 Task: Look for space in Evansville, United States from 6th September, 2023 to 12th September, 2023 for 4 adults in price range Rs.10000 to Rs.14000. Place can be private room with 4 bedrooms having 4 beds and 4 bathrooms. Property type can be house, flat, guest house. Amenities needed are: wifi, TV, free parkinig on premises, gym, breakfast. Booking option can be shelf check-in. Required host language is English.
Action: Mouse moved to (461, 117)
Screenshot: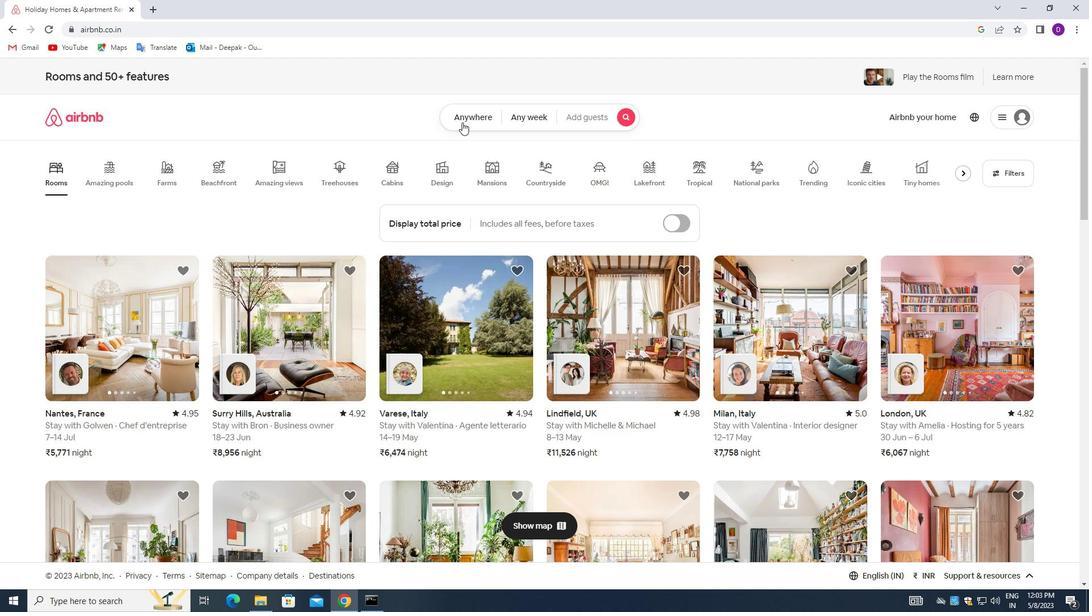 
Action: Mouse pressed left at (461, 117)
Screenshot: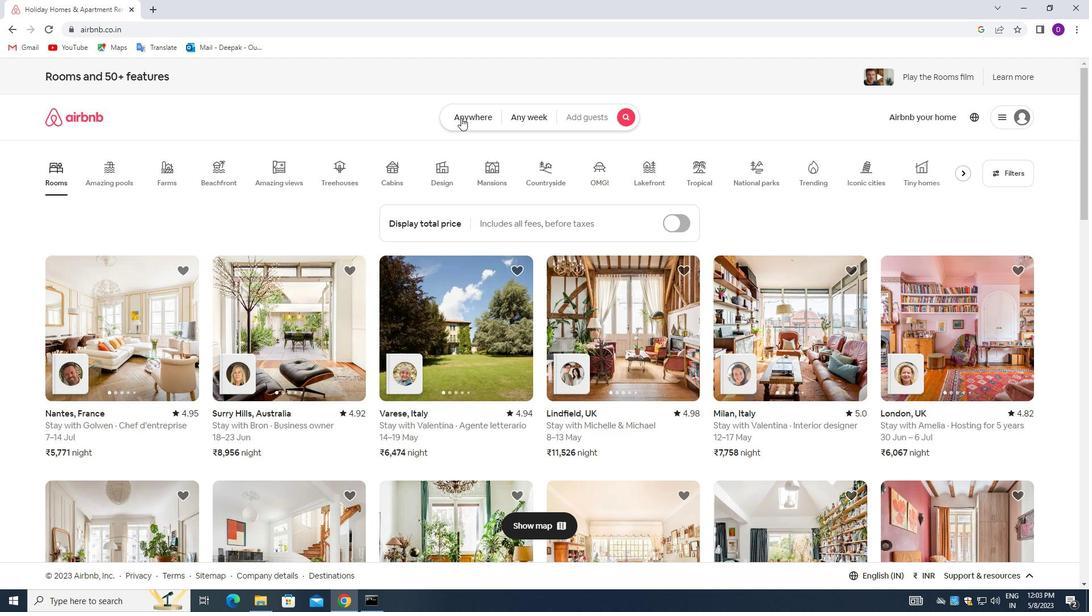 
Action: Mouse moved to (394, 165)
Screenshot: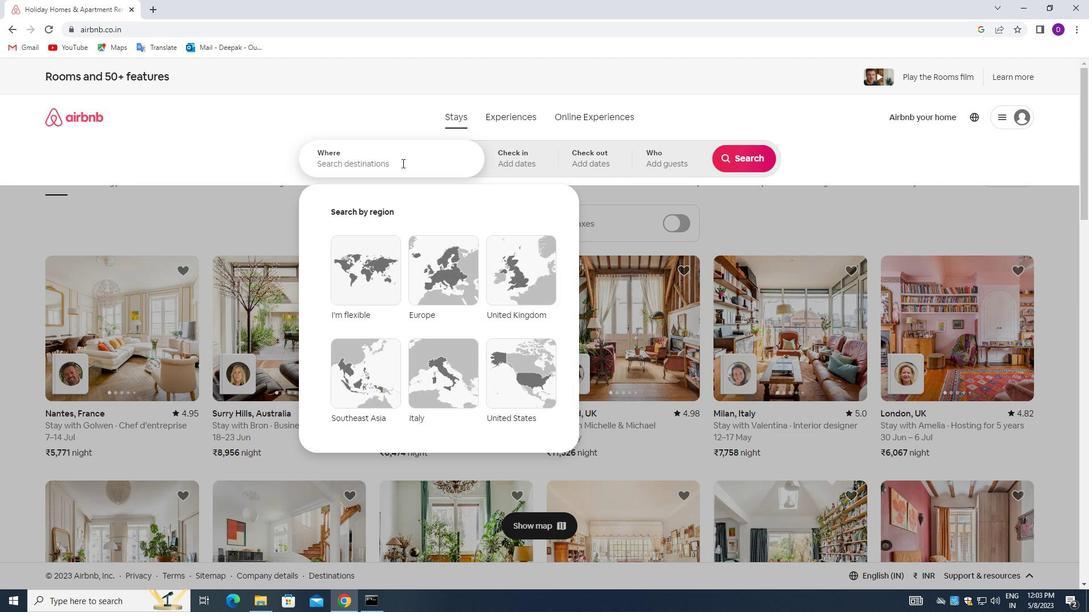
Action: Mouse pressed left at (394, 165)
Screenshot: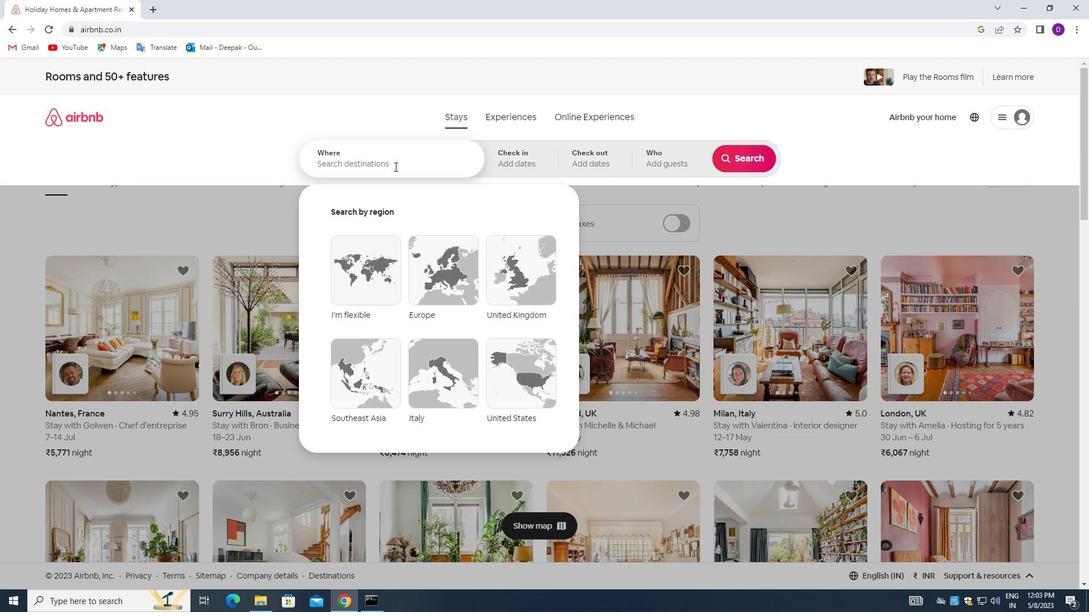 
Action: Mouse moved to (205, 252)
Screenshot: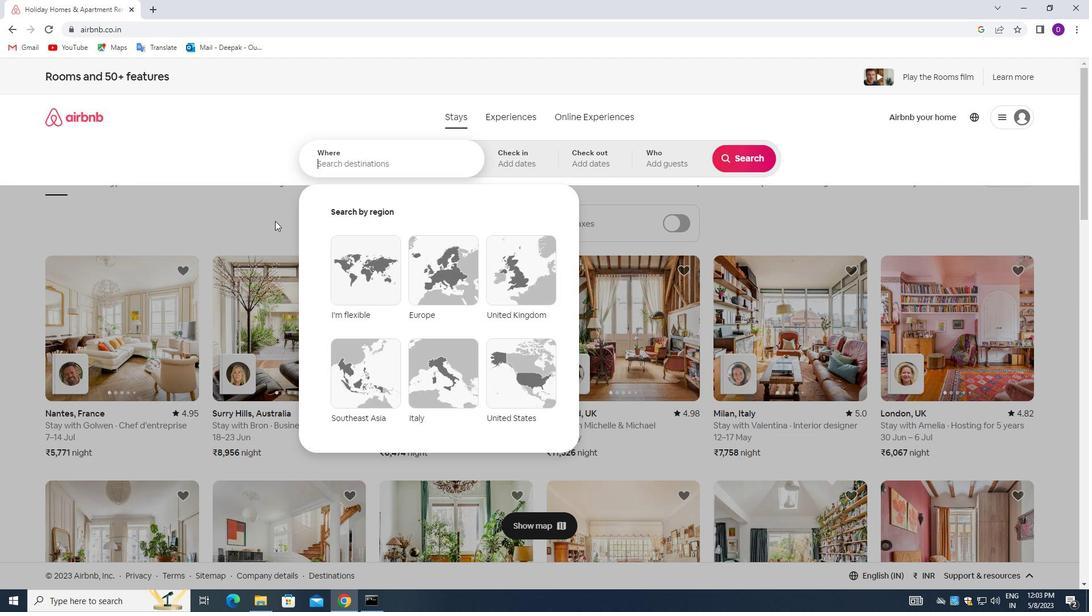 
Action: Key pressed <Key.shift_r>Evansville,<Key.space><Key.shift>UNITED<Key.space><Key.shift_r>STATES<Key.enter>
Screenshot: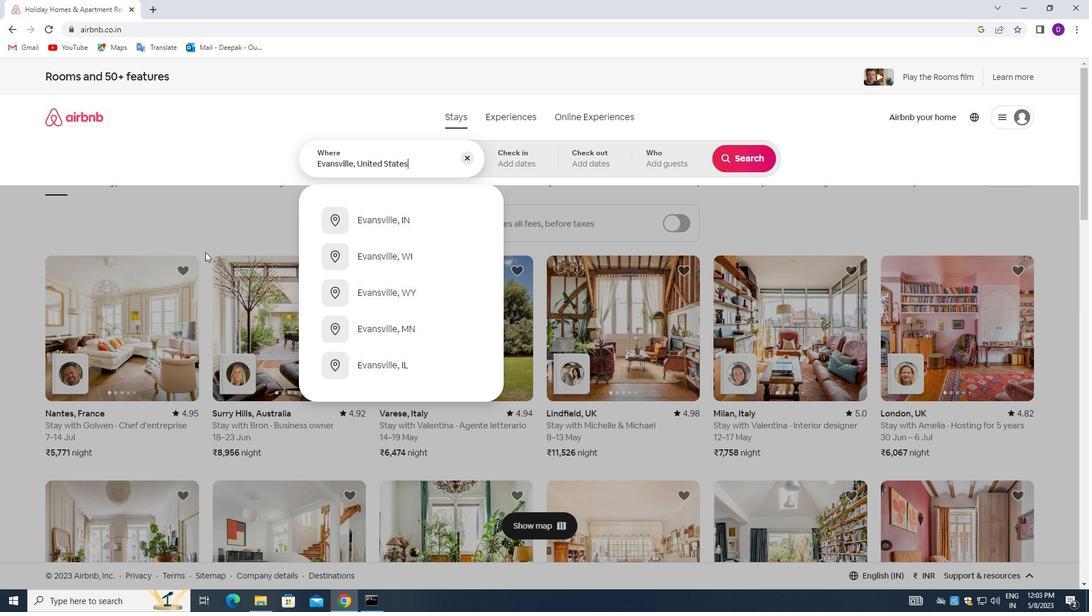 
Action: Mouse moved to (740, 250)
Screenshot: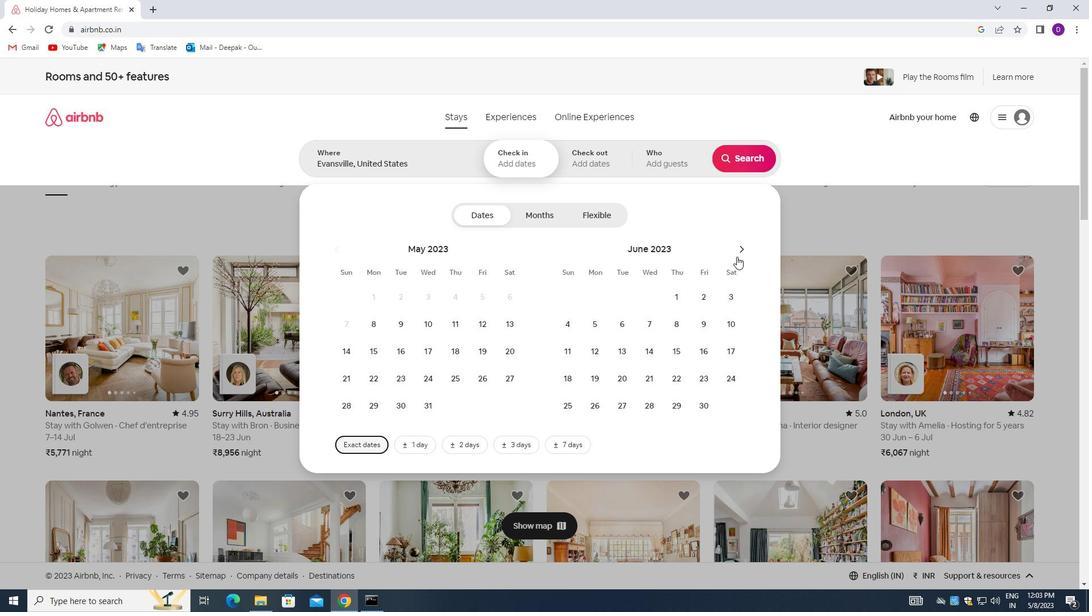 
Action: Mouse pressed left at (740, 250)
Screenshot: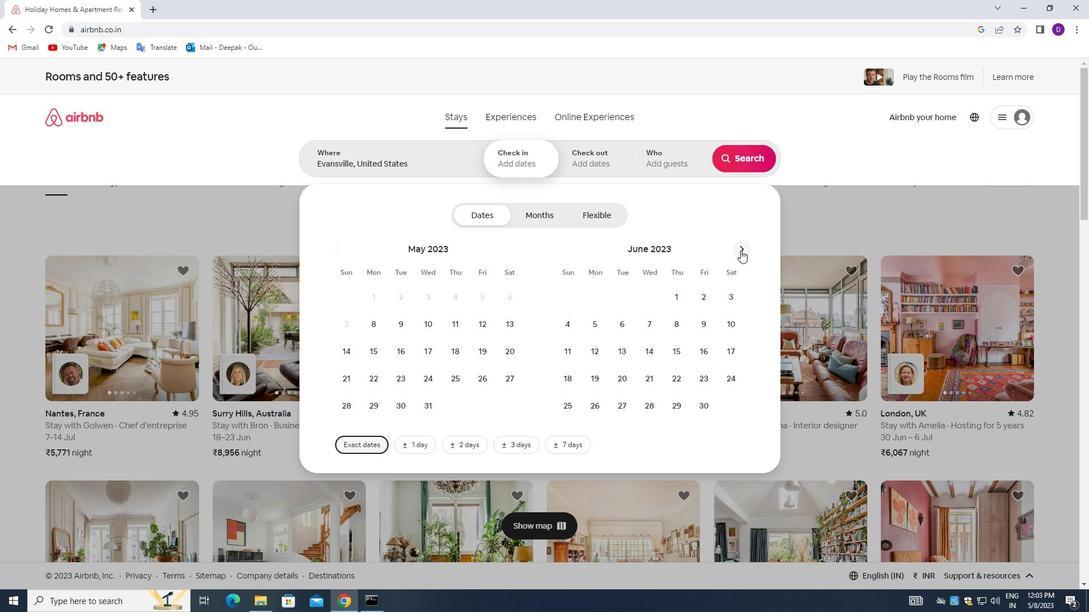 
Action: Mouse moved to (741, 250)
Screenshot: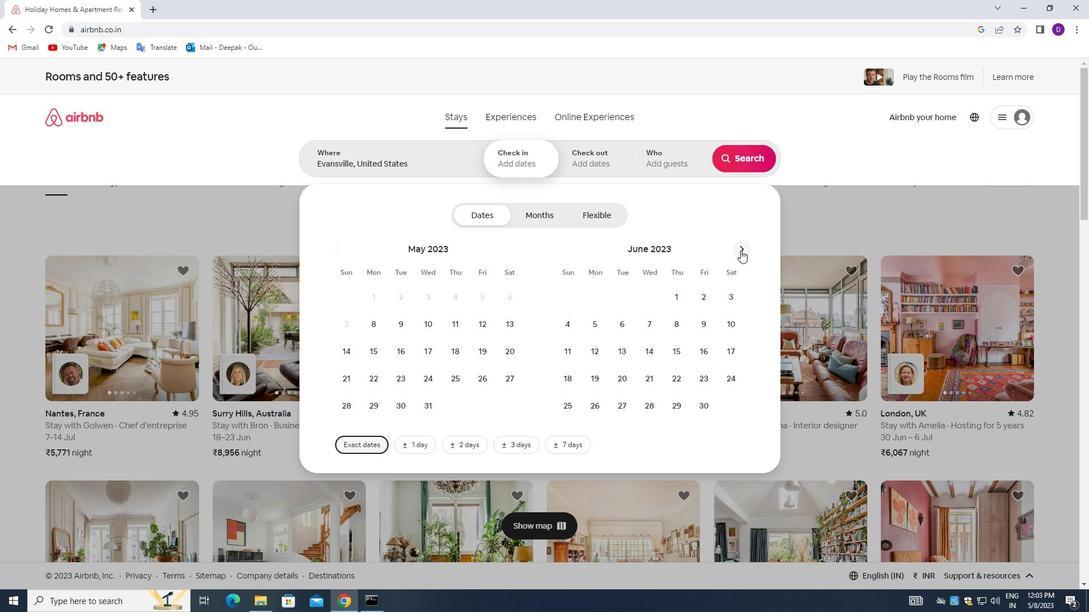 
Action: Mouse pressed left at (741, 250)
Screenshot: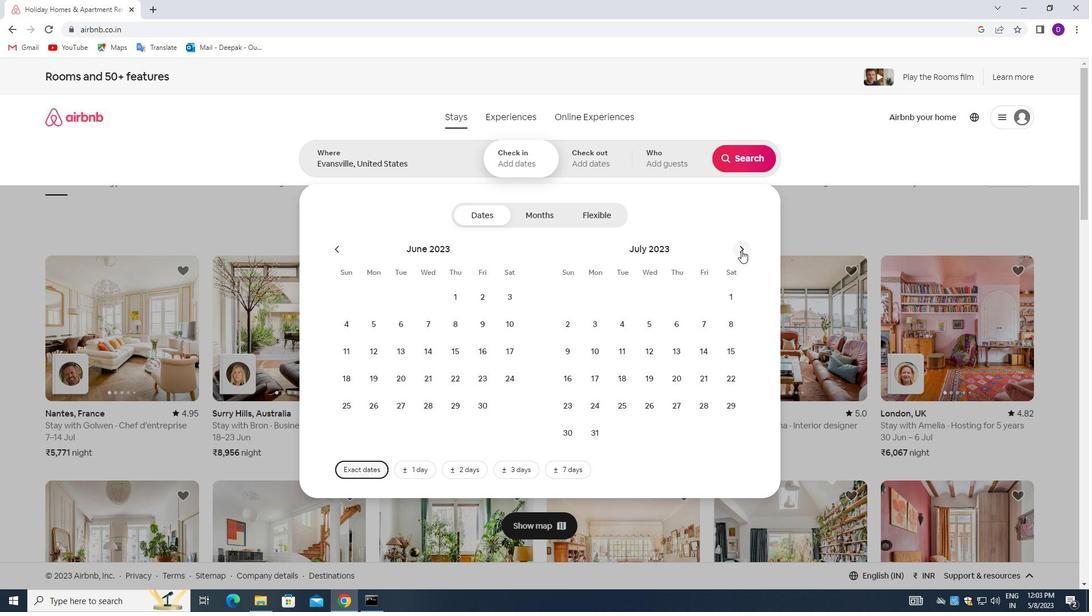 
Action: Mouse pressed left at (741, 250)
Screenshot: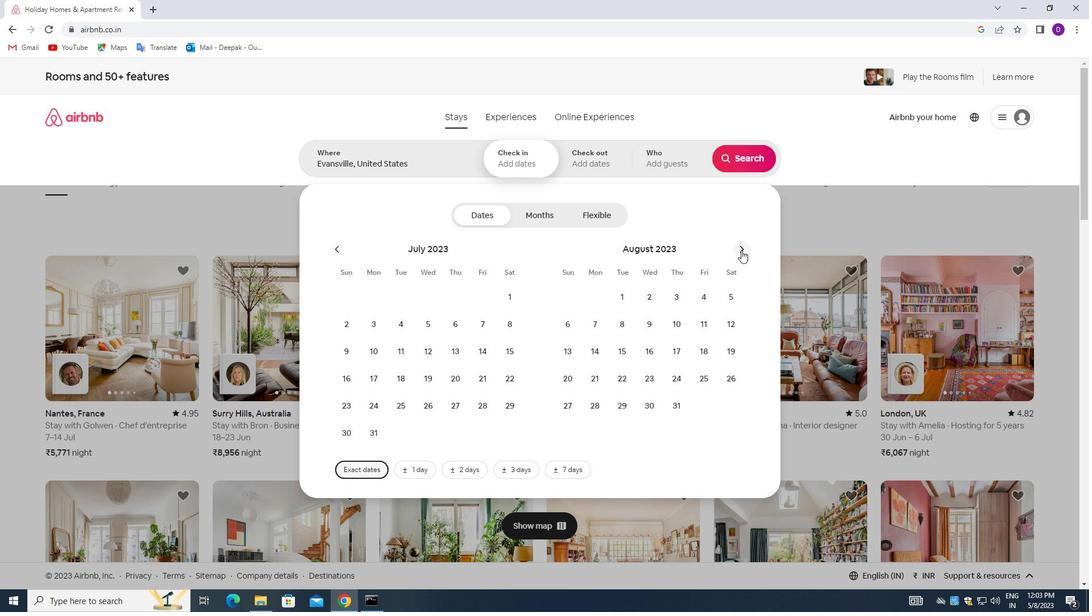 
Action: Mouse moved to (641, 327)
Screenshot: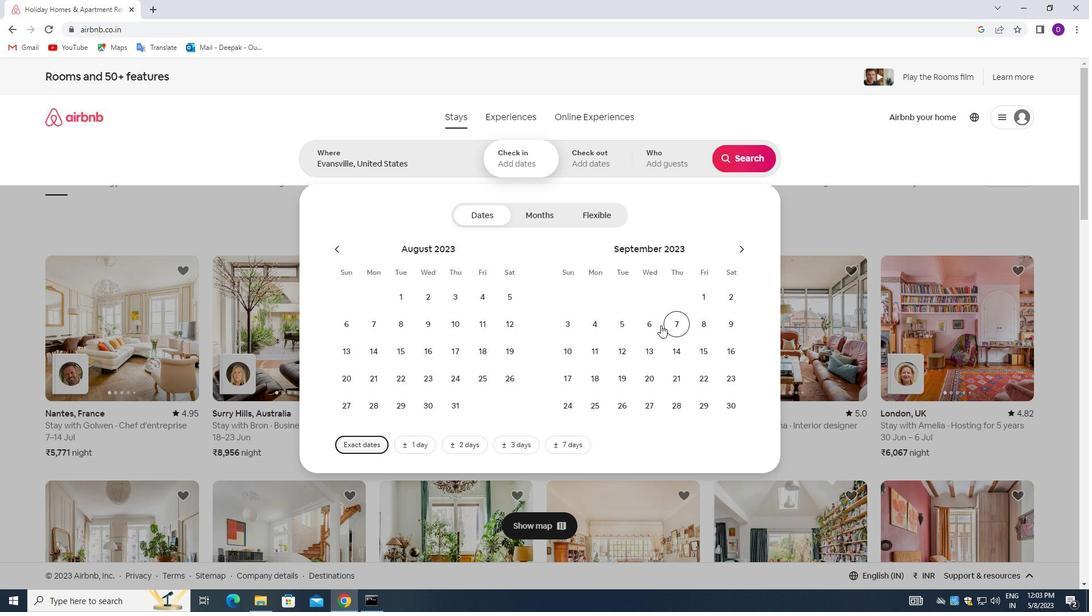 
Action: Mouse pressed left at (641, 327)
Screenshot: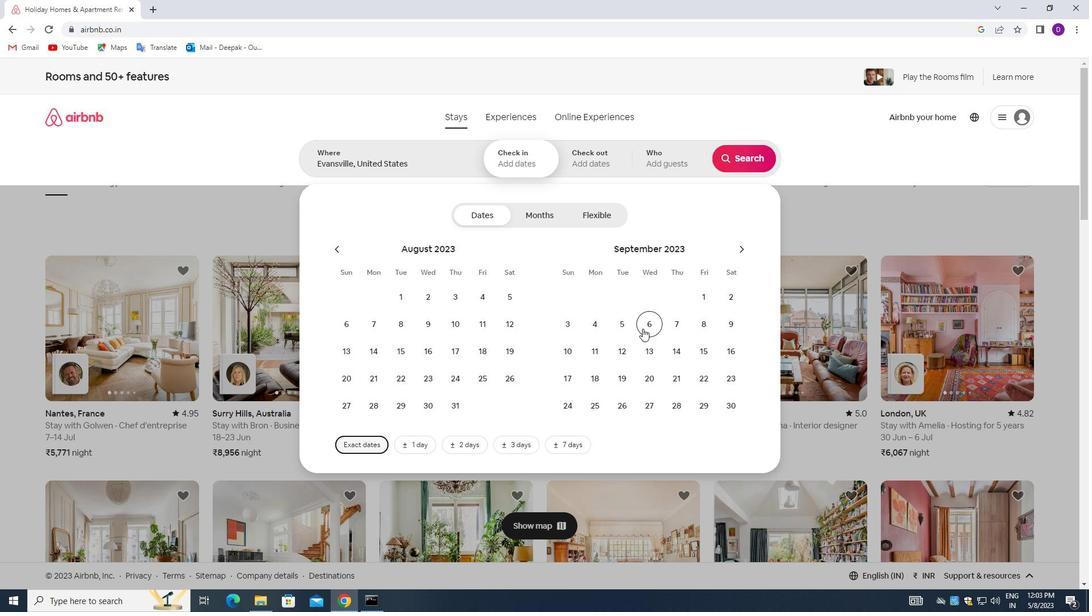 
Action: Mouse moved to (622, 346)
Screenshot: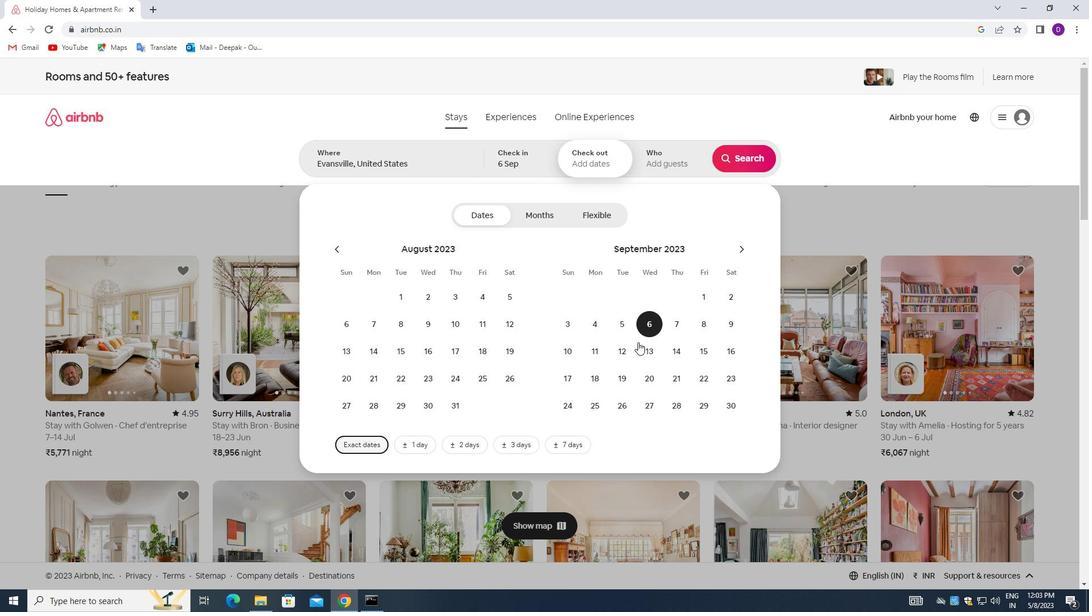 
Action: Mouse pressed left at (622, 346)
Screenshot: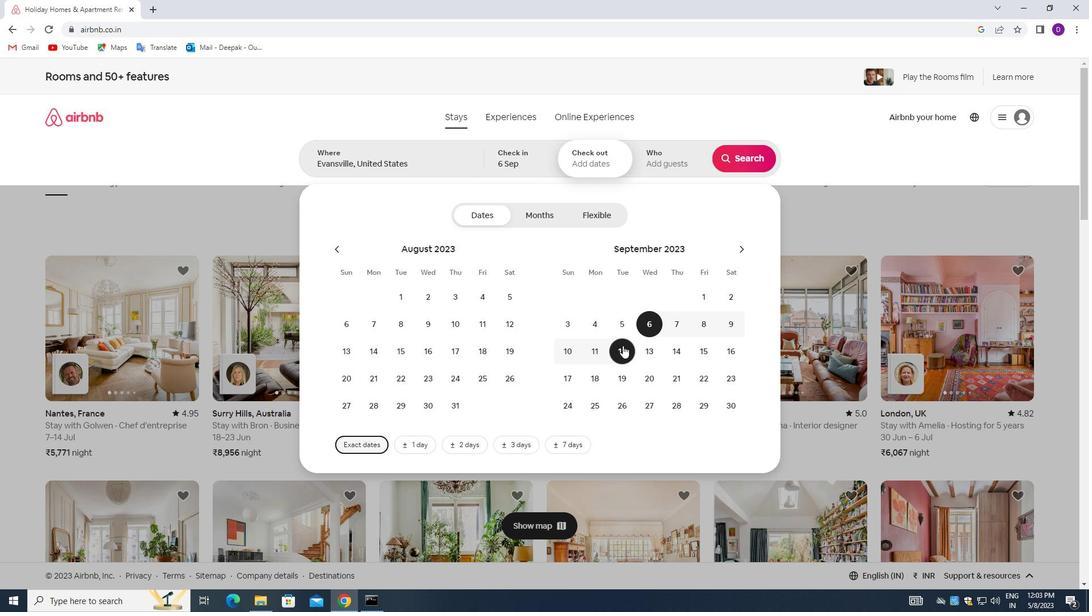 
Action: Mouse moved to (673, 150)
Screenshot: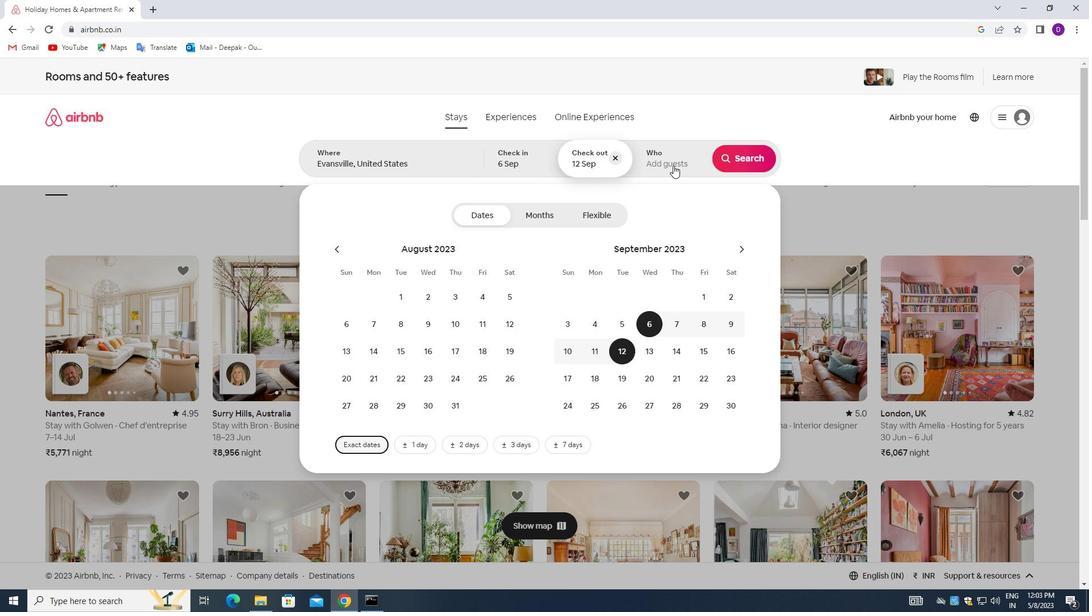 
Action: Mouse pressed left at (673, 150)
Screenshot: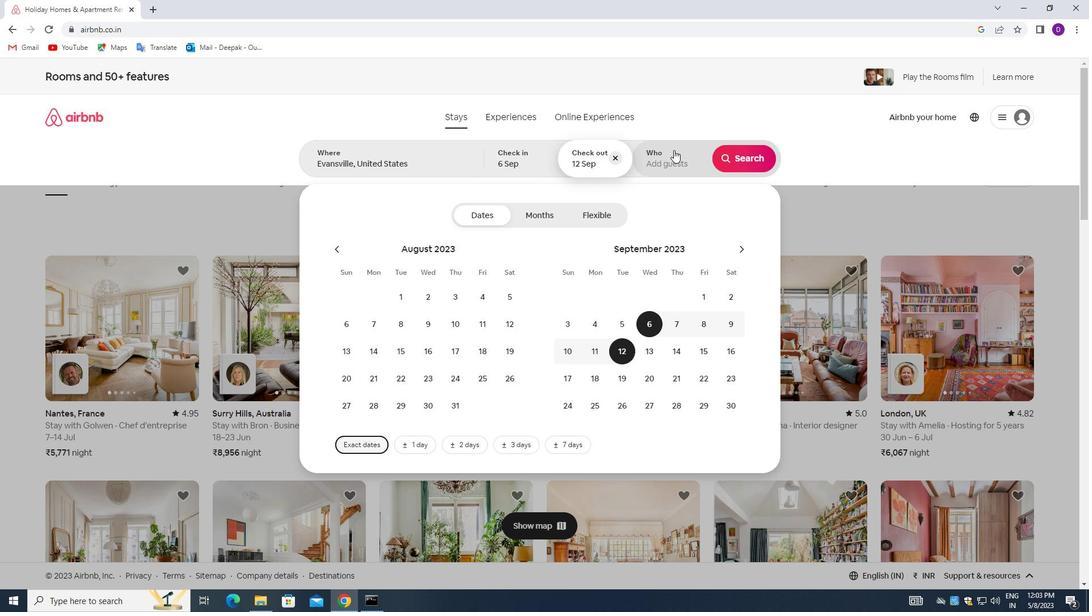 
Action: Mouse moved to (744, 221)
Screenshot: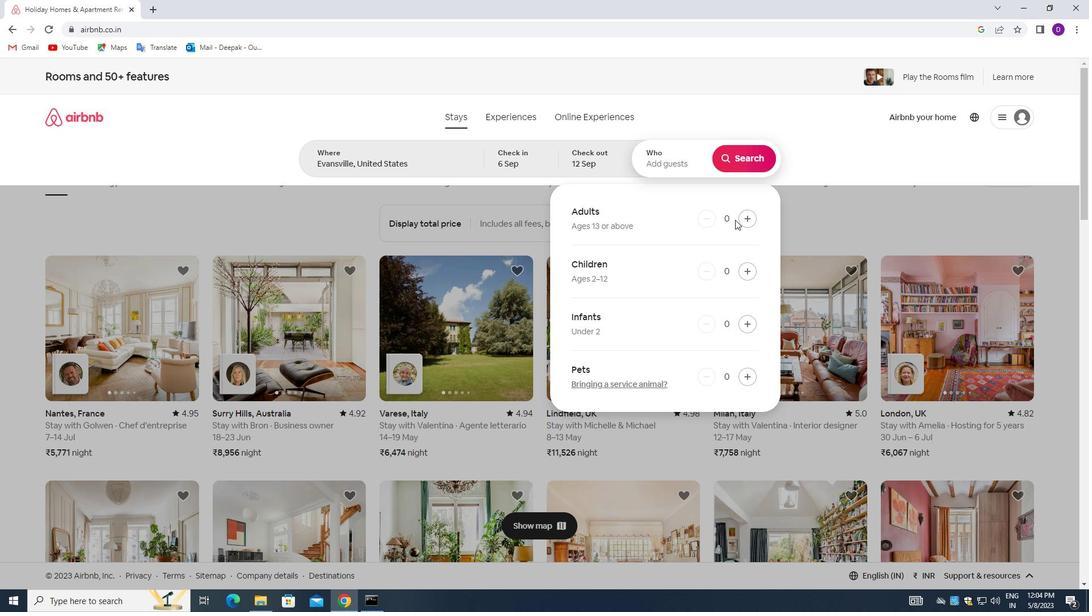 
Action: Mouse pressed left at (744, 221)
Screenshot: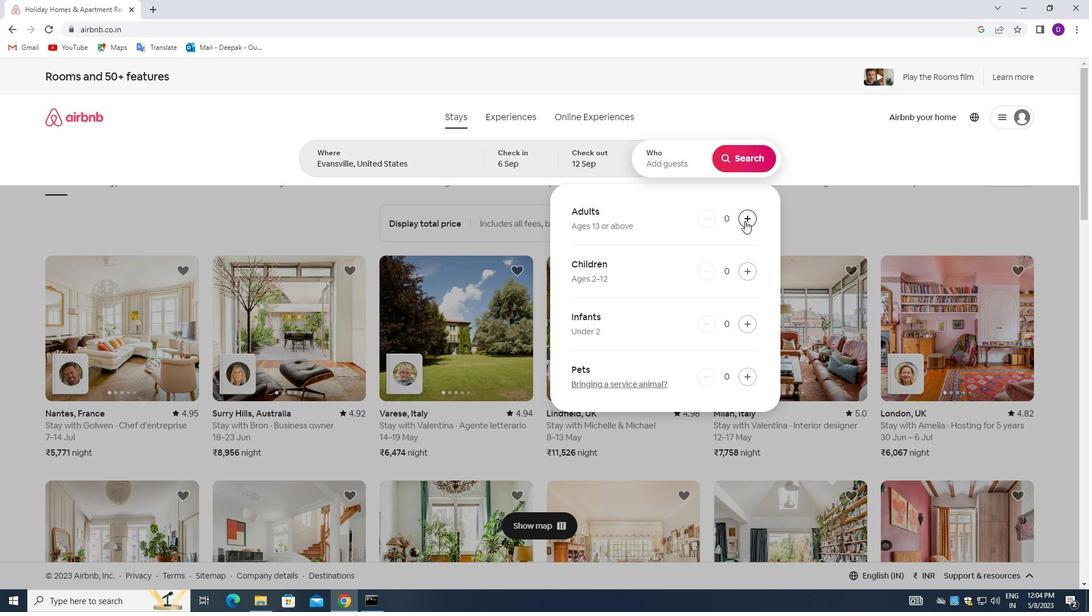 
Action: Mouse pressed left at (744, 221)
Screenshot: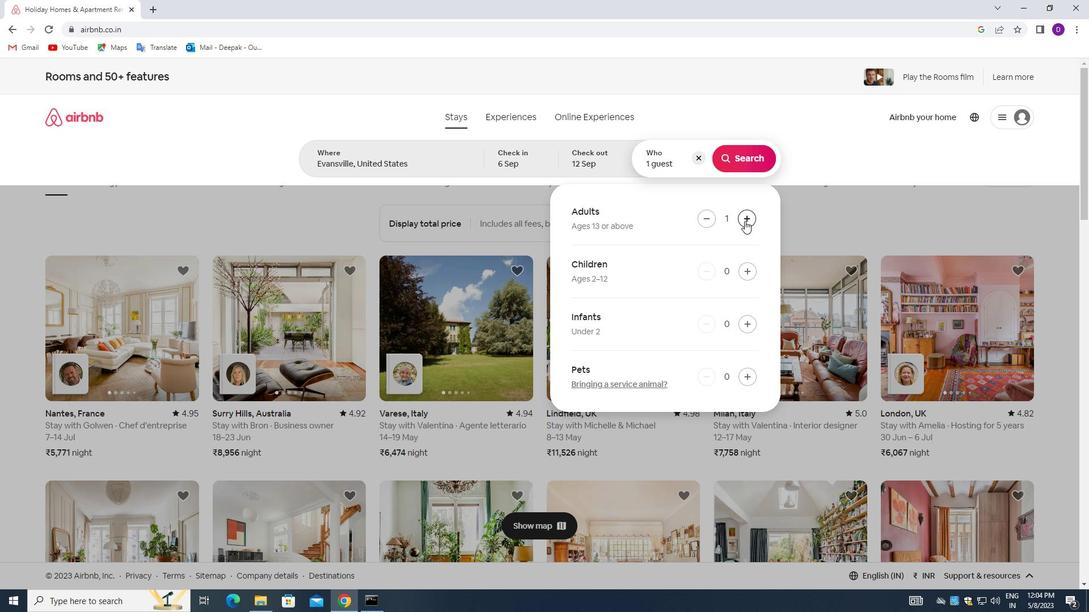 
Action: Mouse pressed left at (744, 221)
Screenshot: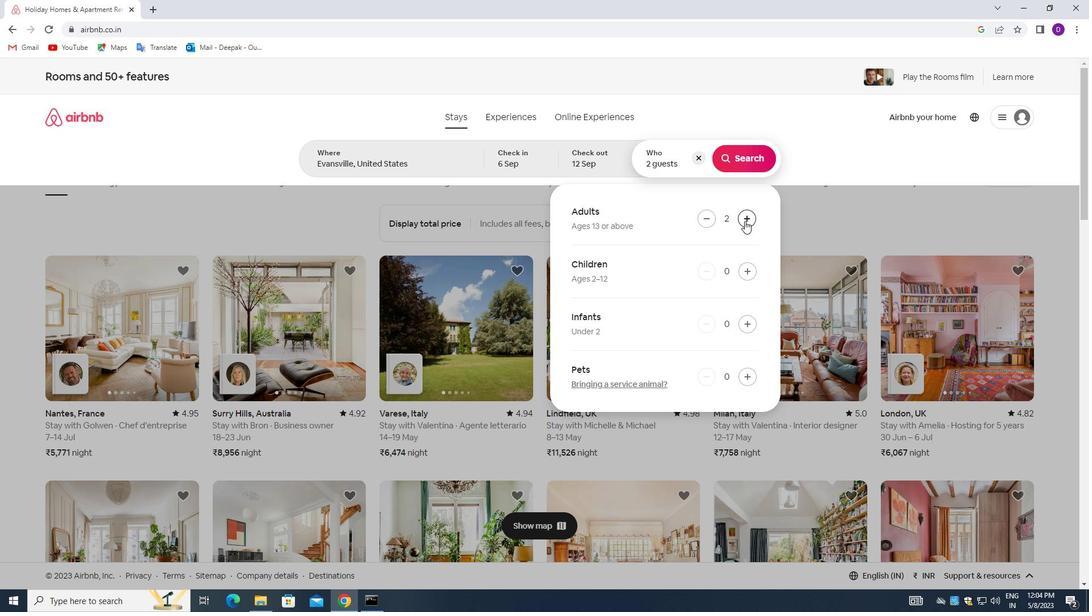 
Action: Mouse pressed left at (744, 221)
Screenshot: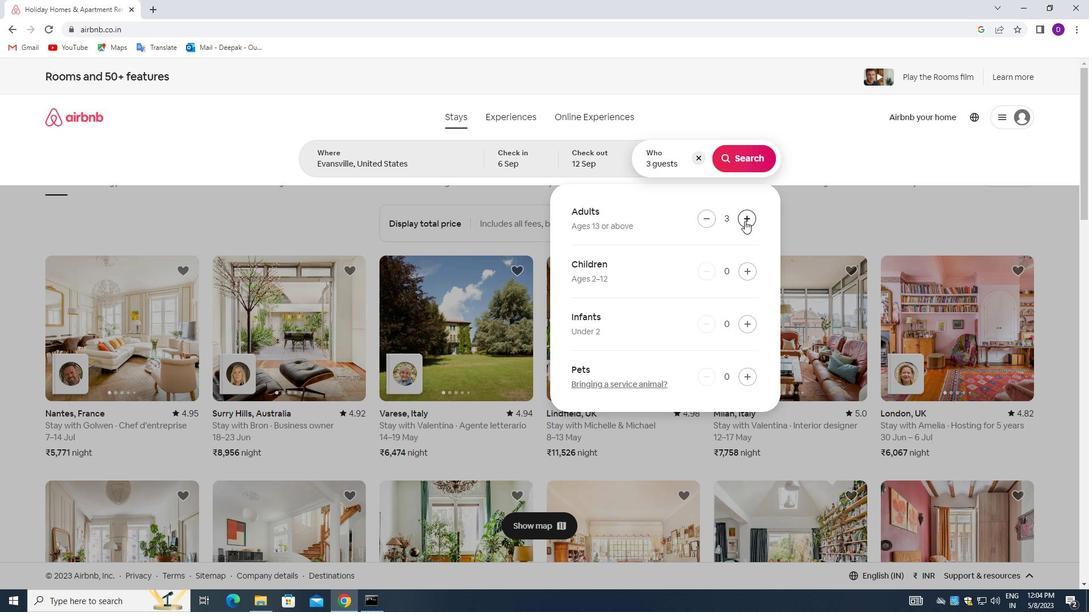 
Action: Mouse moved to (743, 159)
Screenshot: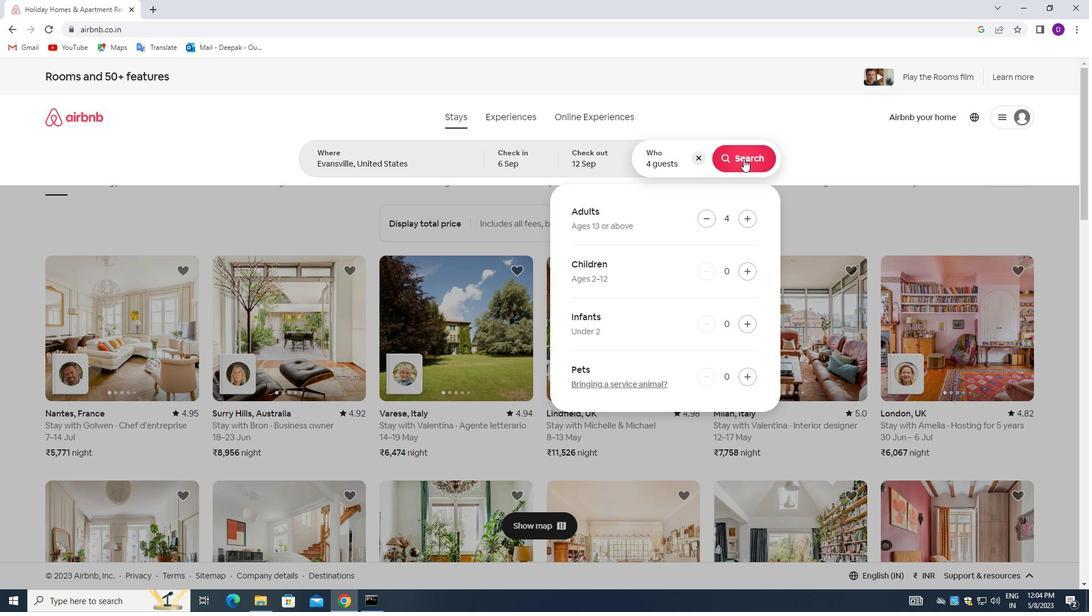 
Action: Mouse pressed left at (743, 159)
Screenshot: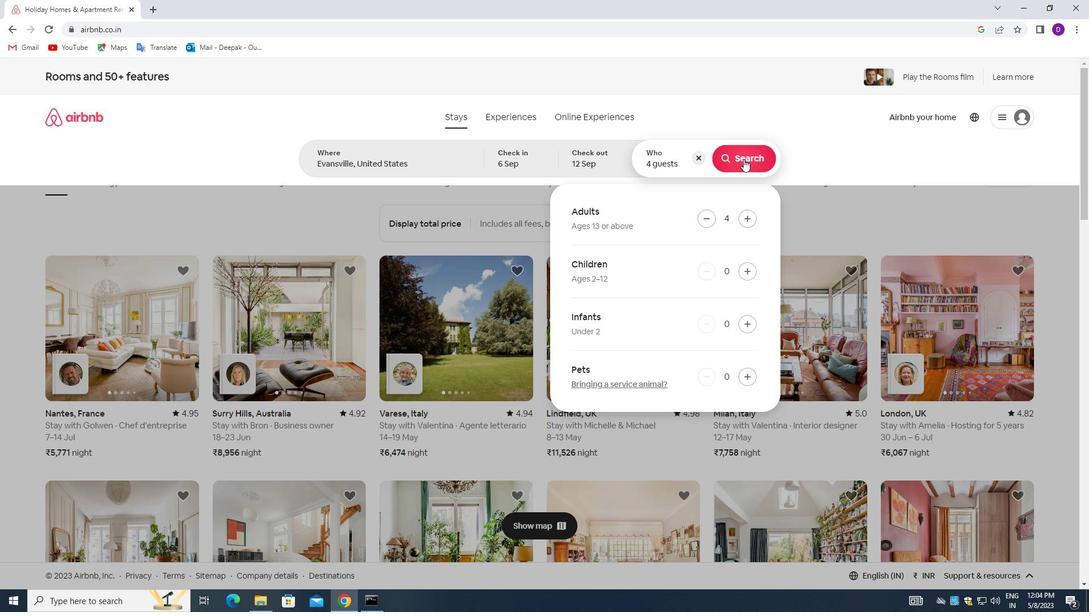 
Action: Mouse moved to (1030, 125)
Screenshot: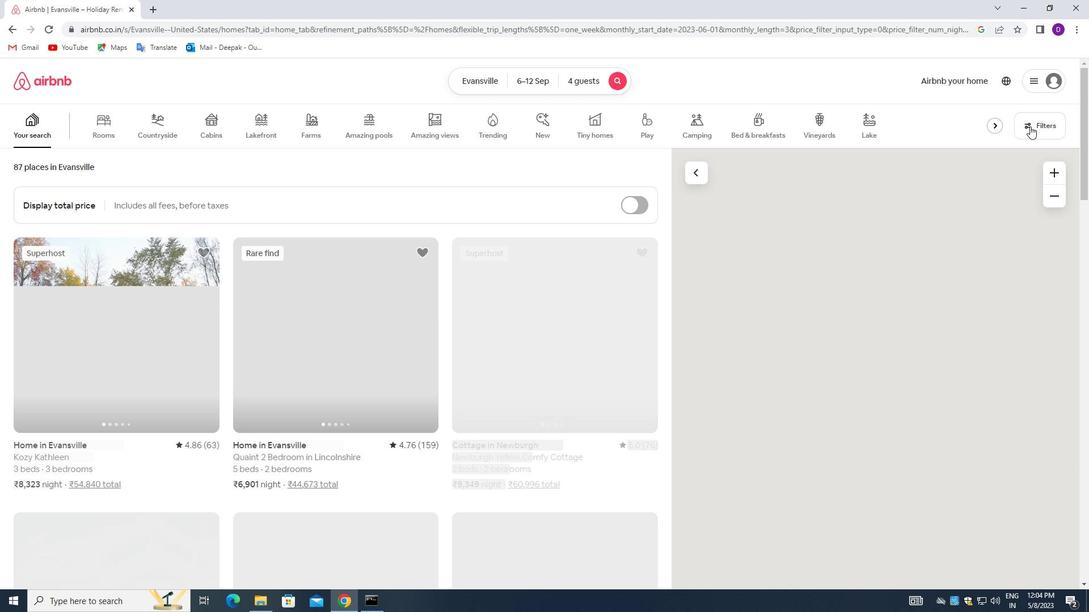 
Action: Mouse pressed left at (1030, 125)
Screenshot: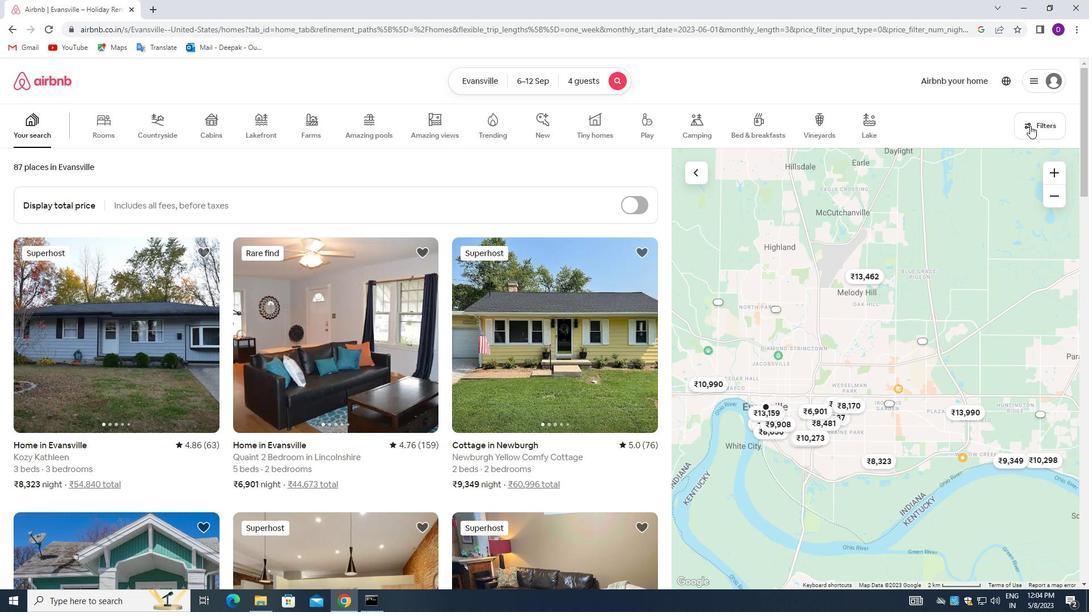 
Action: Mouse moved to (394, 406)
Screenshot: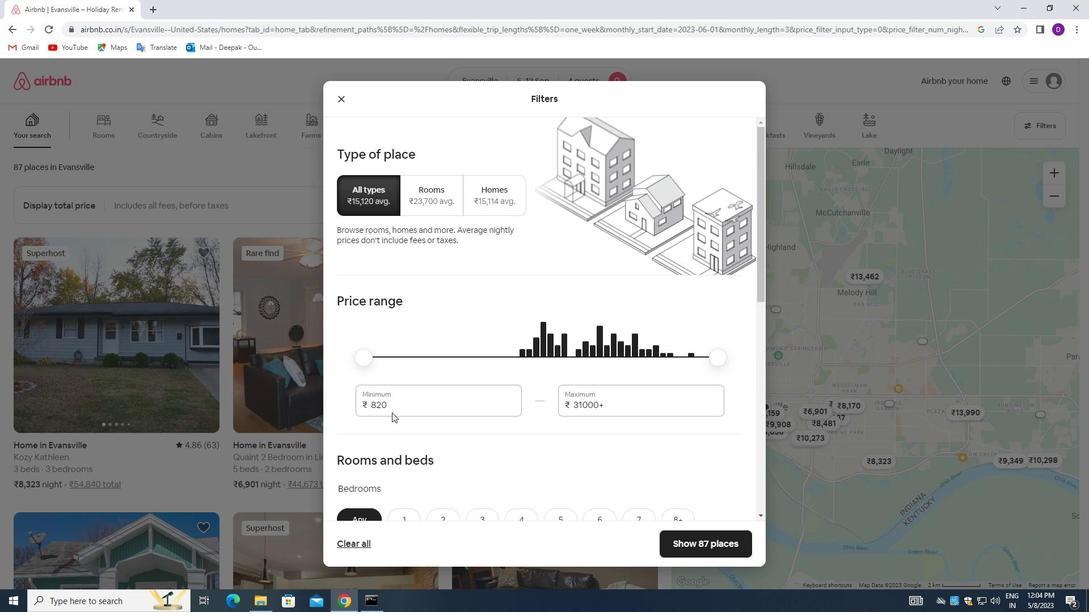 
Action: Mouse pressed left at (394, 406)
Screenshot: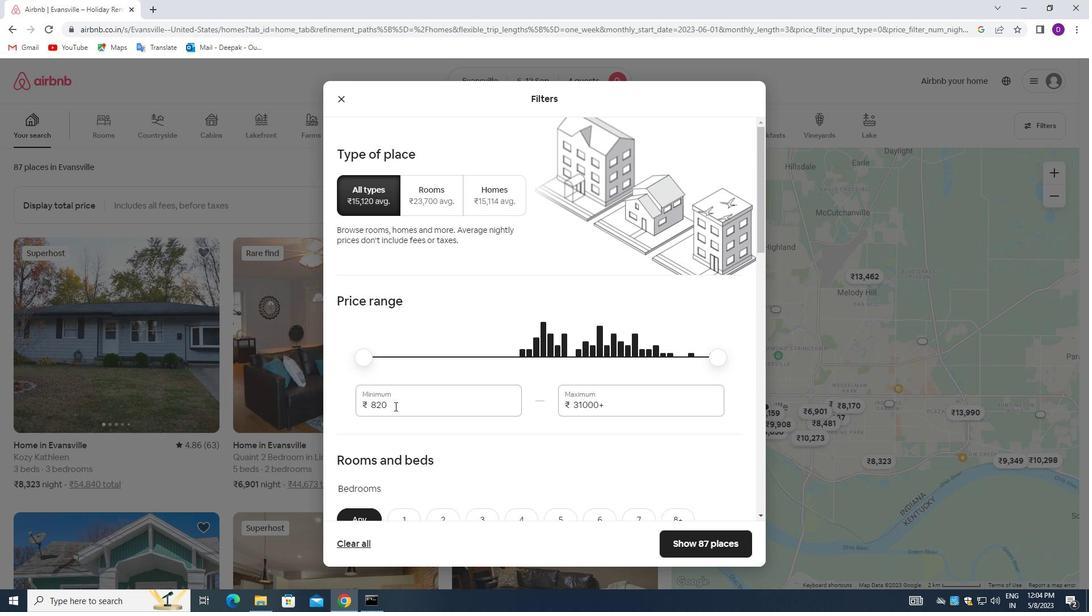 
Action: Mouse pressed left at (394, 406)
Screenshot: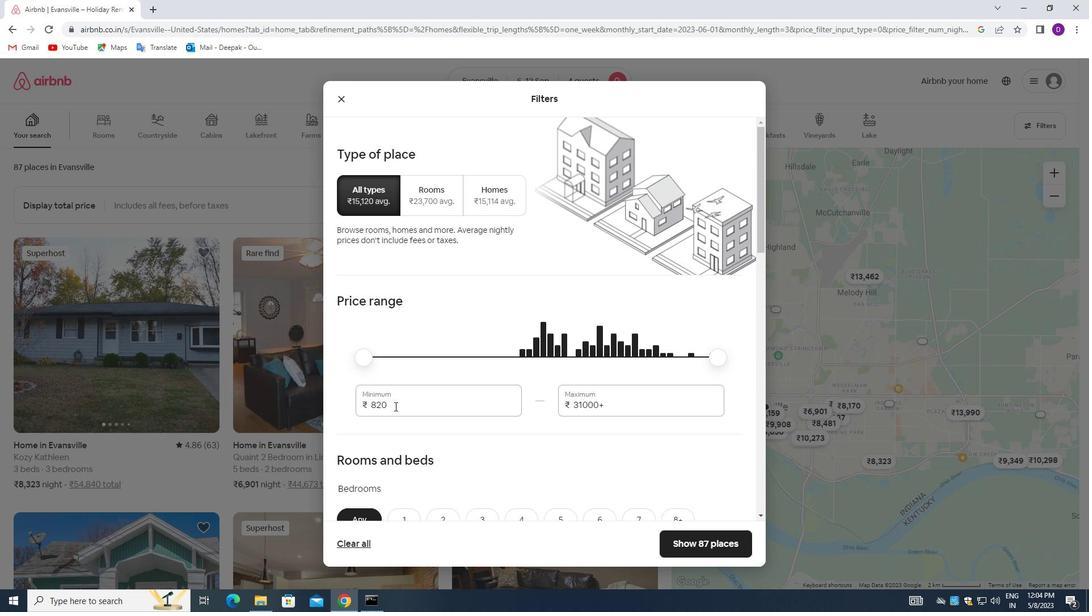 
Action: Key pressed 10000<Key.tab>14000
Screenshot: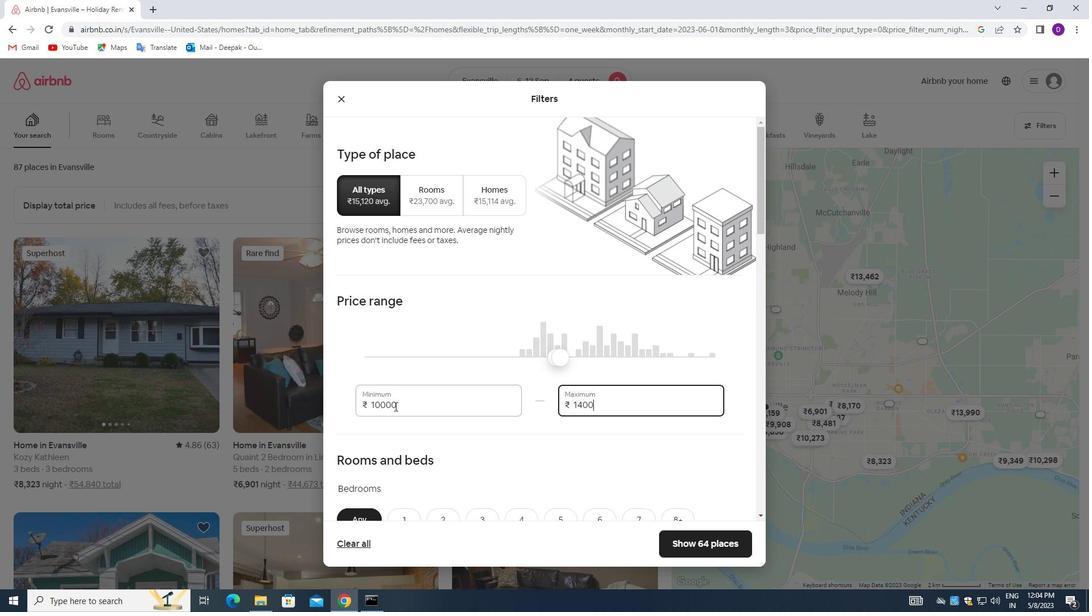 
Action: Mouse moved to (444, 394)
Screenshot: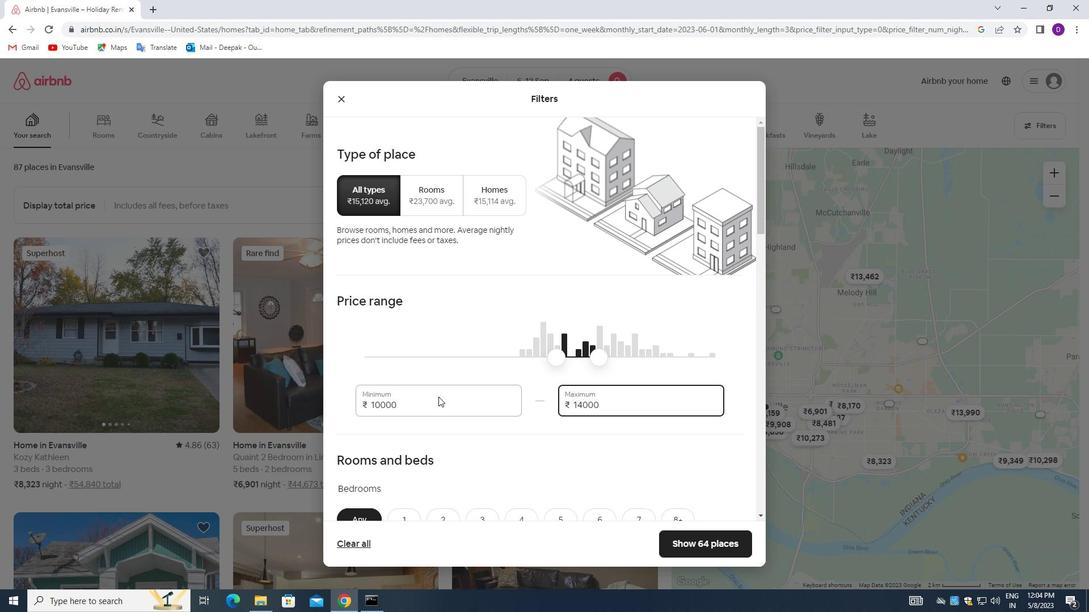 
Action: Mouse scrolled (444, 394) with delta (0, 0)
Screenshot: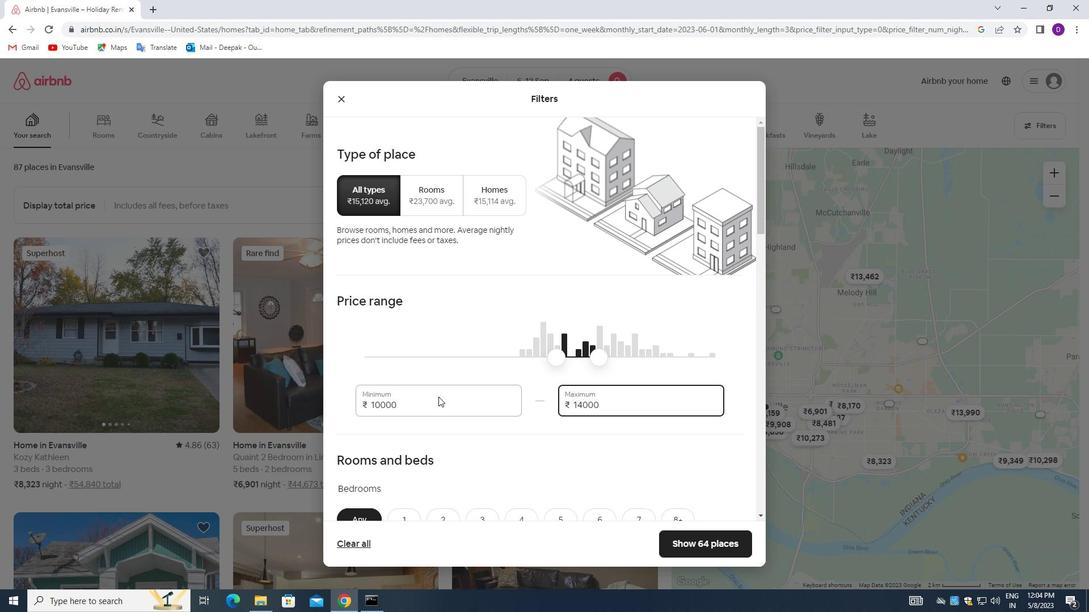 
Action: Mouse moved to (447, 393)
Screenshot: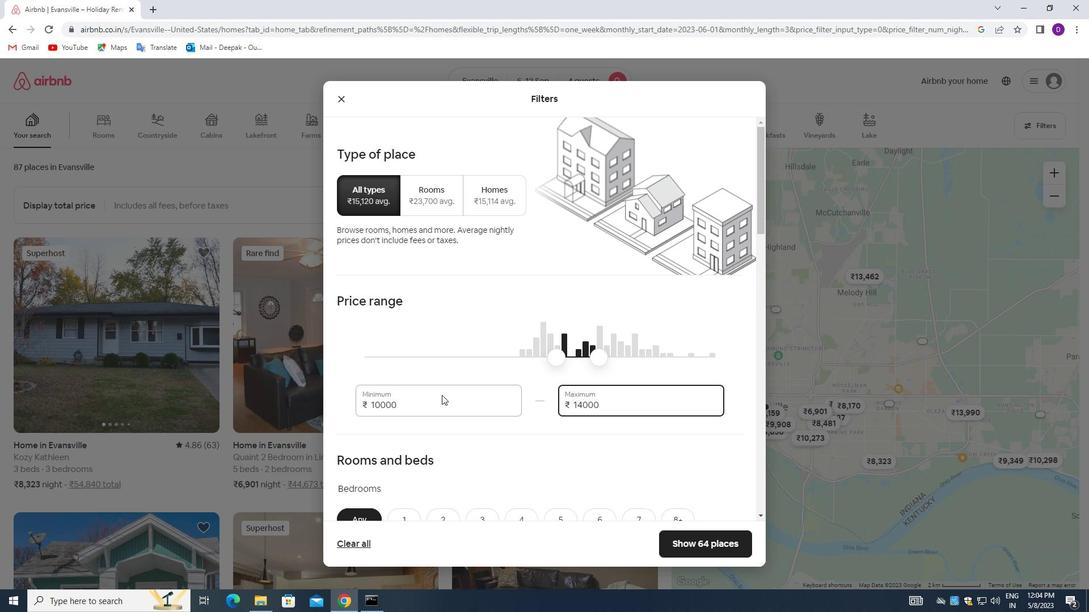 
Action: Mouse scrolled (447, 392) with delta (0, 0)
Screenshot: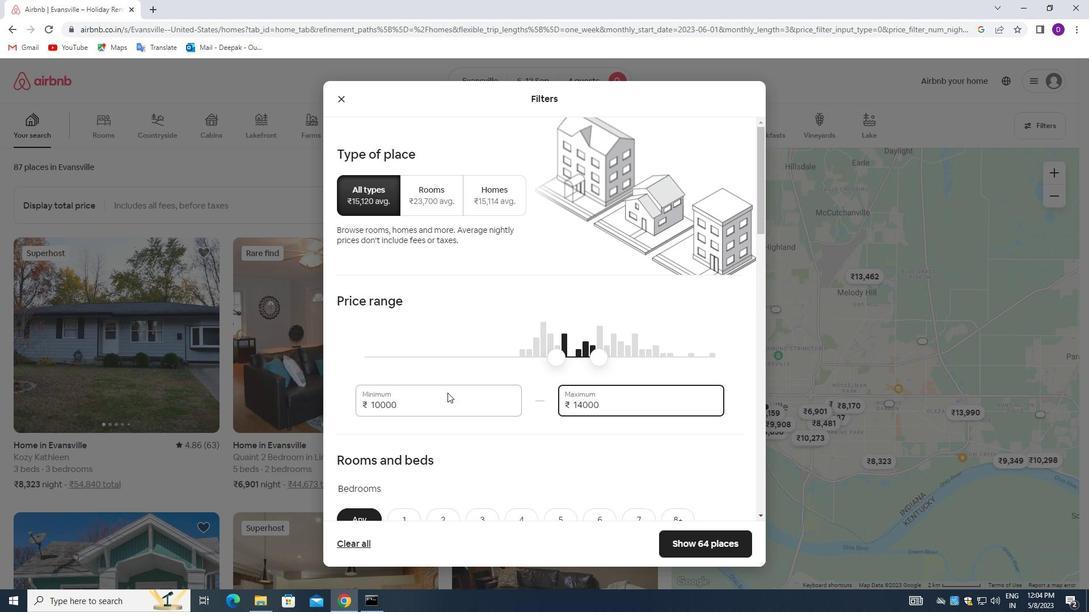 
Action: Mouse moved to (471, 385)
Screenshot: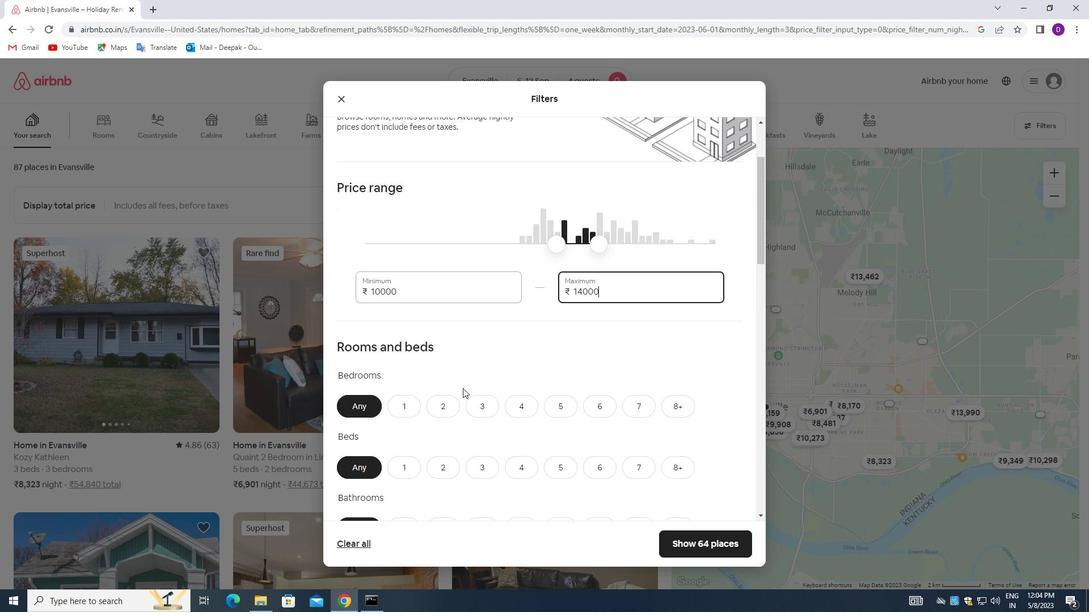 
Action: Mouse scrolled (471, 385) with delta (0, 0)
Screenshot: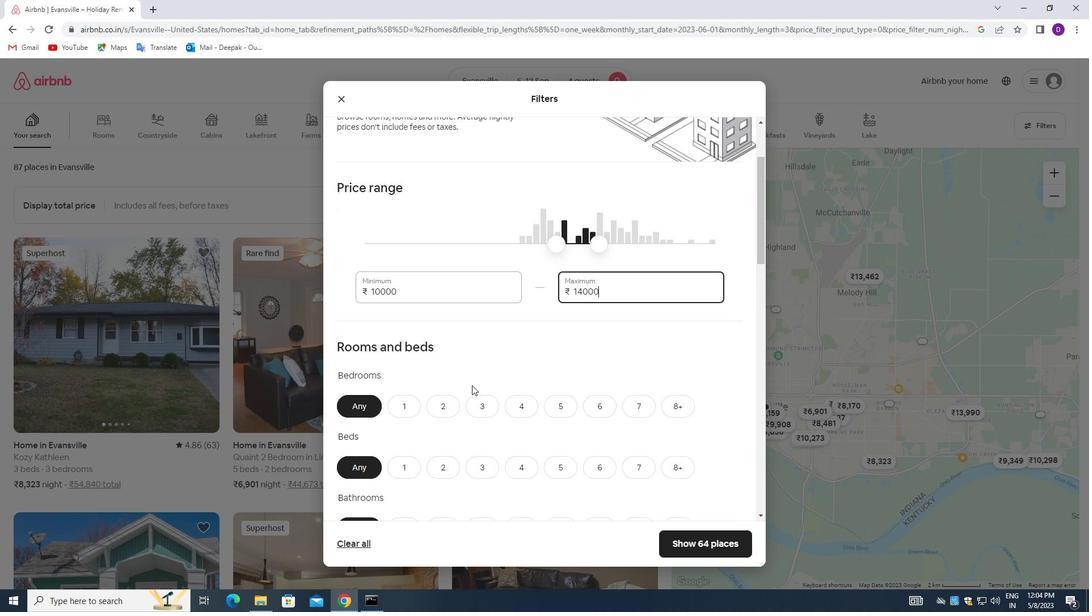 
Action: Mouse moved to (472, 385)
Screenshot: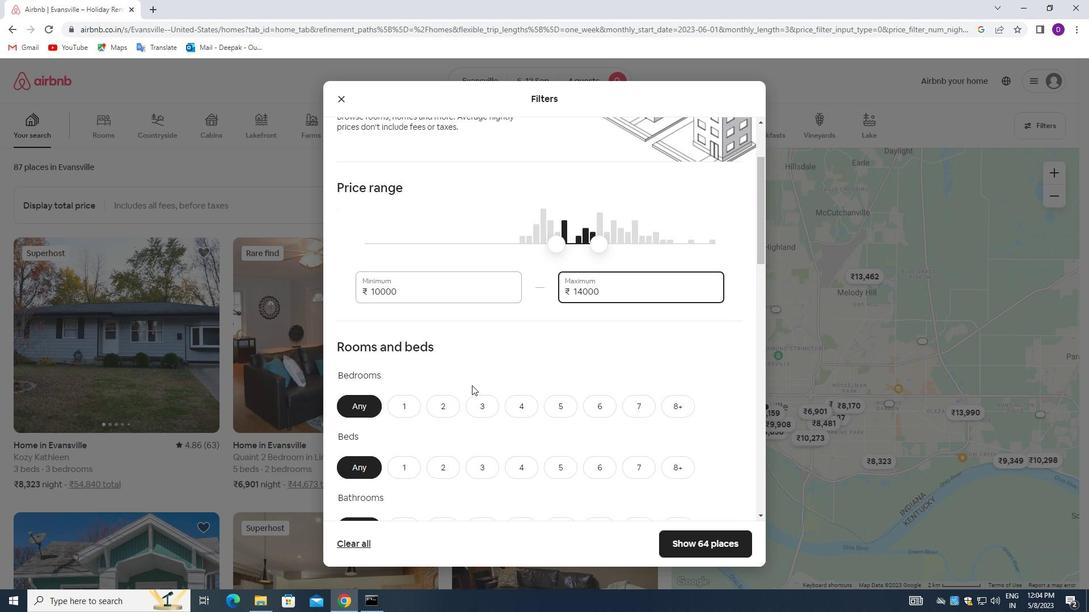 
Action: Mouse scrolled (472, 385) with delta (0, 0)
Screenshot: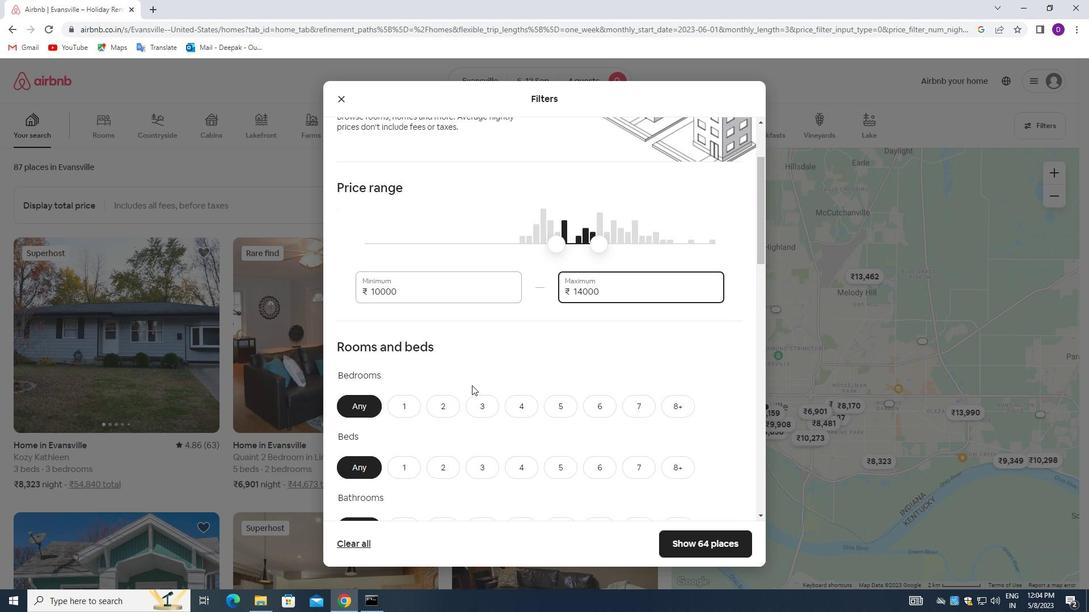 
Action: Mouse moved to (513, 296)
Screenshot: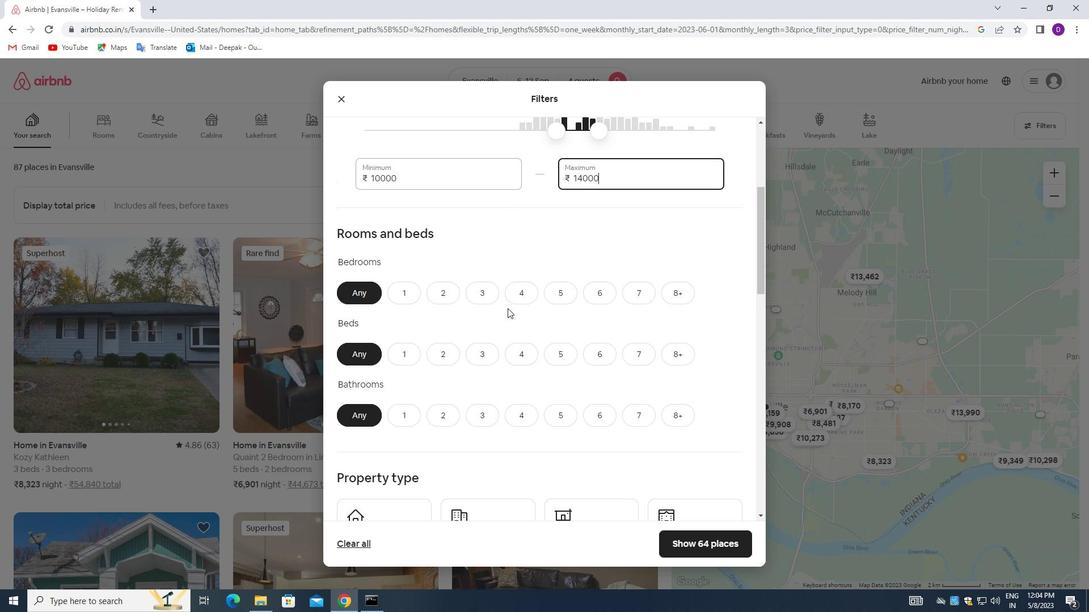 
Action: Mouse pressed left at (513, 296)
Screenshot: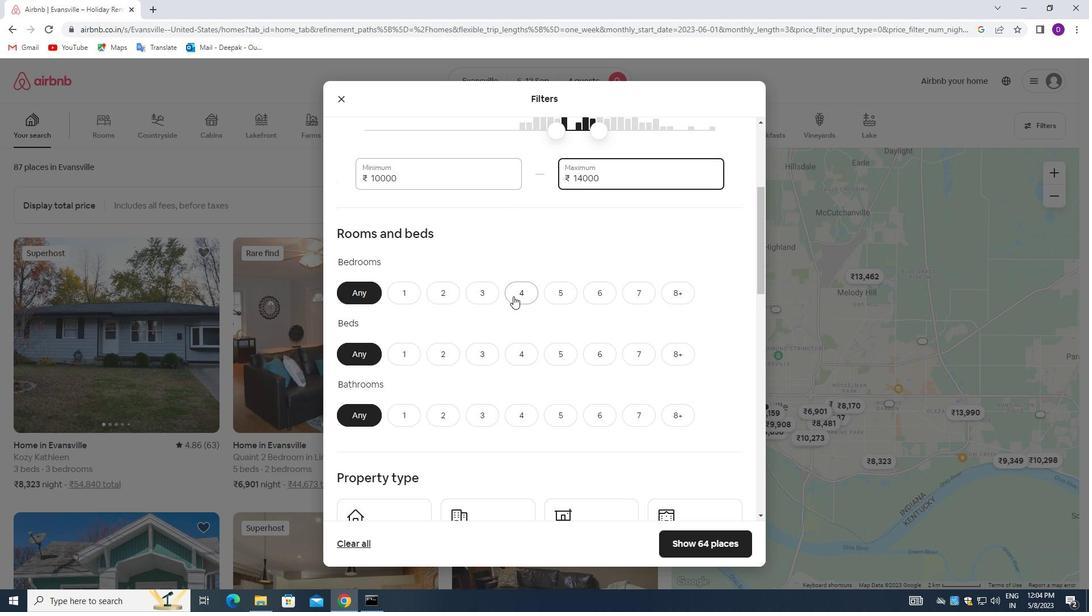 
Action: Mouse moved to (516, 353)
Screenshot: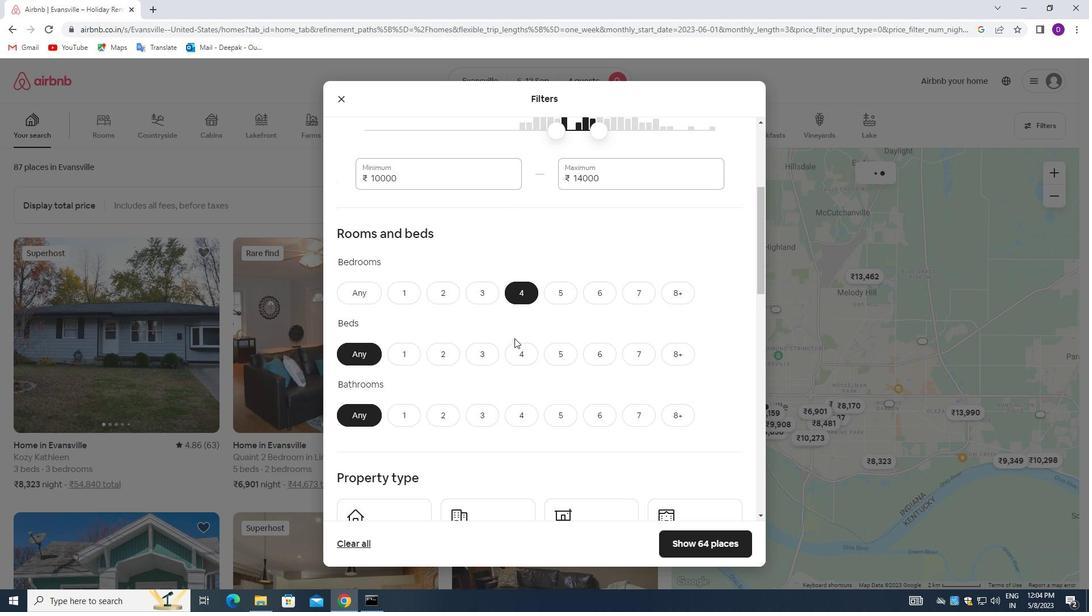 
Action: Mouse pressed left at (516, 353)
Screenshot: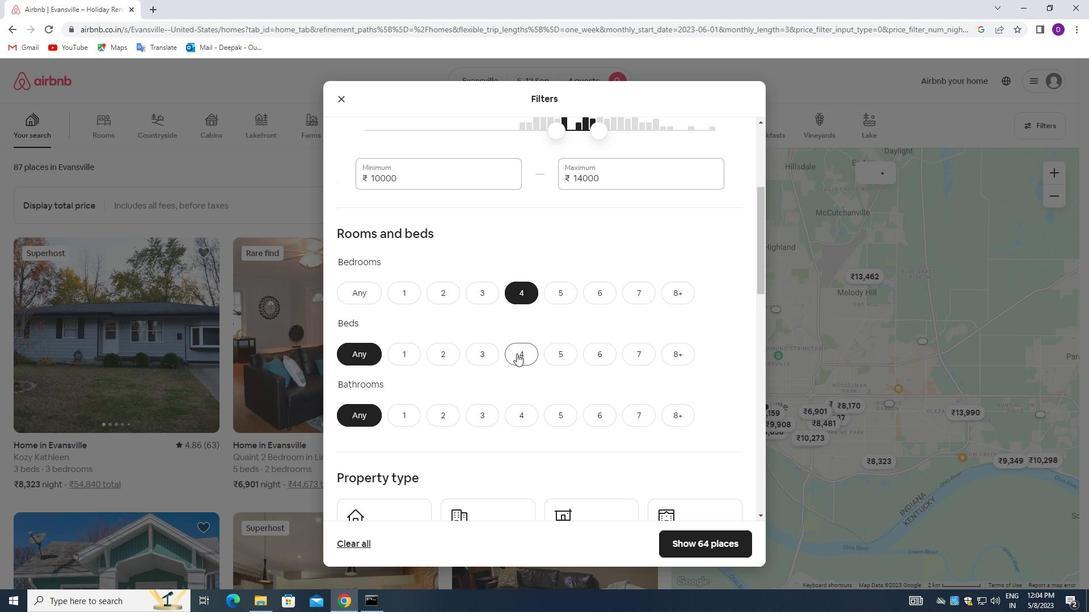 
Action: Mouse moved to (523, 414)
Screenshot: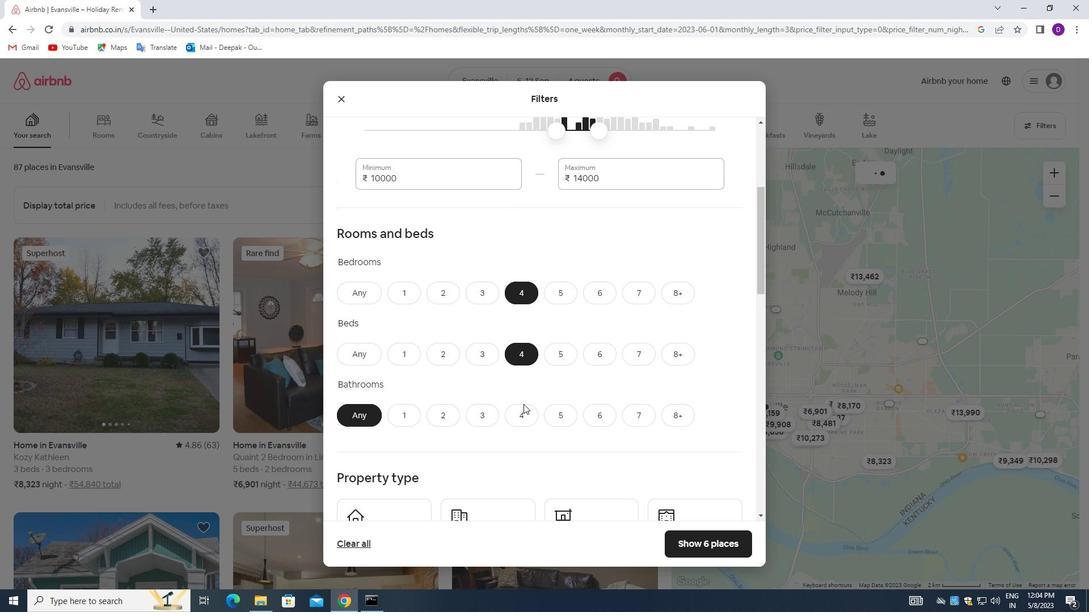 
Action: Mouse pressed left at (523, 414)
Screenshot: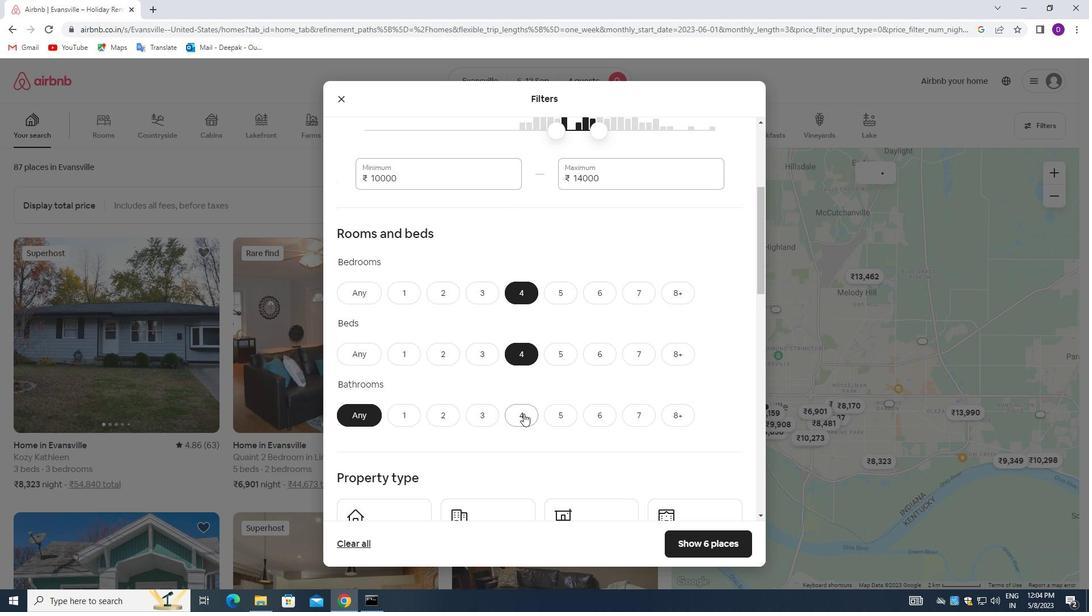 
Action: Mouse moved to (518, 382)
Screenshot: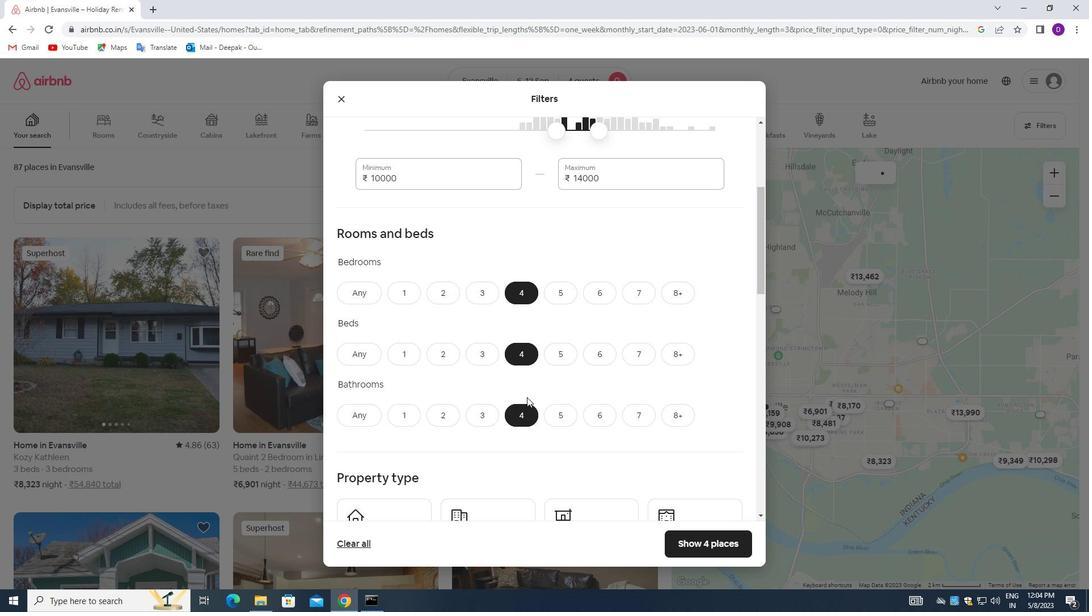 
Action: Mouse scrolled (518, 382) with delta (0, 0)
Screenshot: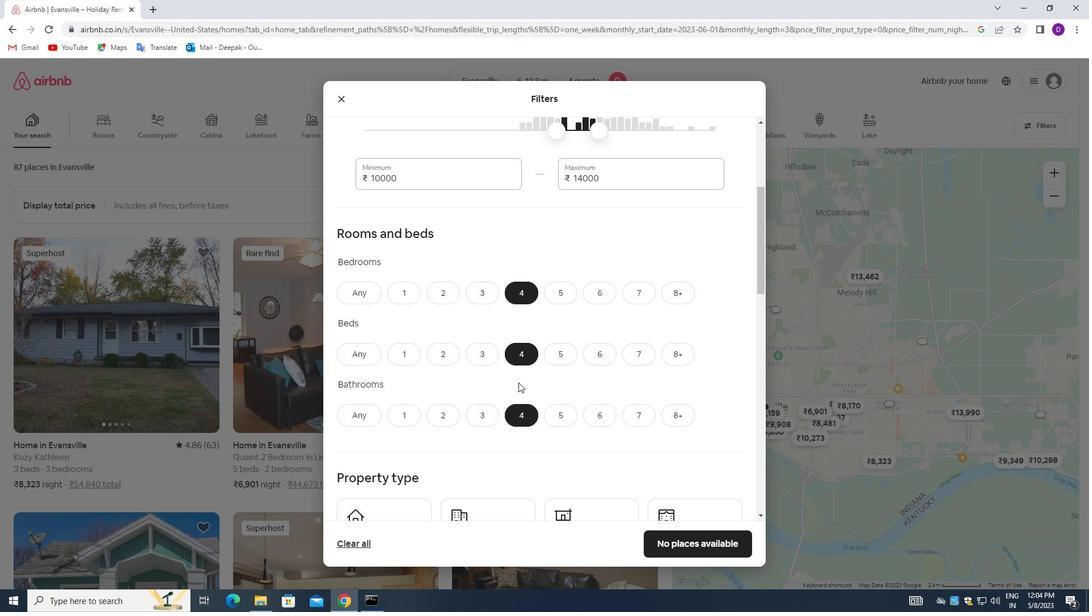 
Action: Mouse scrolled (518, 382) with delta (0, 0)
Screenshot: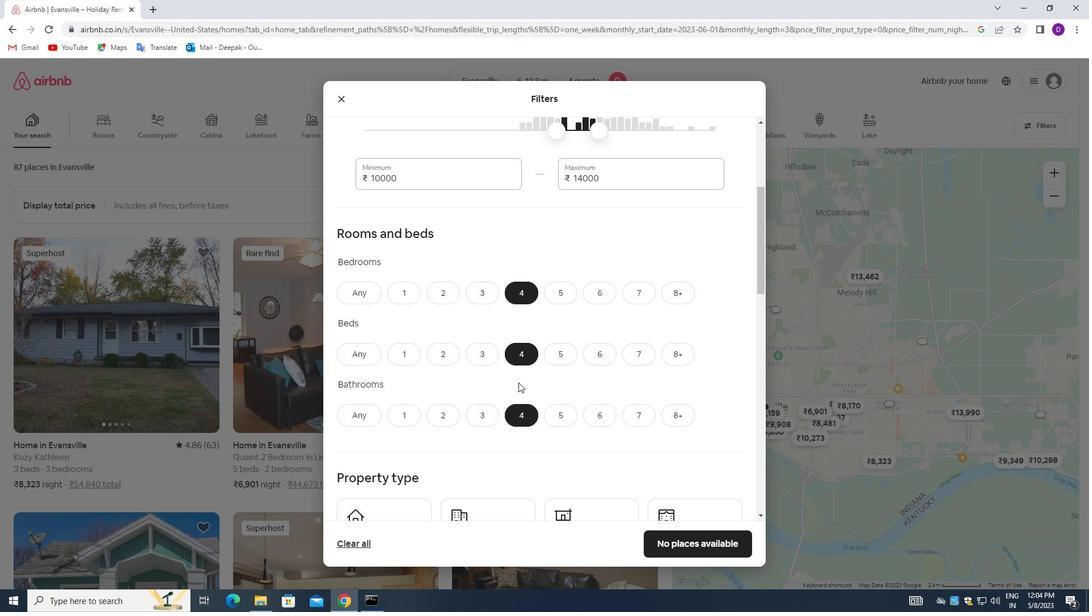 
Action: Mouse scrolled (518, 382) with delta (0, 0)
Screenshot: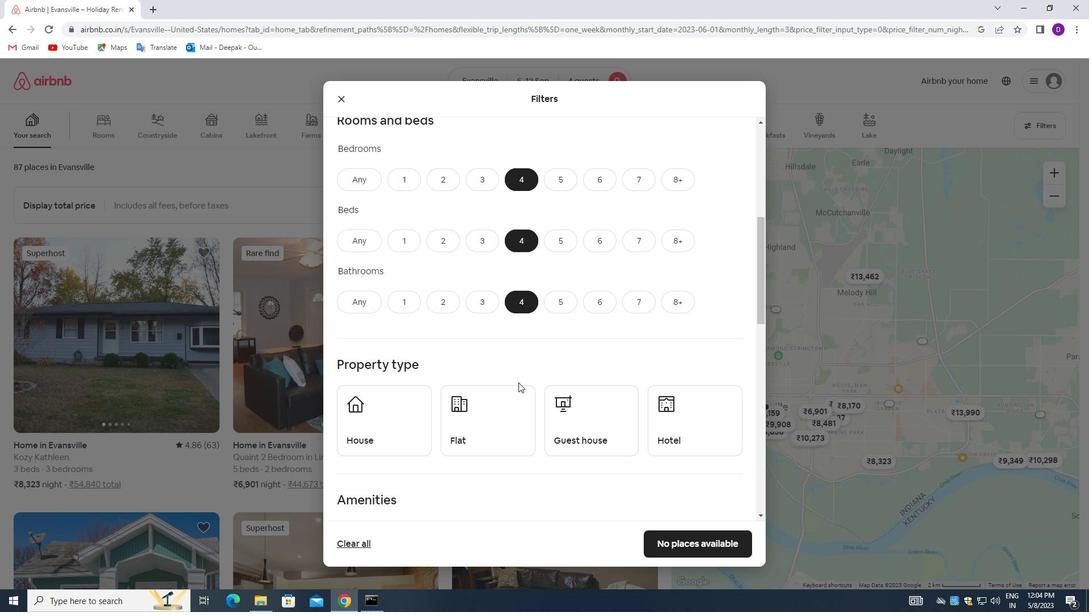 
Action: Mouse scrolled (518, 382) with delta (0, 0)
Screenshot: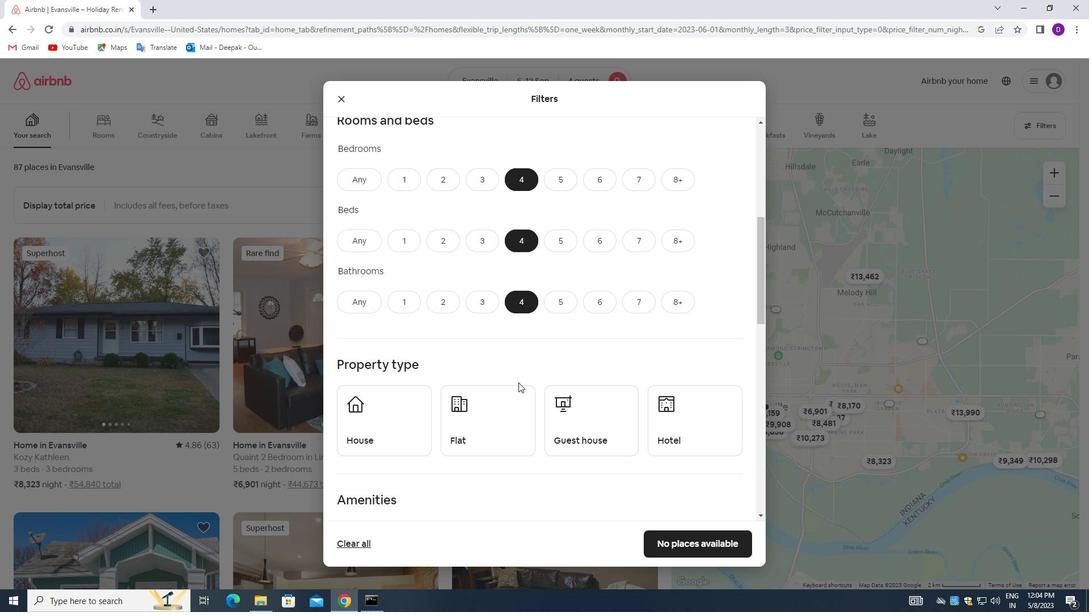 
Action: Mouse moved to (529, 371)
Screenshot: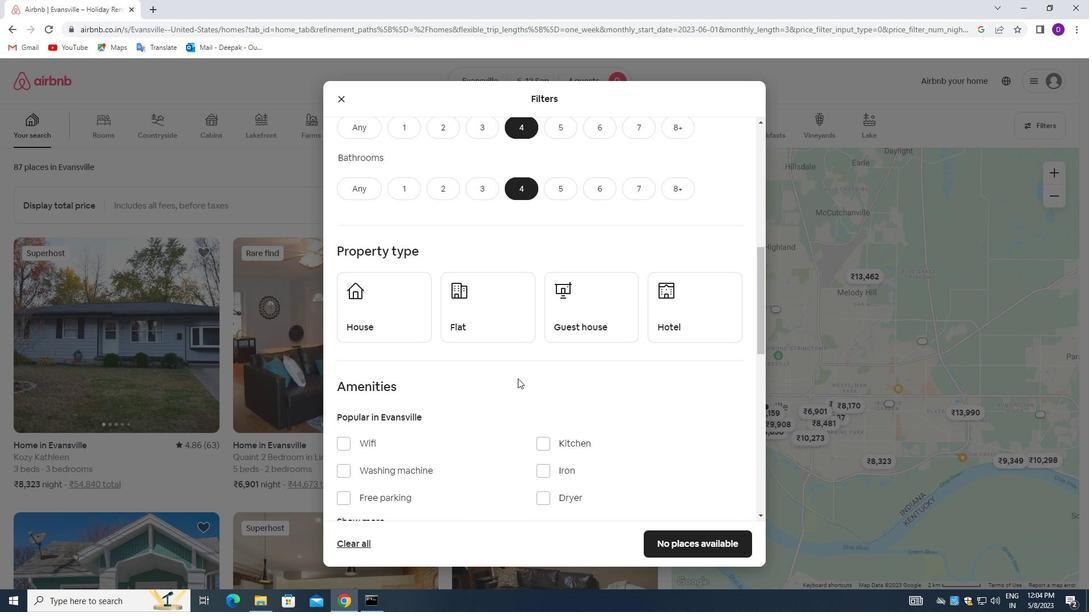 
Action: Mouse scrolled (529, 370) with delta (0, 0)
Screenshot: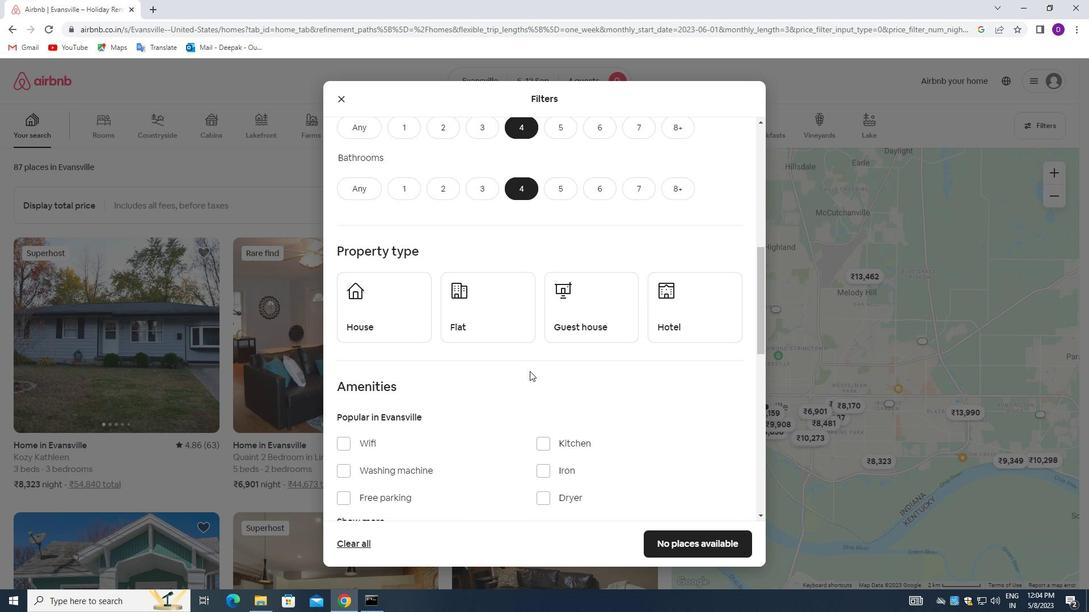 
Action: Mouse scrolled (529, 370) with delta (0, 0)
Screenshot: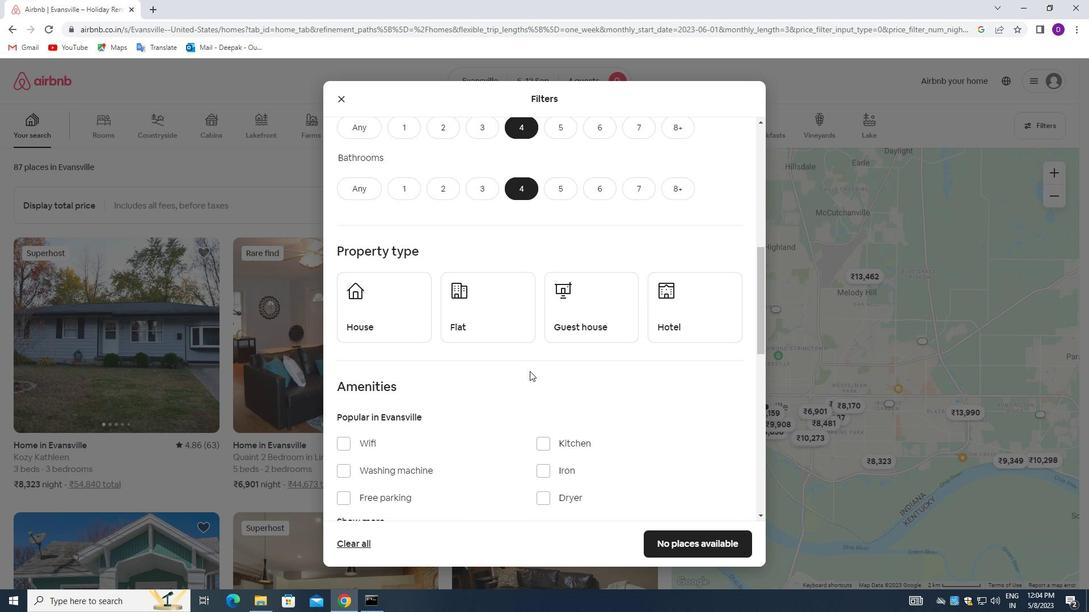 
Action: Mouse moved to (359, 407)
Screenshot: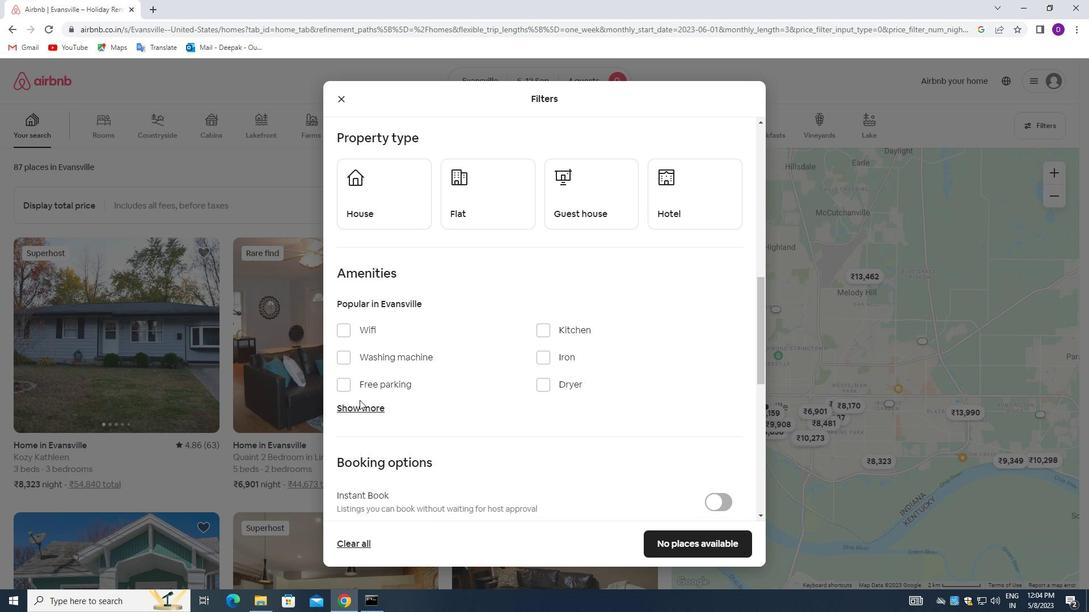 
Action: Mouse pressed left at (359, 407)
Screenshot: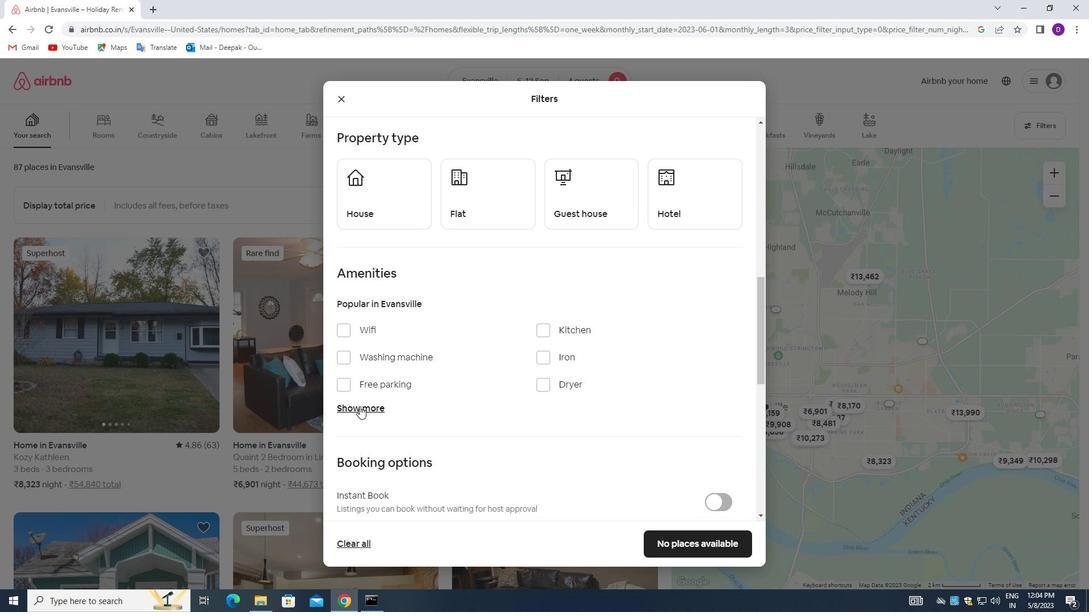 
Action: Mouse moved to (345, 334)
Screenshot: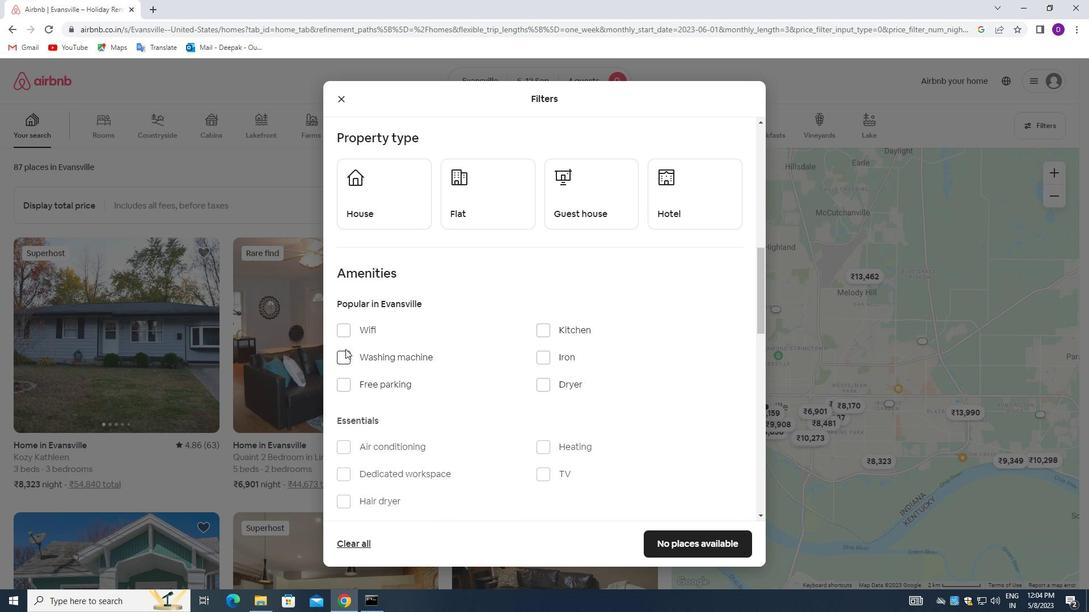 
Action: Mouse pressed left at (345, 334)
Screenshot: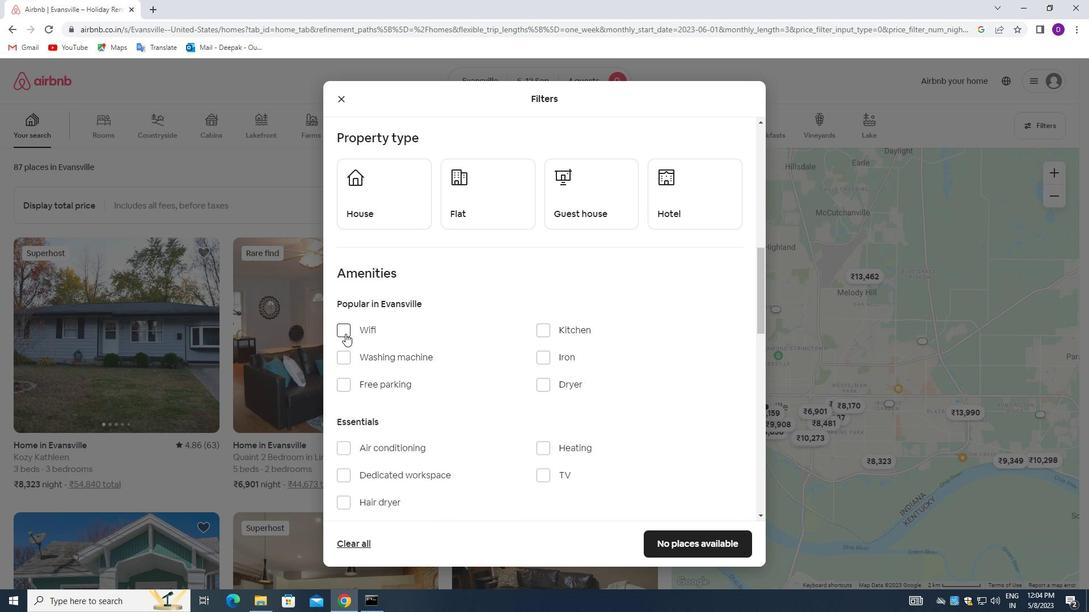
Action: Mouse moved to (342, 385)
Screenshot: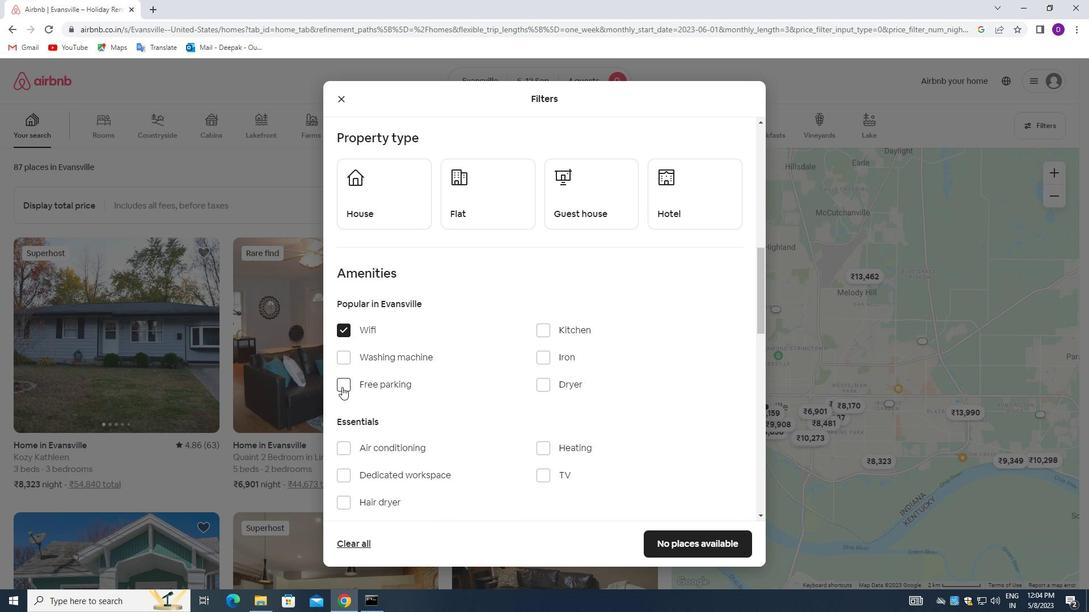 
Action: Mouse pressed left at (342, 385)
Screenshot: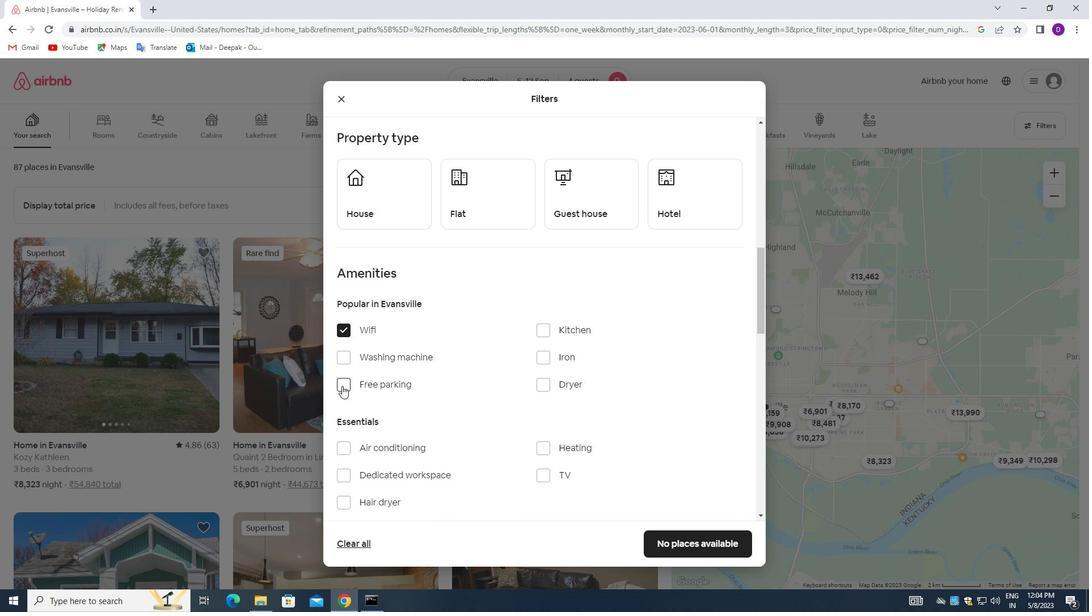 
Action: Mouse moved to (458, 394)
Screenshot: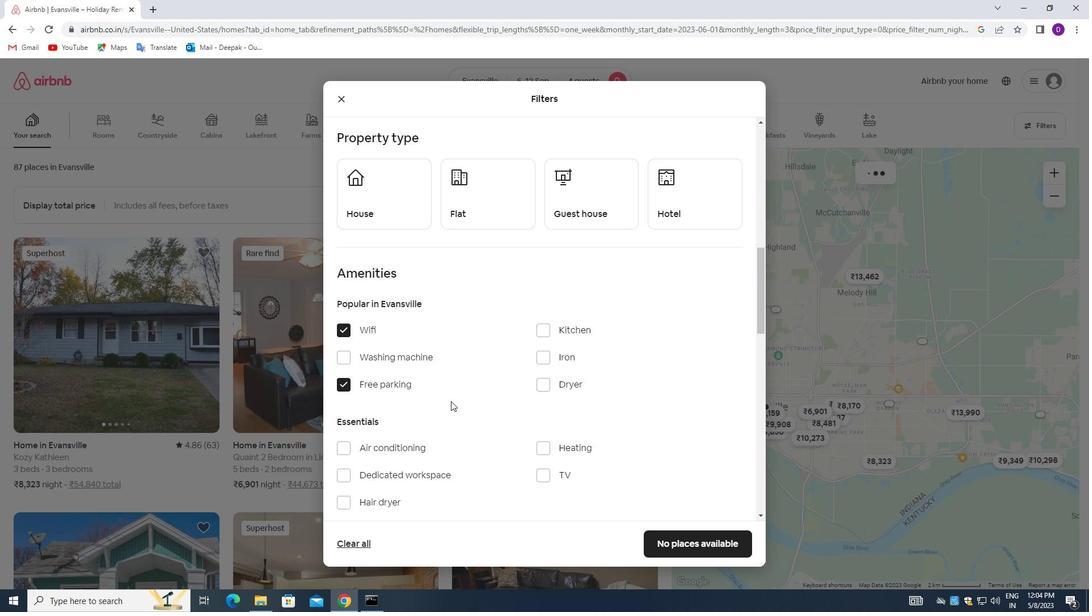 
Action: Mouse scrolled (458, 394) with delta (0, 0)
Screenshot: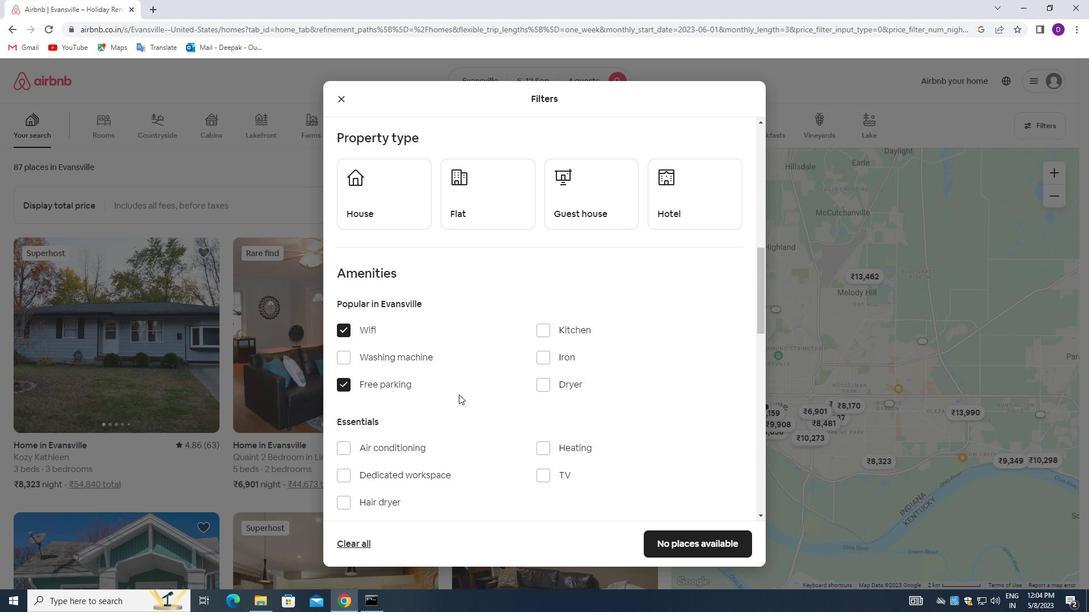 
Action: Mouse scrolled (458, 394) with delta (0, 0)
Screenshot: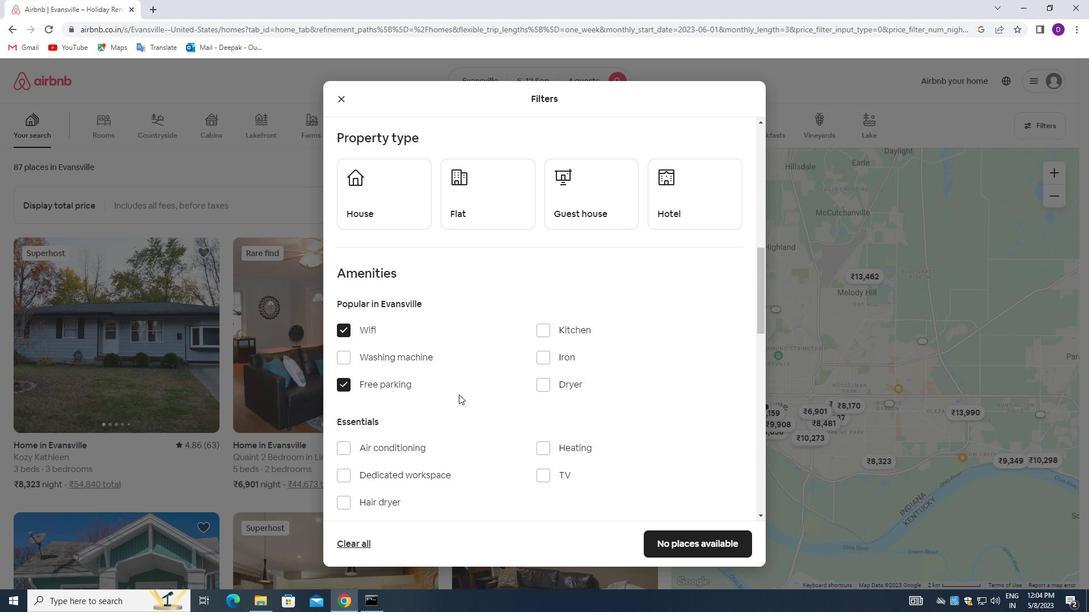 
Action: Mouse moved to (545, 365)
Screenshot: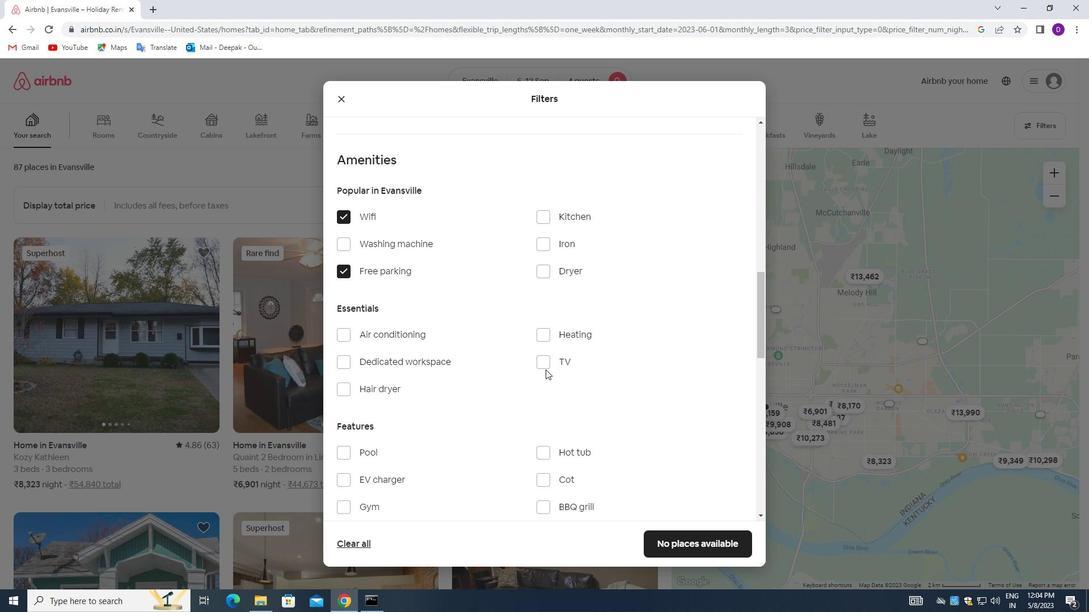 
Action: Mouse pressed left at (545, 365)
Screenshot: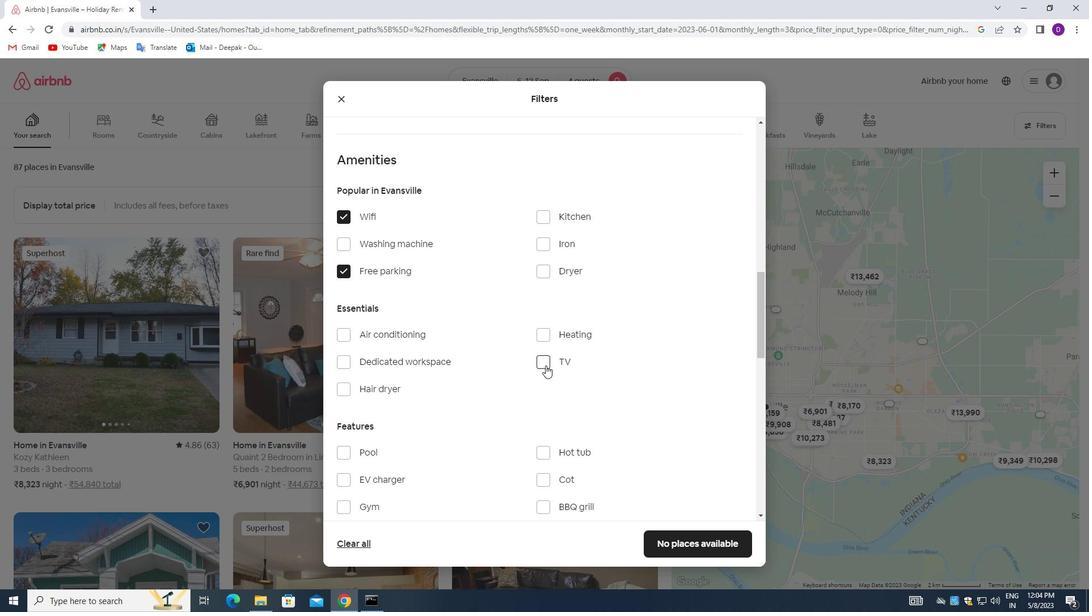 
Action: Mouse moved to (425, 397)
Screenshot: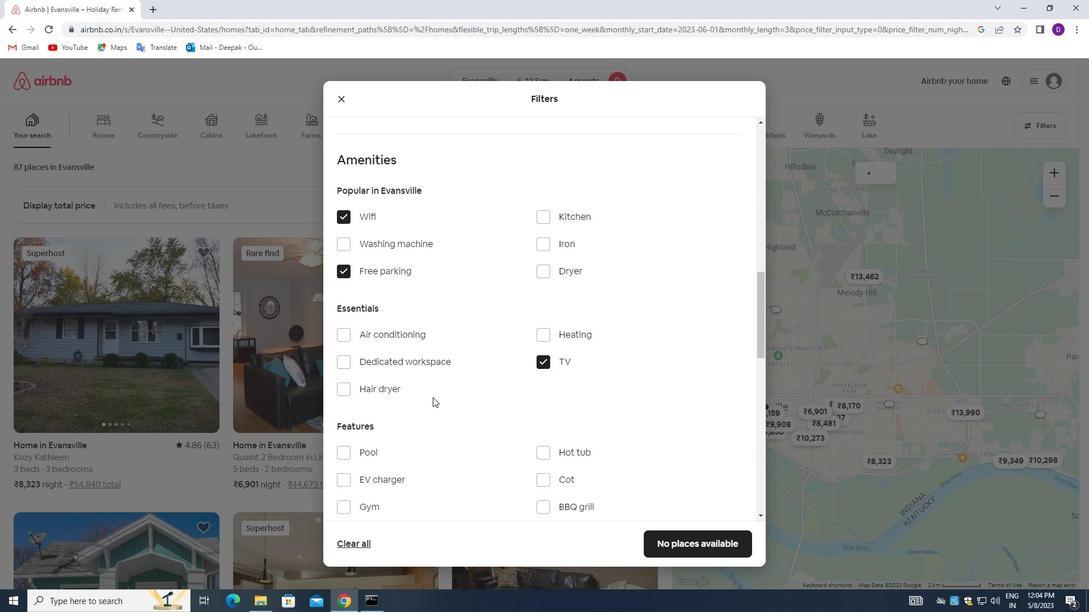 
Action: Mouse scrolled (425, 397) with delta (0, 0)
Screenshot: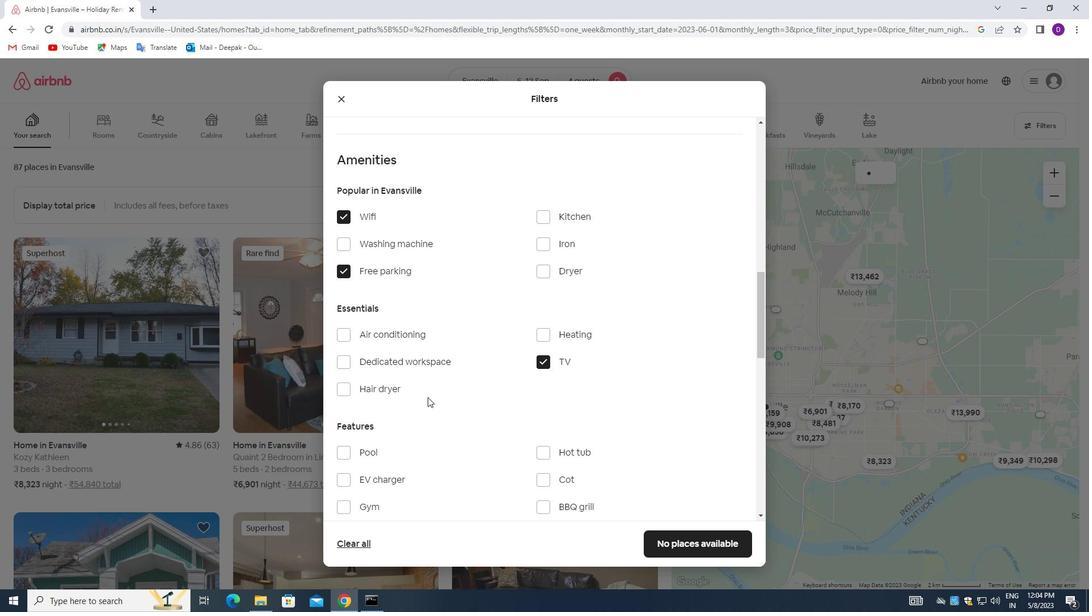 
Action: Mouse scrolled (425, 397) with delta (0, 0)
Screenshot: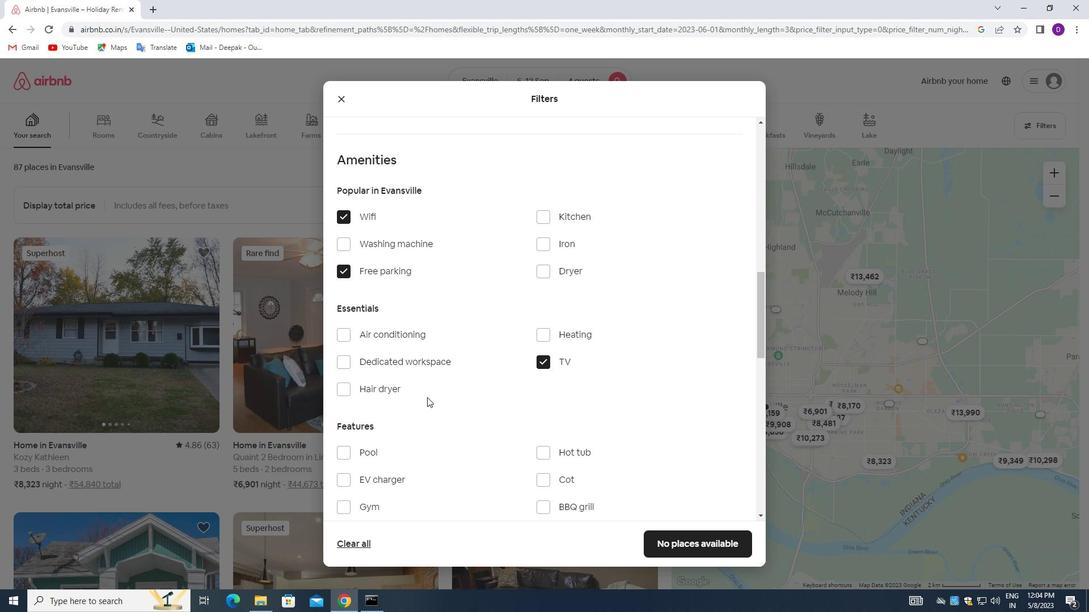 
Action: Mouse moved to (340, 400)
Screenshot: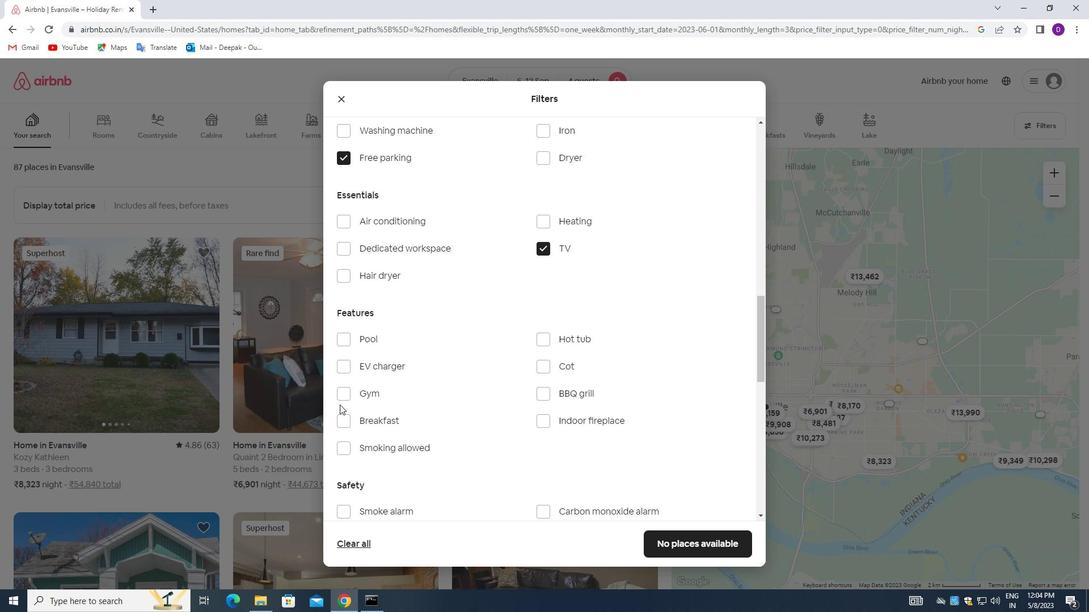 
Action: Mouse pressed left at (340, 400)
Screenshot: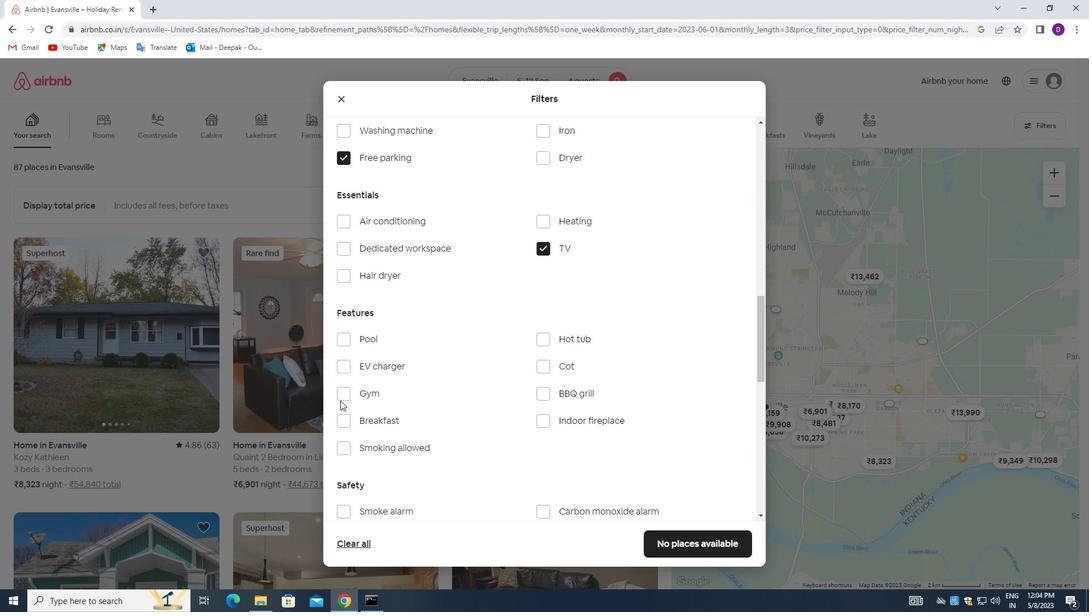 
Action: Mouse moved to (343, 419)
Screenshot: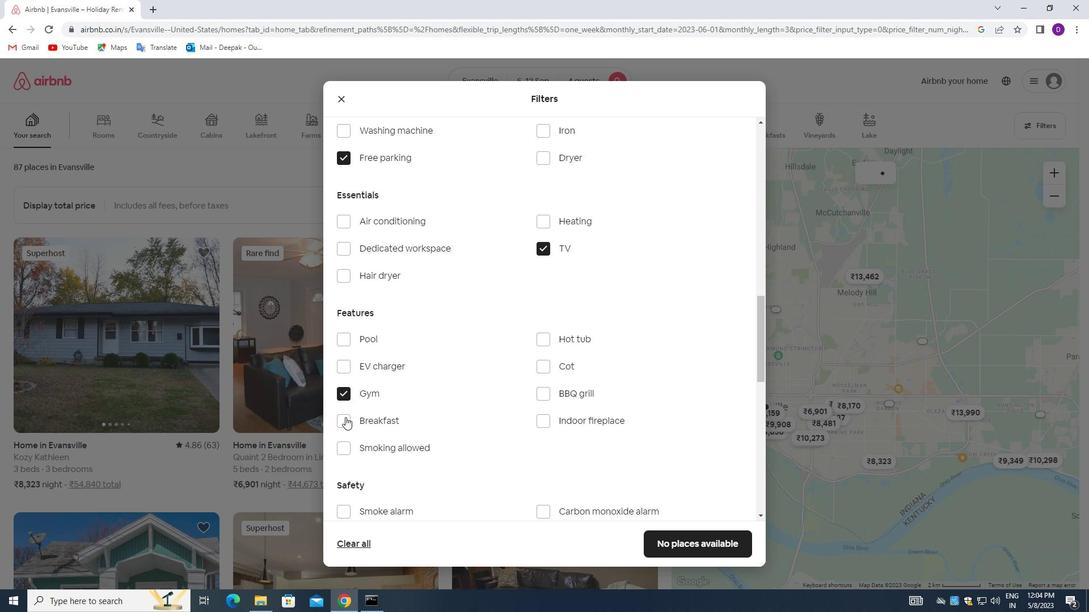
Action: Mouse pressed left at (343, 419)
Screenshot: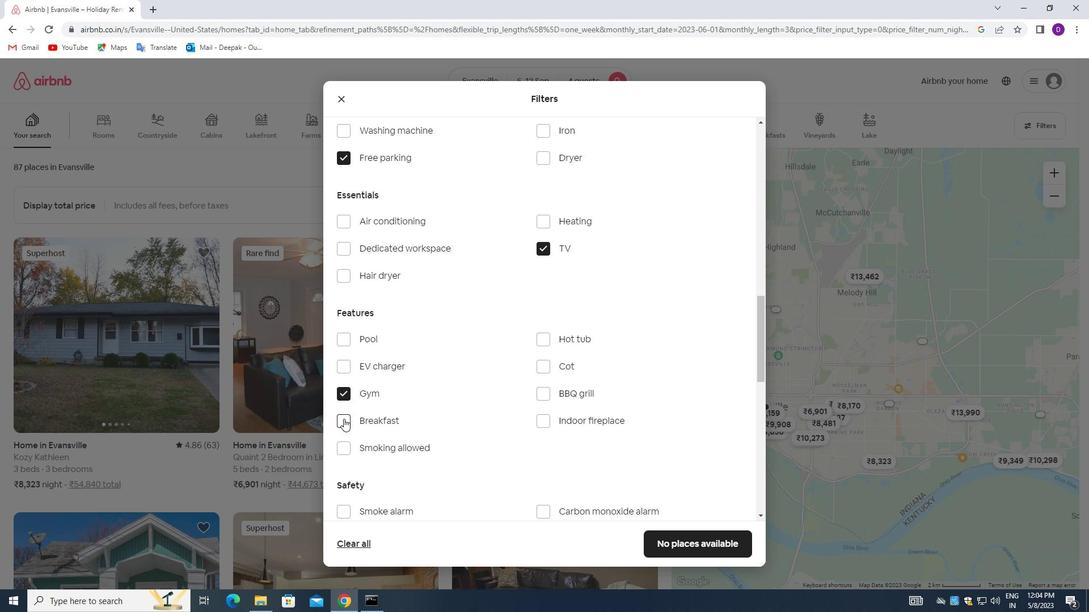 
Action: Mouse moved to (433, 399)
Screenshot: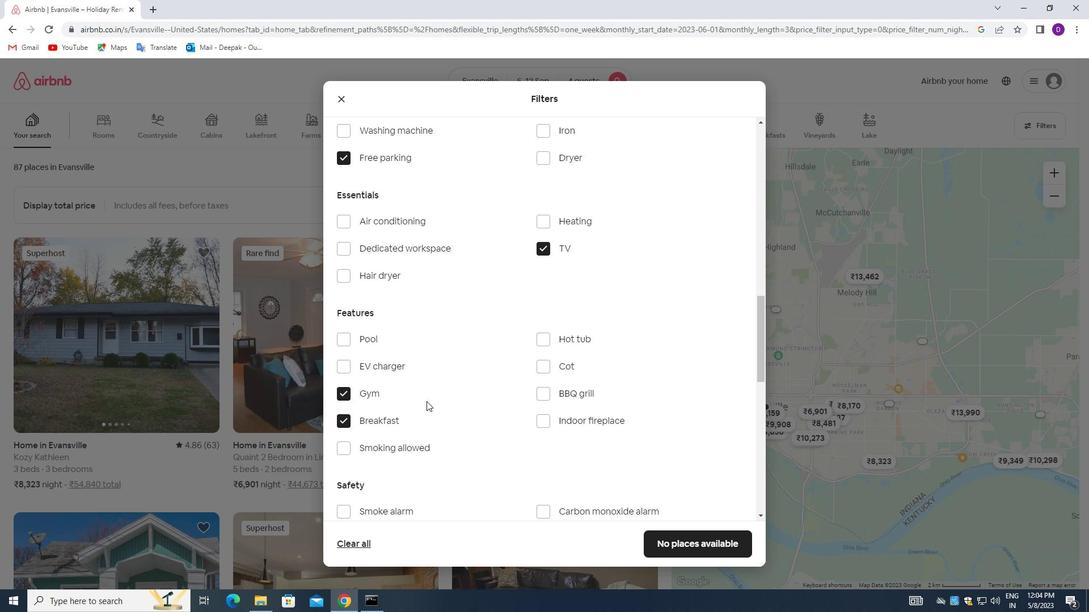 
Action: Mouse scrolled (433, 399) with delta (0, 0)
Screenshot: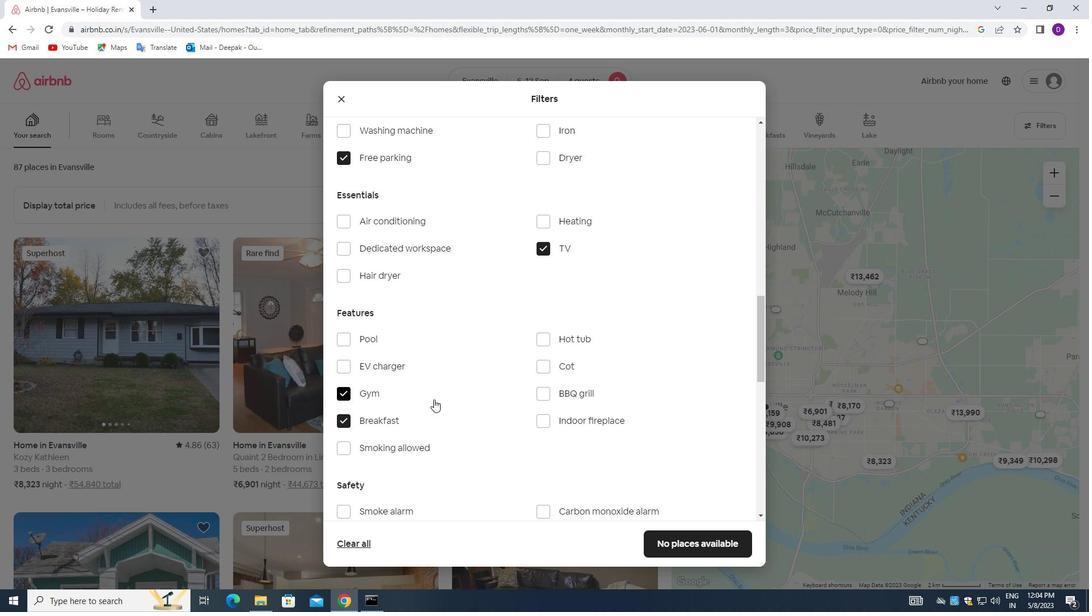 
Action: Mouse scrolled (433, 399) with delta (0, 0)
Screenshot: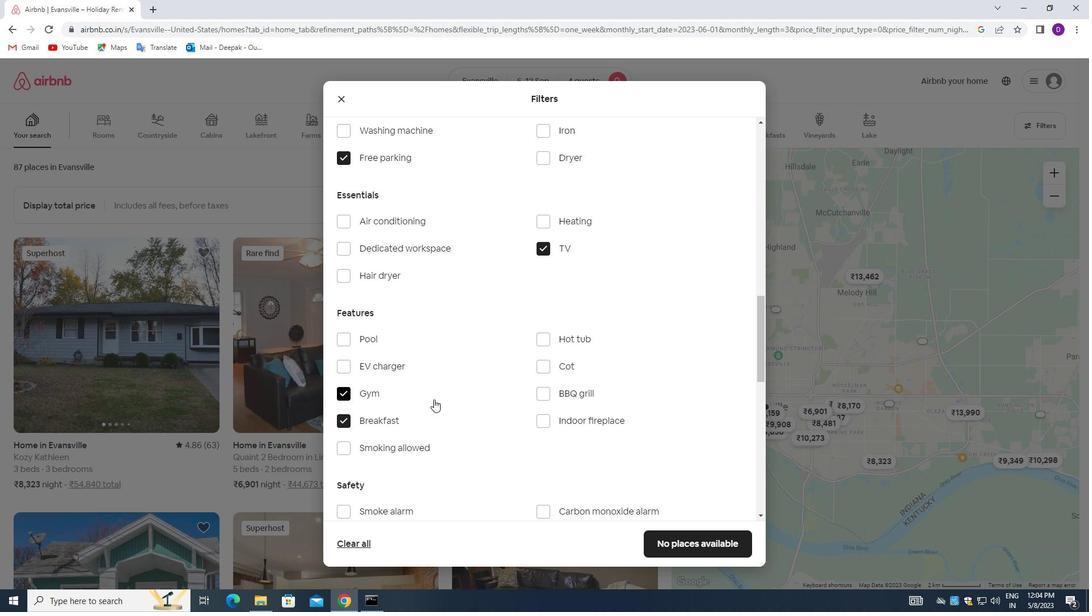 
Action: Mouse moved to (436, 399)
Screenshot: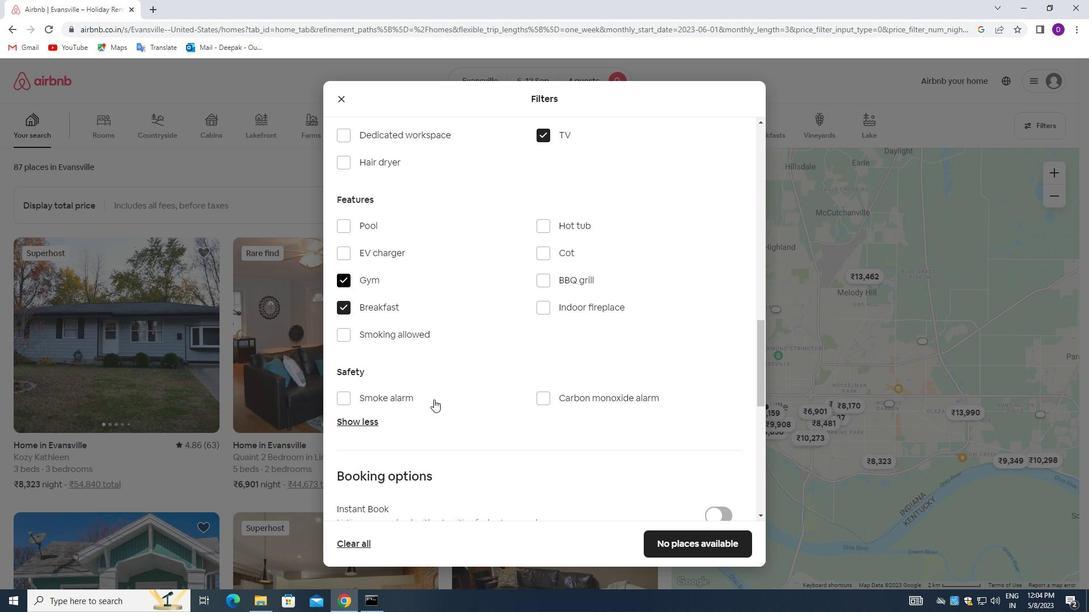 
Action: Mouse scrolled (436, 399) with delta (0, 0)
Screenshot: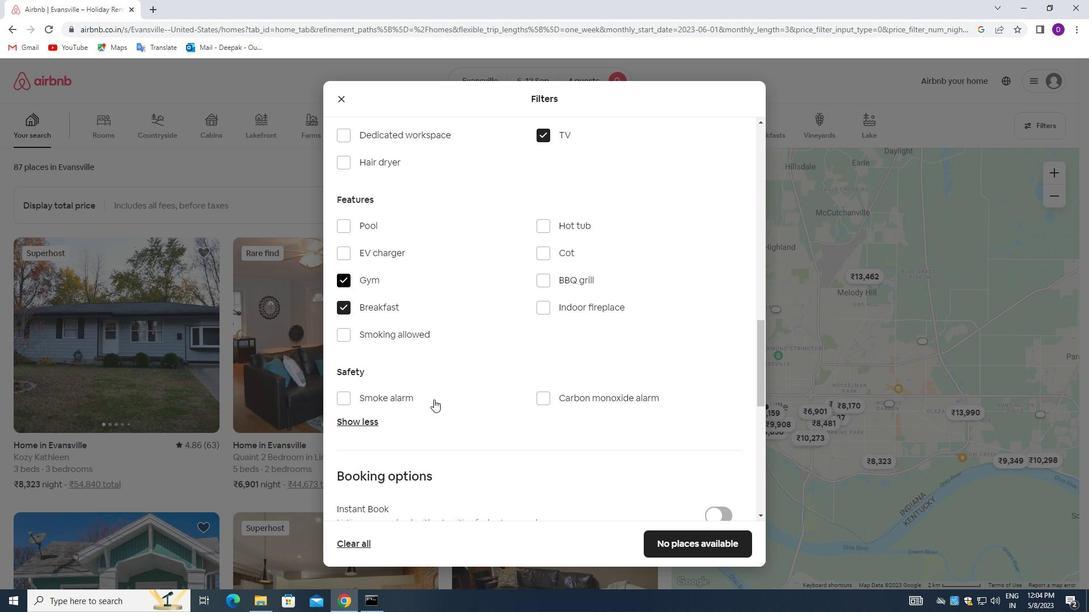 
Action: Mouse moved to (437, 401)
Screenshot: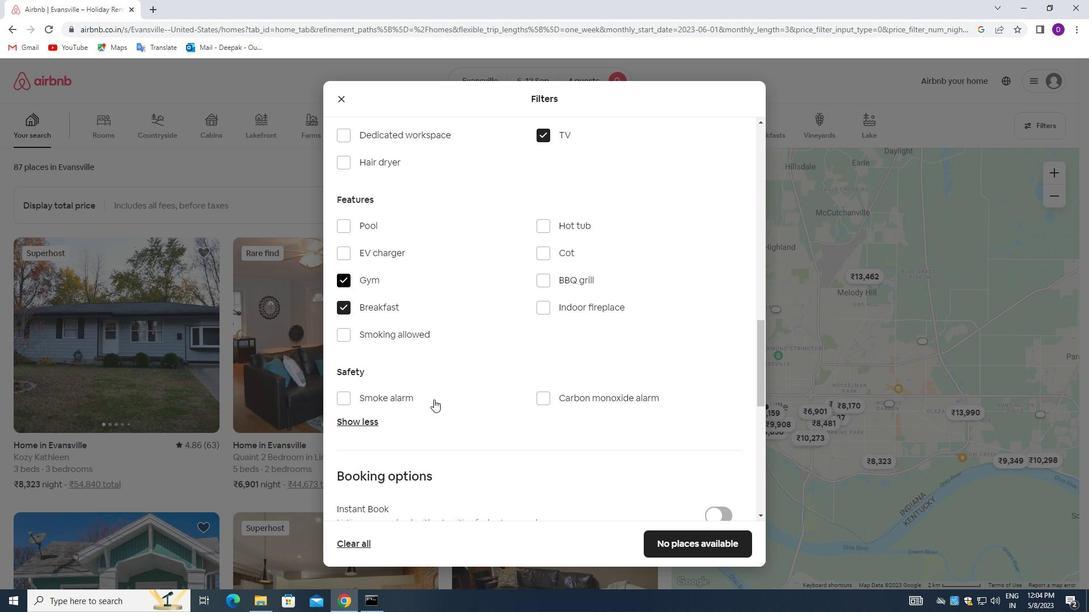 
Action: Mouse scrolled (437, 400) with delta (0, 0)
Screenshot: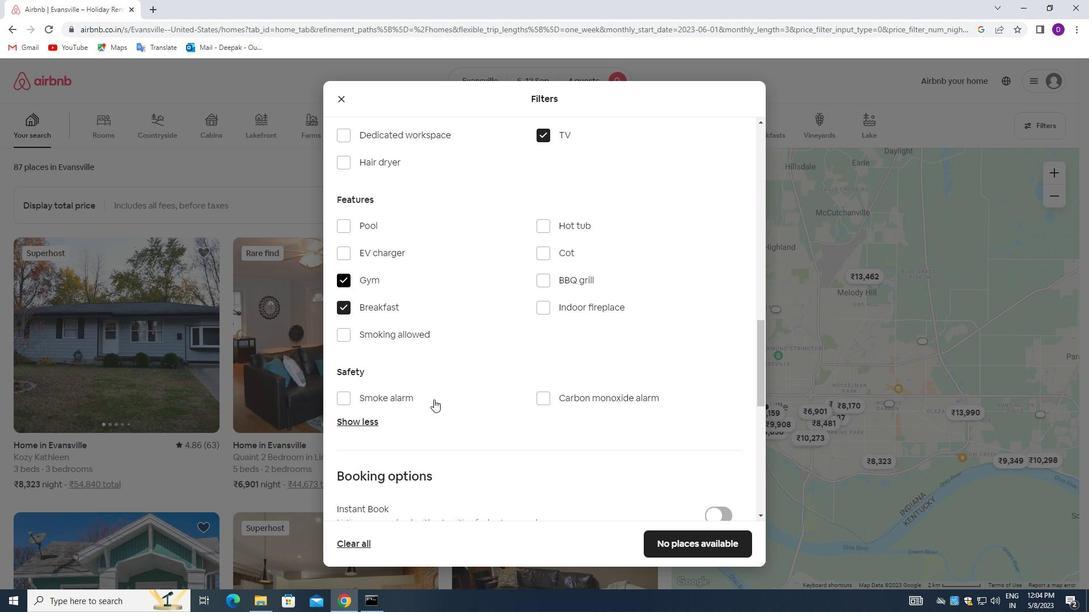 
Action: Mouse moved to (542, 402)
Screenshot: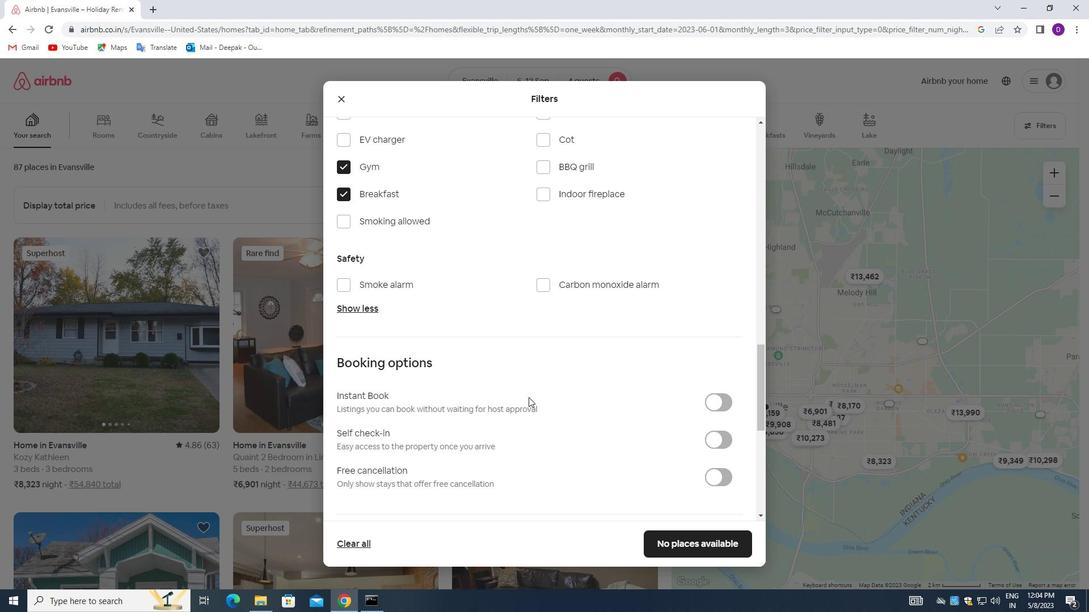 
Action: Mouse scrolled (542, 402) with delta (0, 0)
Screenshot: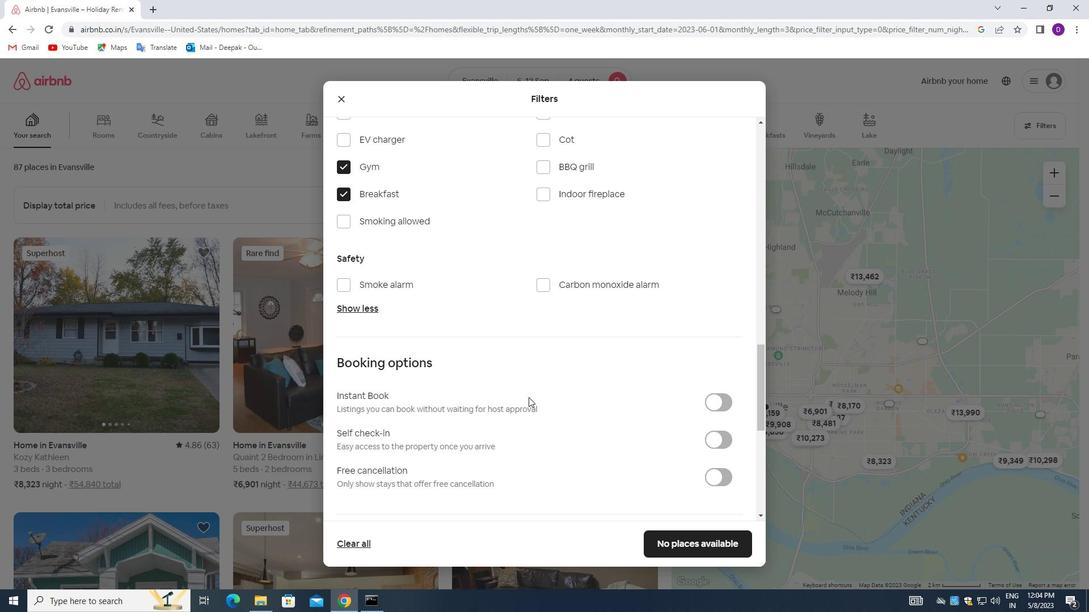 
Action: Mouse moved to (714, 386)
Screenshot: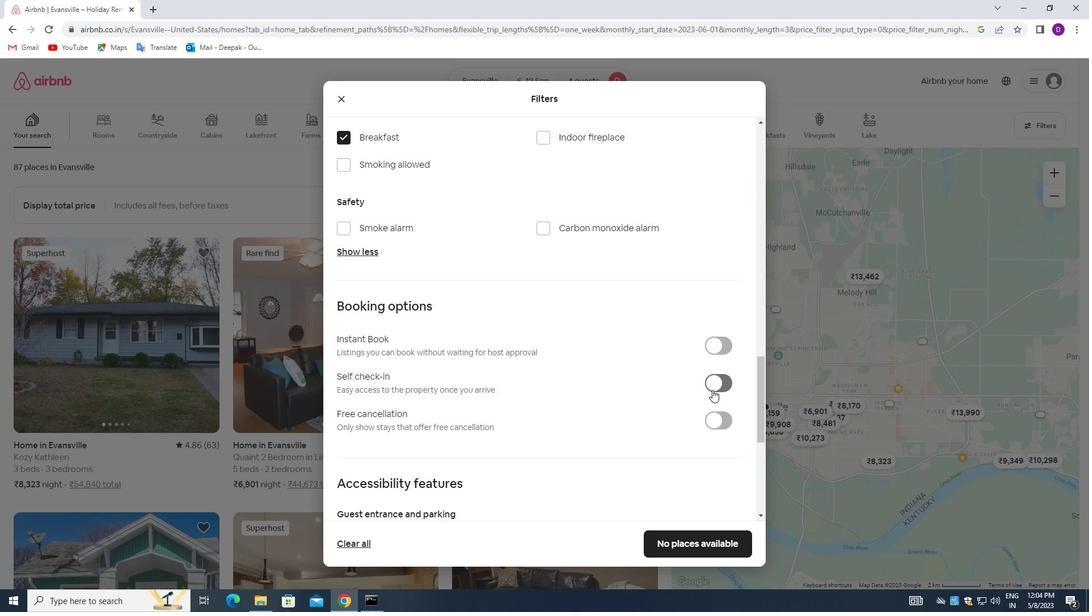 
Action: Mouse pressed left at (714, 386)
Screenshot: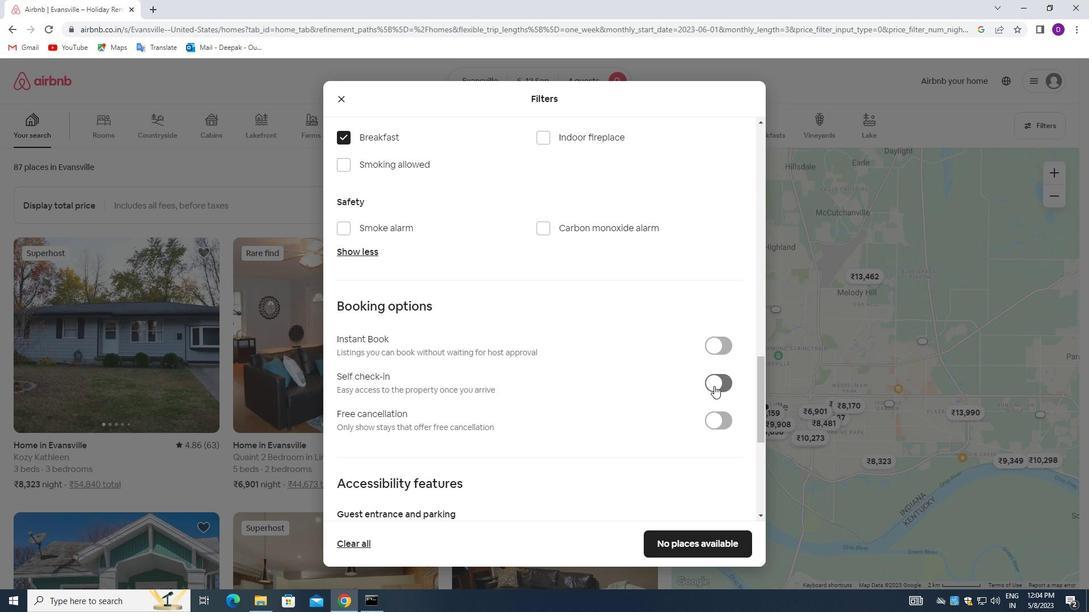 
Action: Mouse moved to (545, 412)
Screenshot: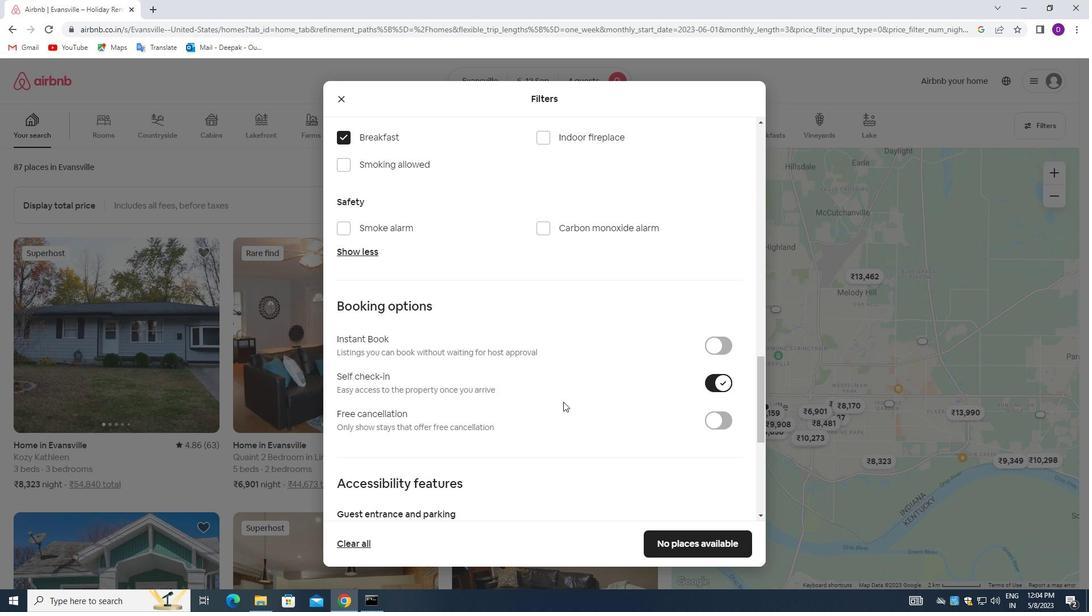 
Action: Mouse scrolled (545, 411) with delta (0, 0)
Screenshot: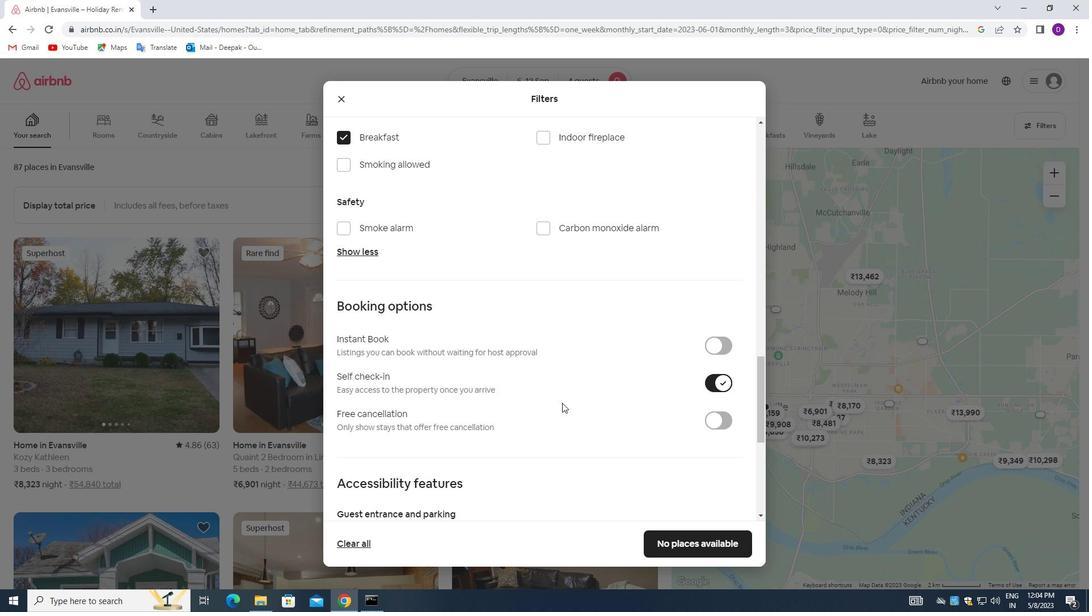 
Action: Mouse moved to (542, 413)
Screenshot: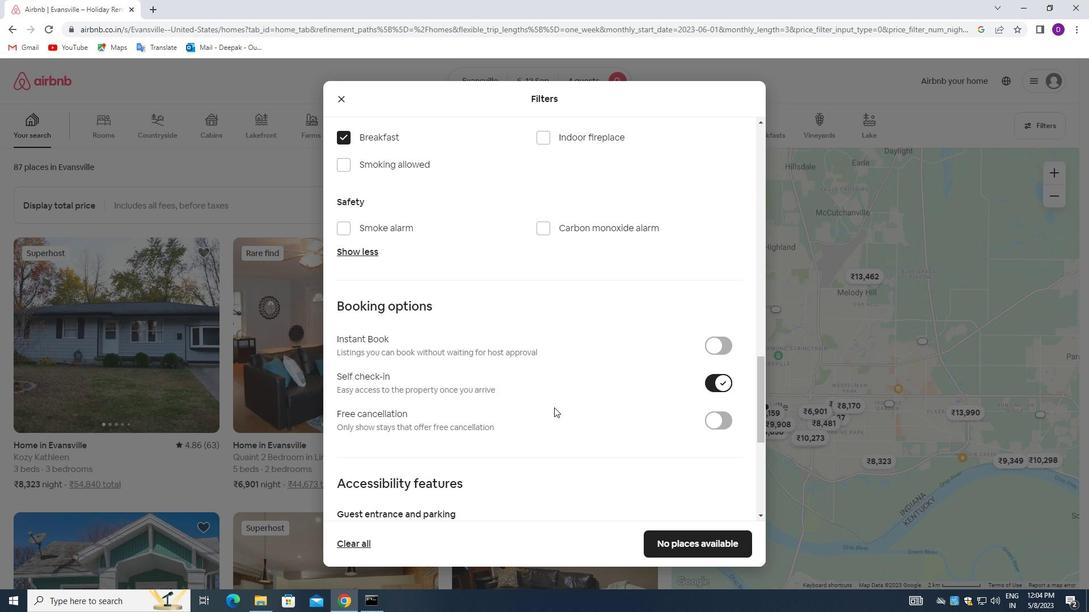 
Action: Mouse scrolled (542, 412) with delta (0, 0)
Screenshot: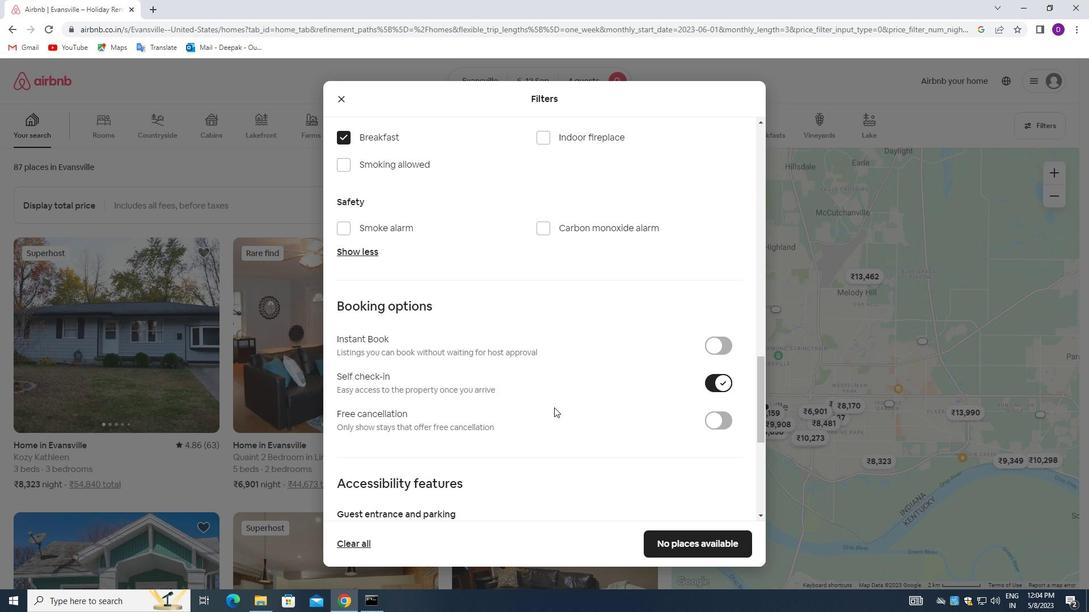 
Action: Mouse moved to (512, 420)
Screenshot: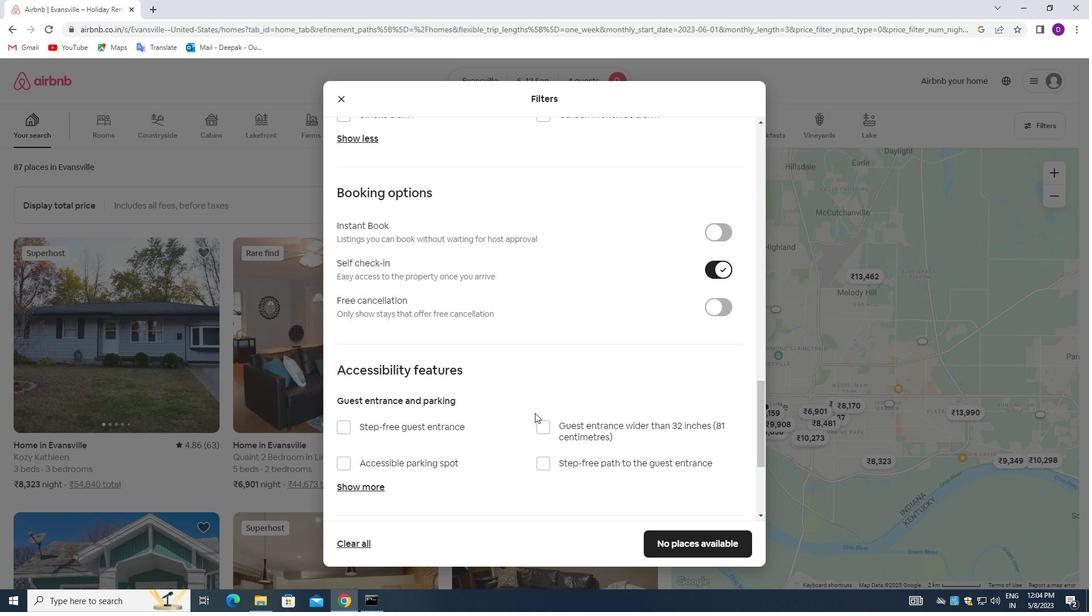
Action: Mouse scrolled (512, 420) with delta (0, 0)
Screenshot: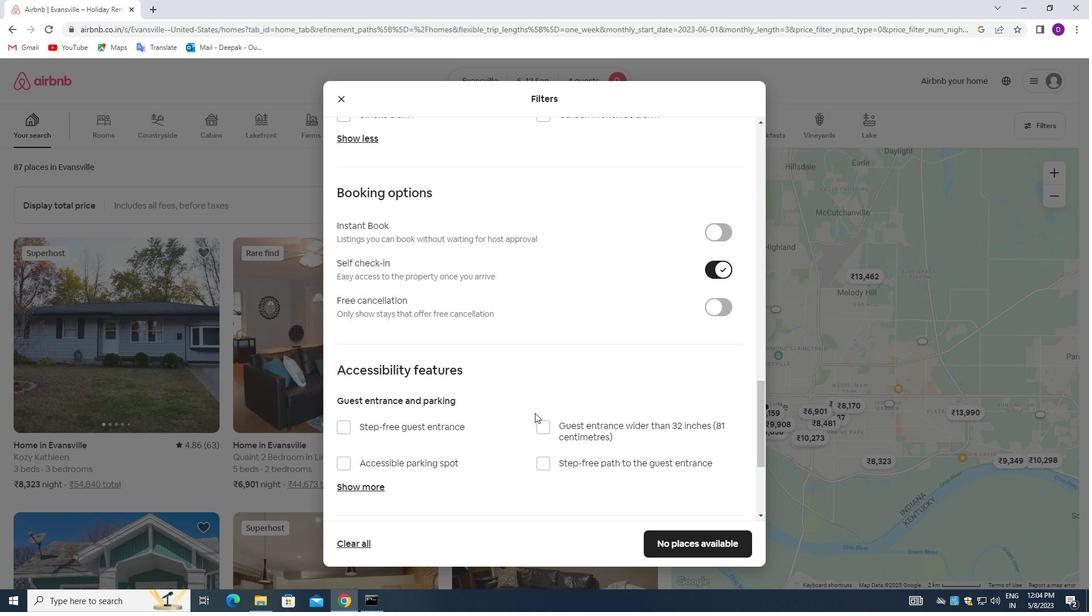 
Action: Mouse moved to (509, 420)
Screenshot: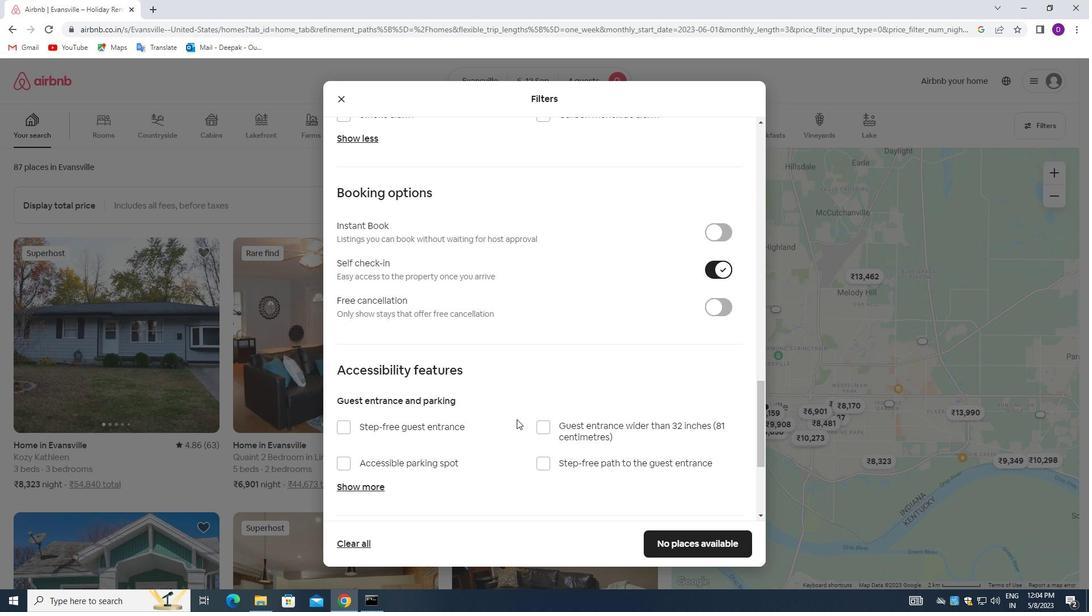 
Action: Mouse scrolled (509, 420) with delta (0, 0)
Screenshot: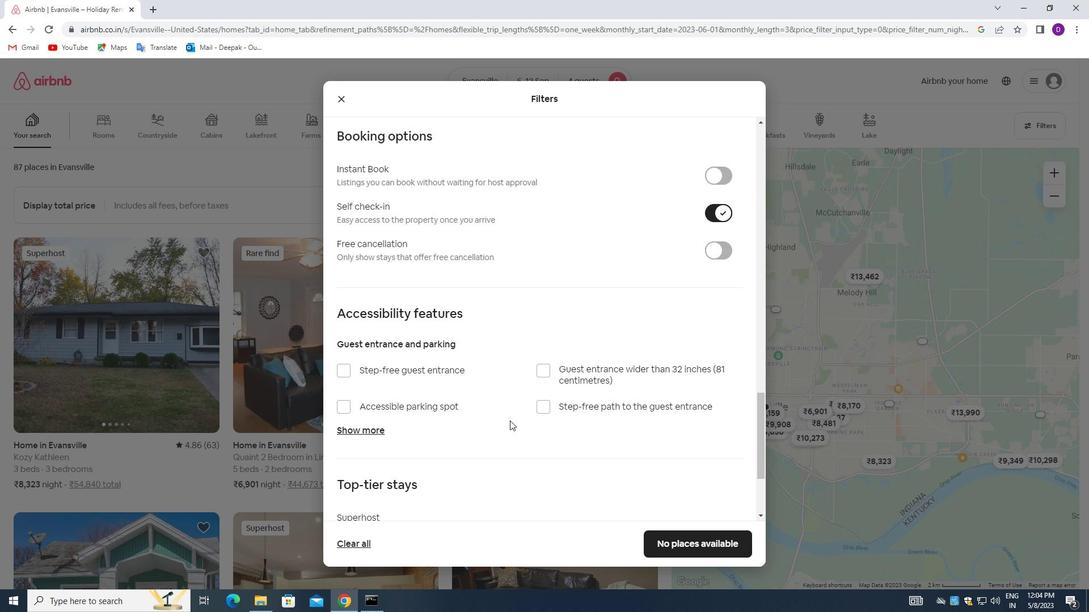 
Action: Mouse moved to (509, 420)
Screenshot: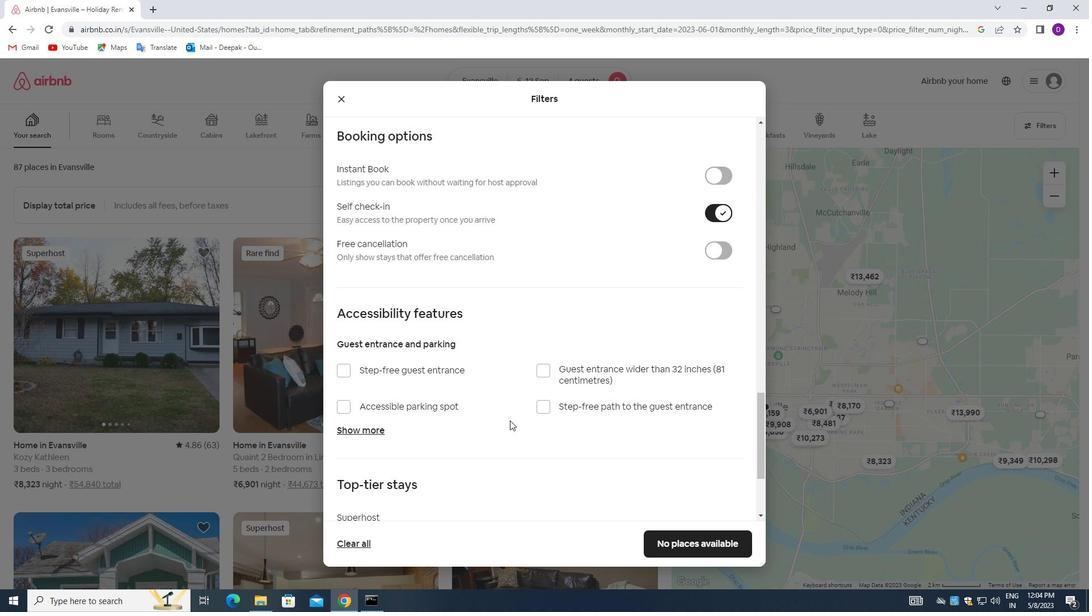 
Action: Mouse scrolled (509, 420) with delta (0, 0)
Screenshot: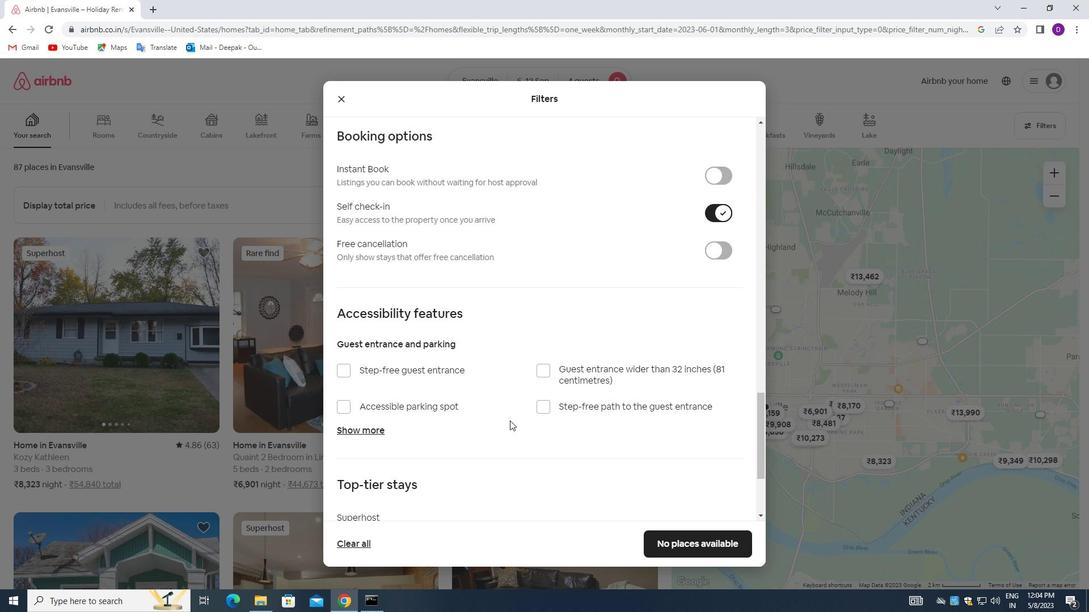 
Action: Mouse moved to (508, 420)
Screenshot: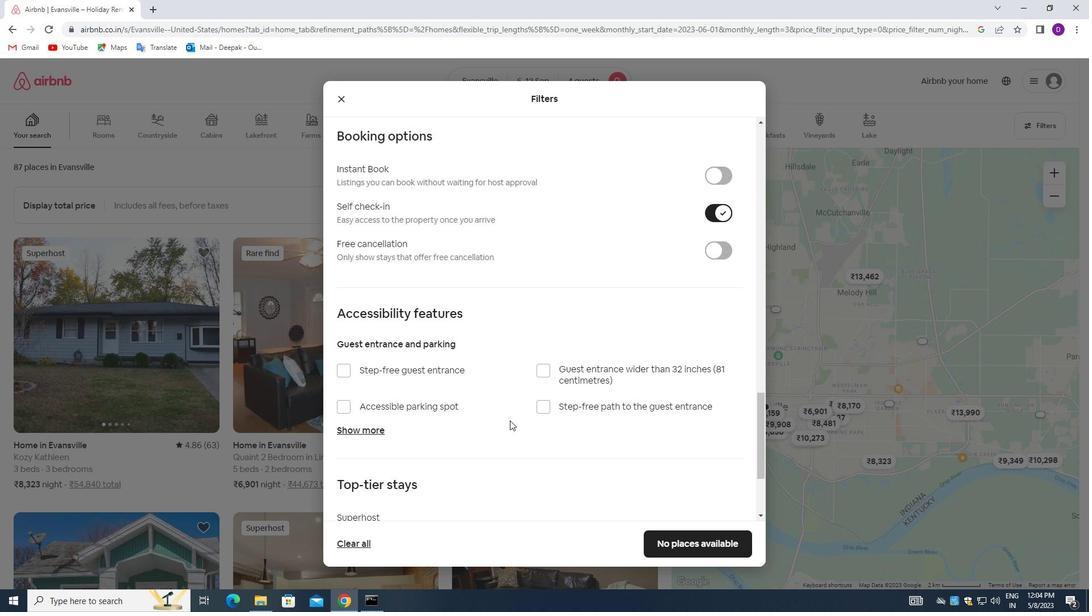 
Action: Mouse scrolled (508, 420) with delta (0, 0)
Screenshot: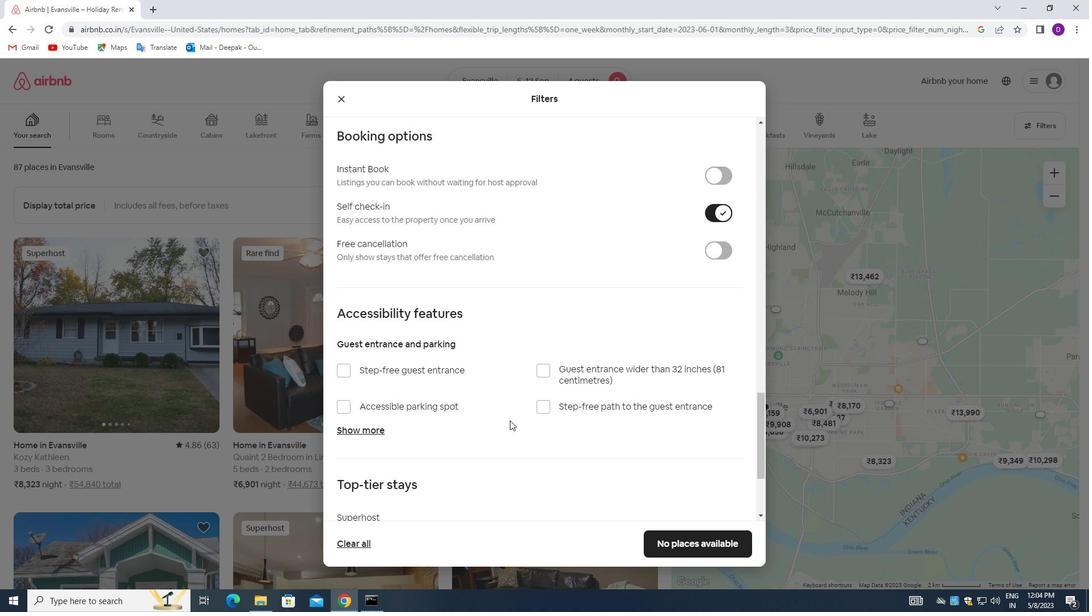 
Action: Mouse moved to (505, 421)
Screenshot: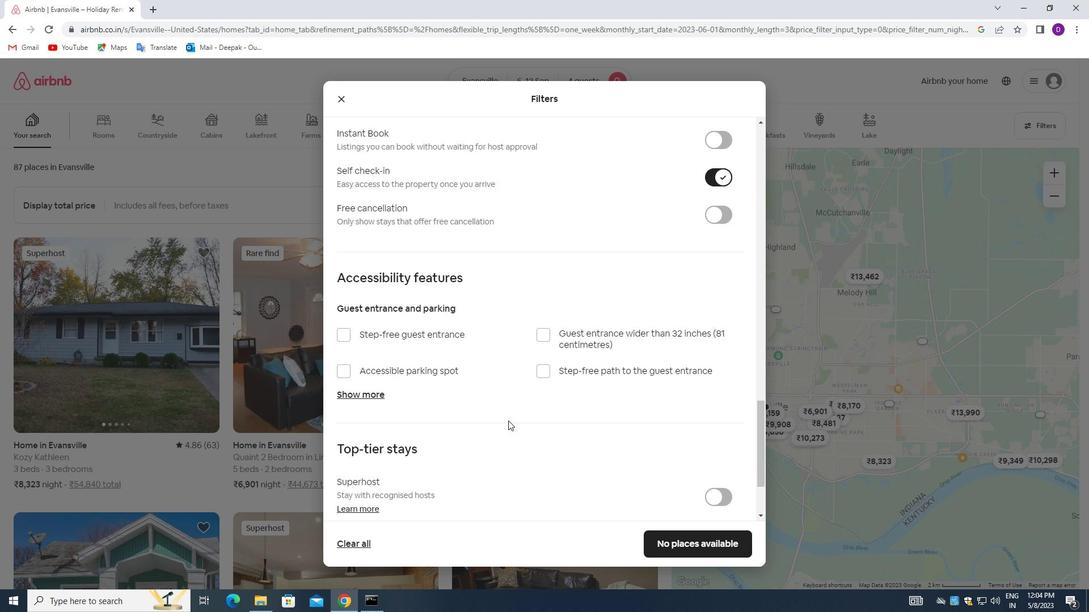 
Action: Mouse scrolled (505, 420) with delta (0, 0)
Screenshot: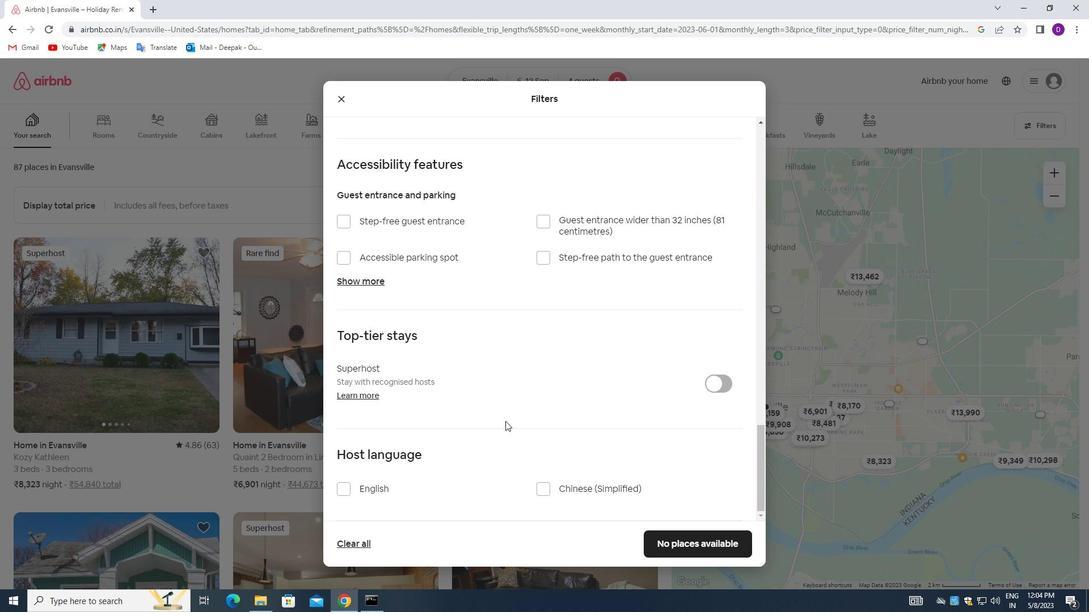 
Action: Mouse scrolled (505, 420) with delta (0, 0)
Screenshot: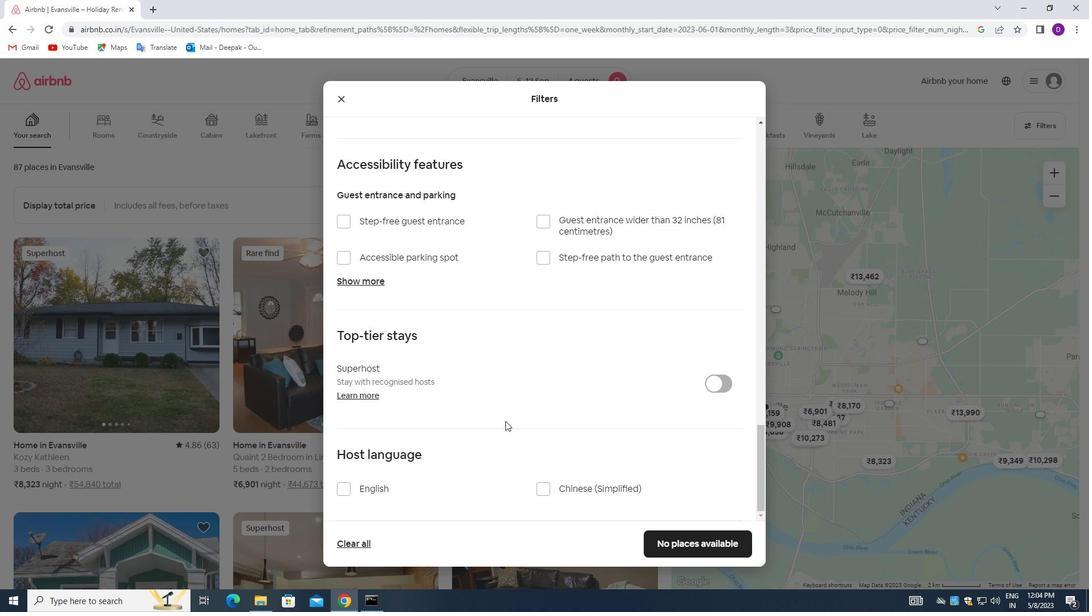 
Action: Mouse moved to (347, 486)
Screenshot: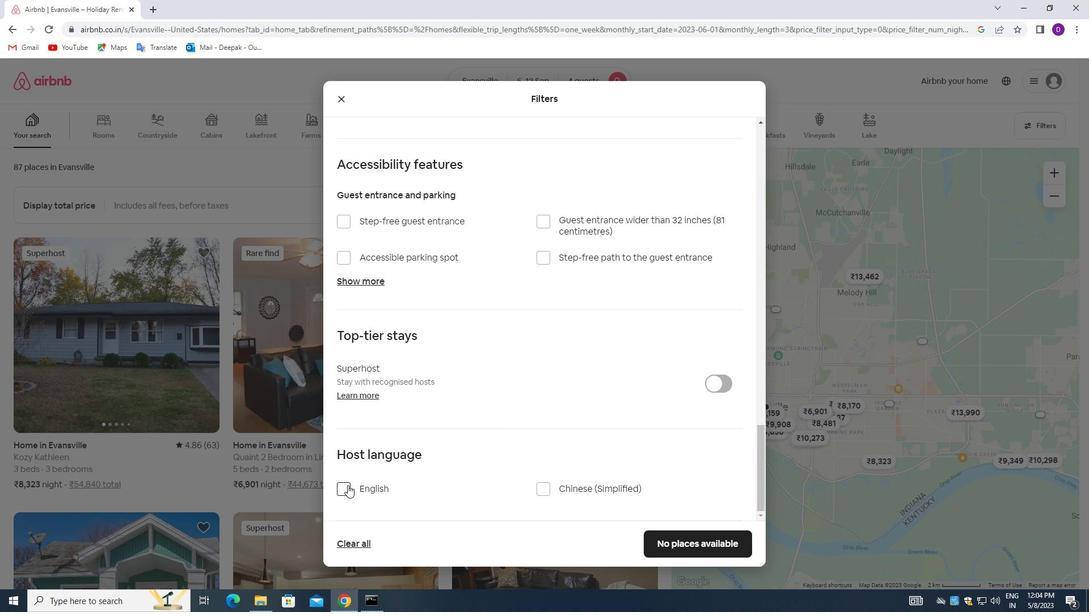 
Action: Mouse pressed left at (347, 486)
Screenshot: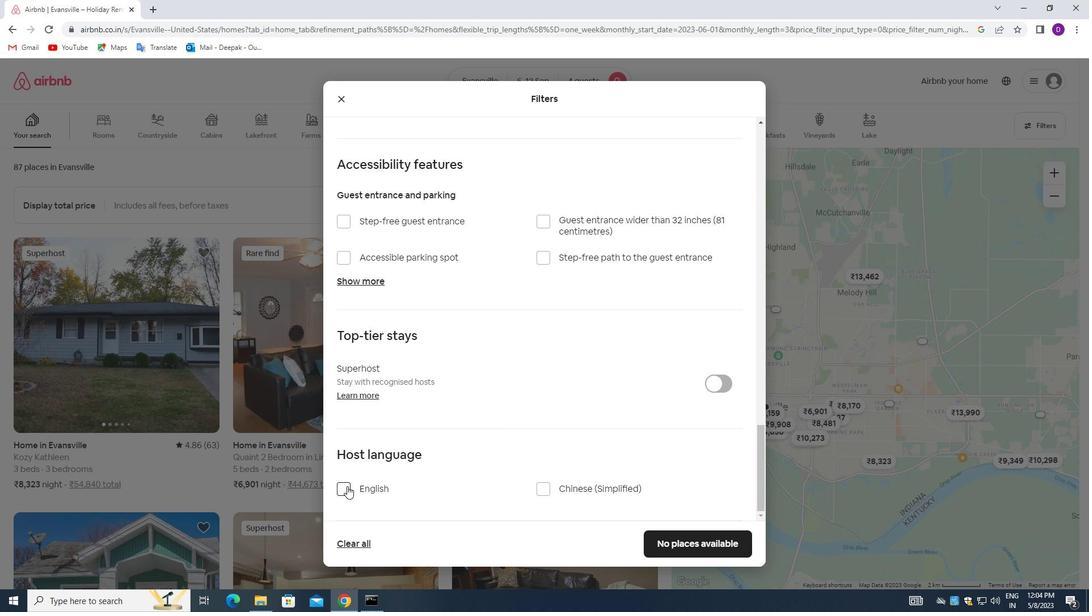 
Action: Mouse moved to (702, 477)
Screenshot: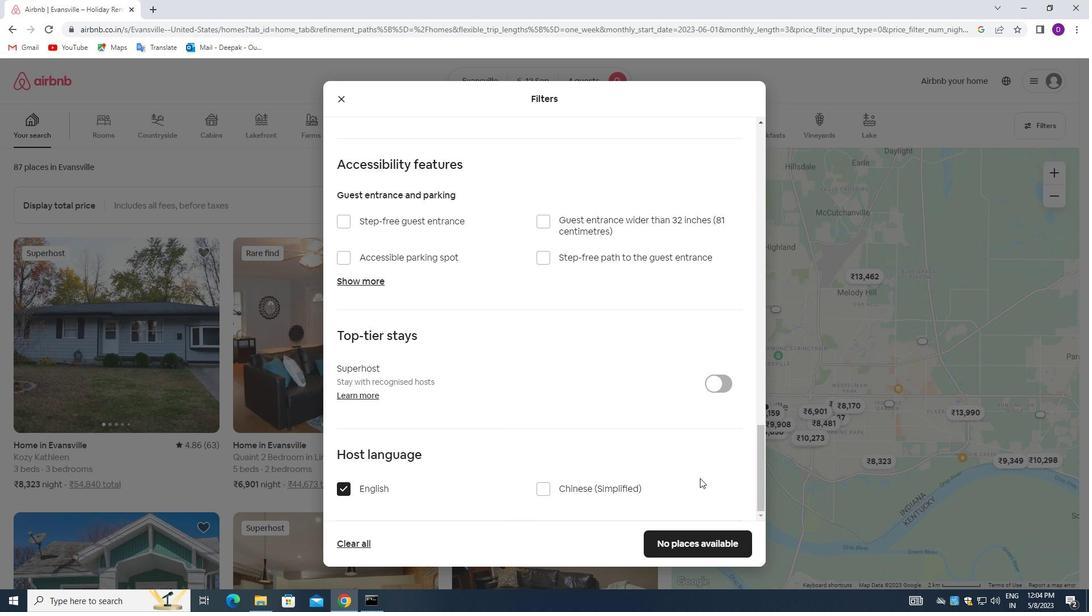 
Action: Mouse scrolled (702, 477) with delta (0, 0)
Screenshot: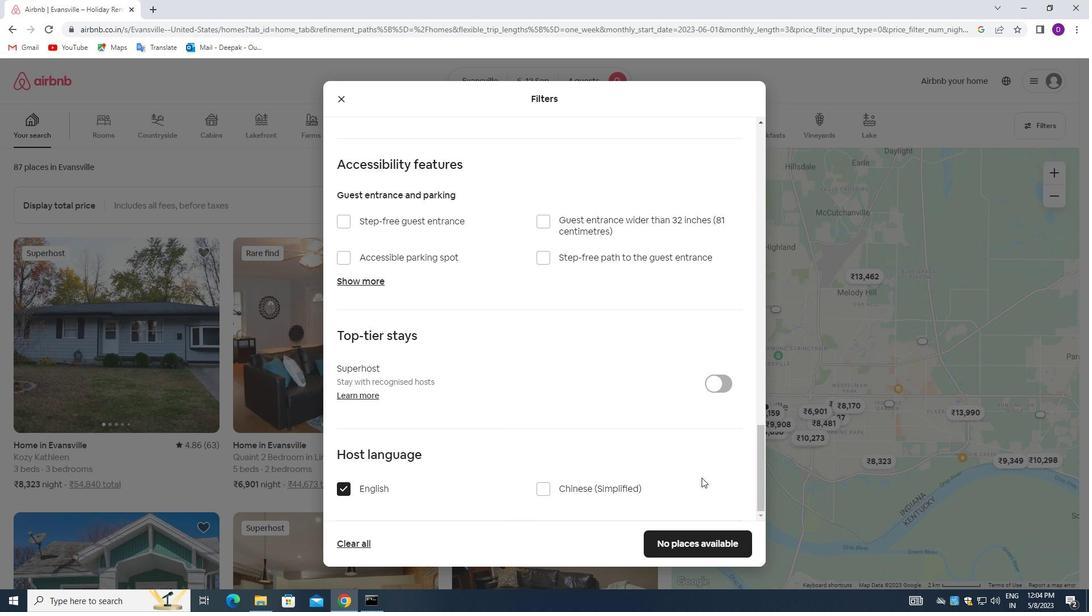 
Action: Mouse moved to (703, 477)
Screenshot: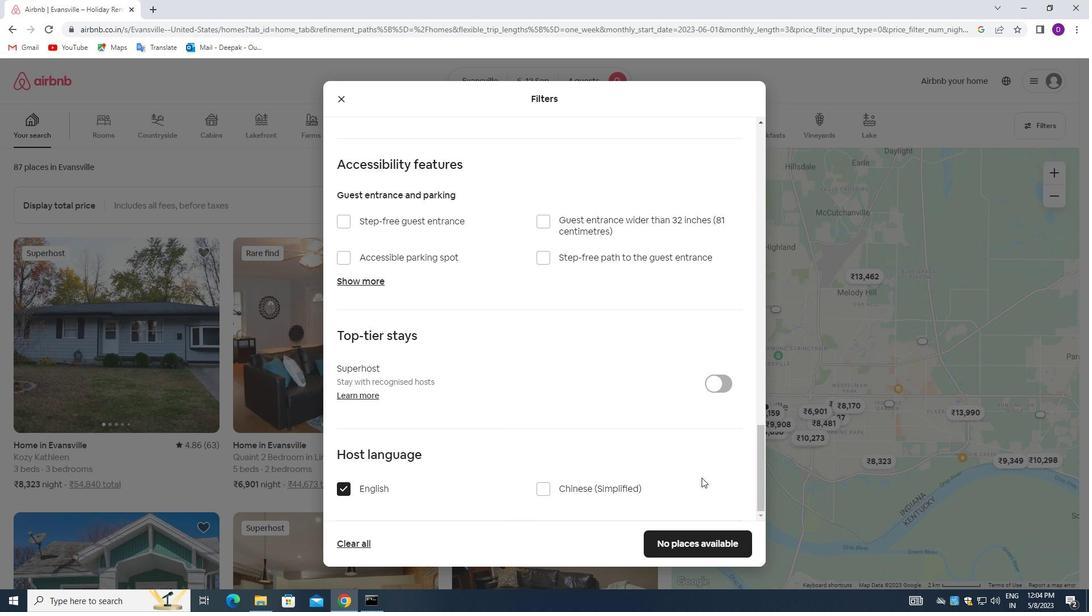 
Action: Mouse scrolled (703, 477) with delta (0, 0)
Screenshot: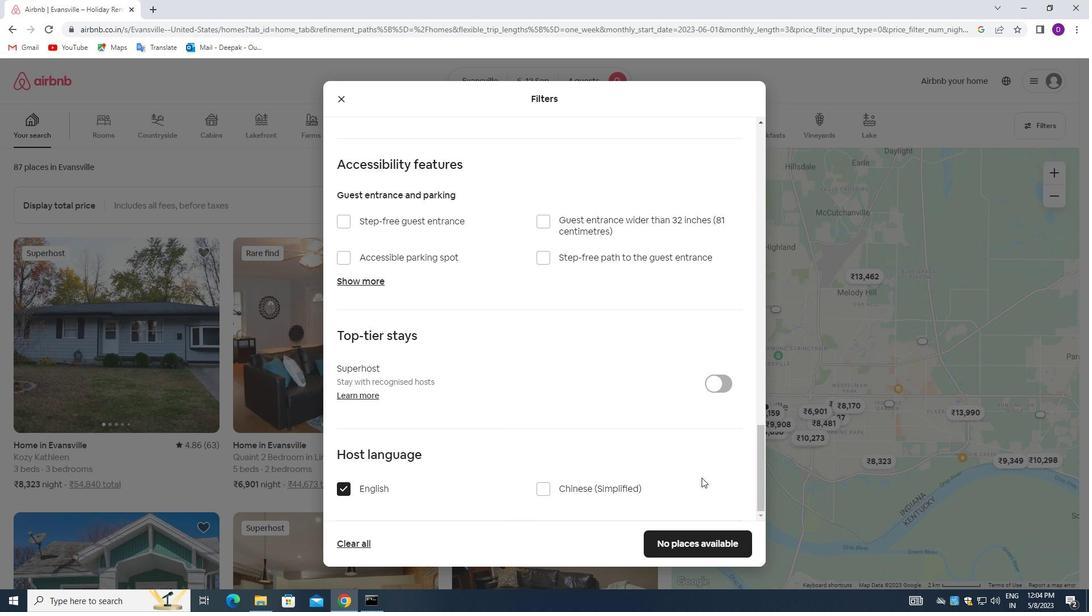 
Action: Mouse moved to (703, 477)
Screenshot: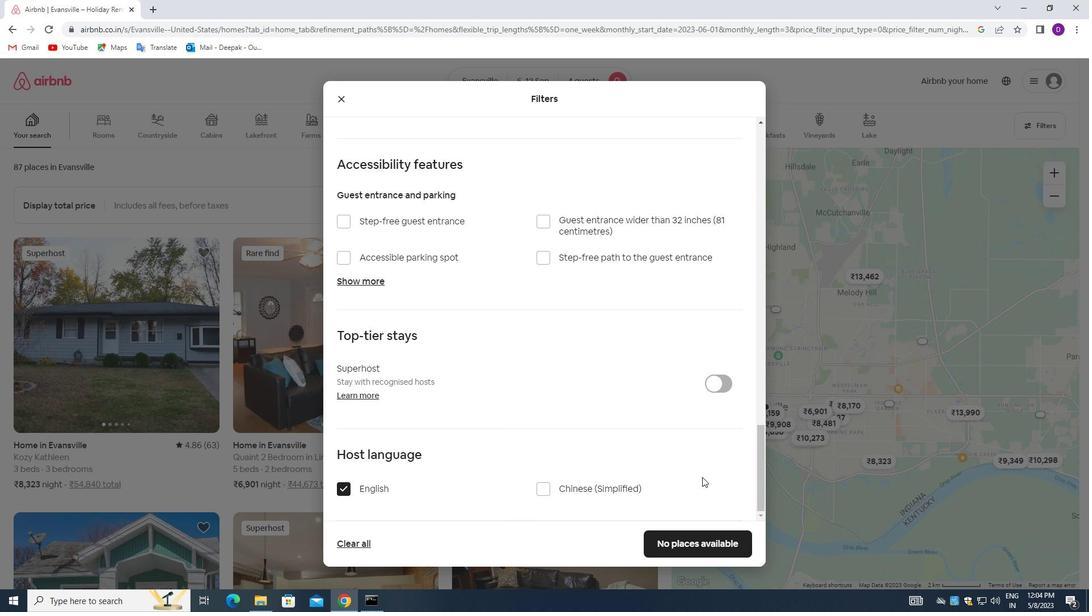 
Action: Mouse scrolled (703, 477) with delta (0, 0)
Screenshot: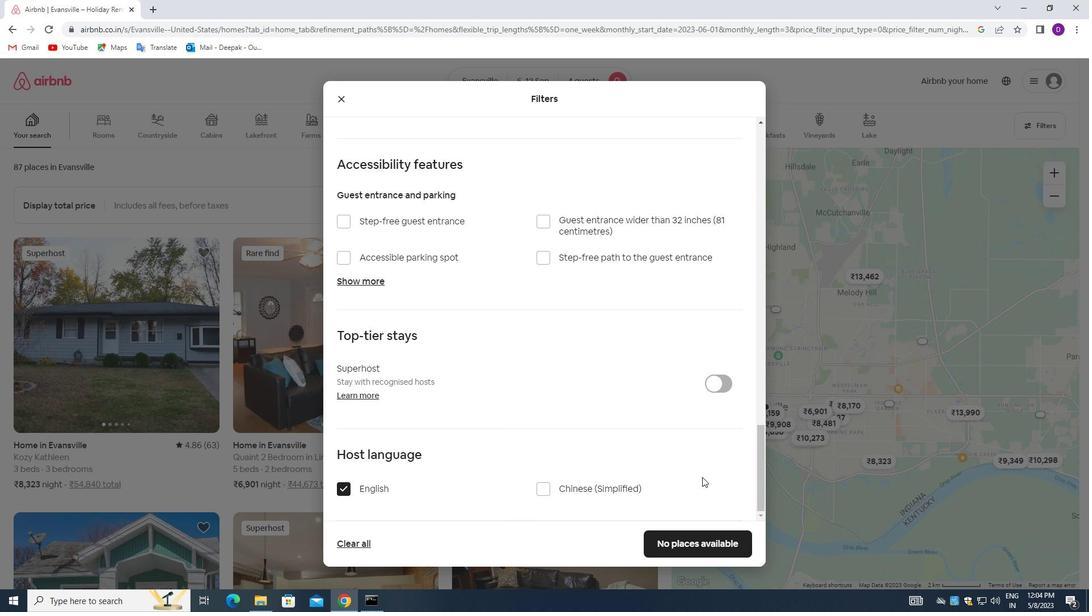 
Action: Mouse moved to (682, 538)
Screenshot: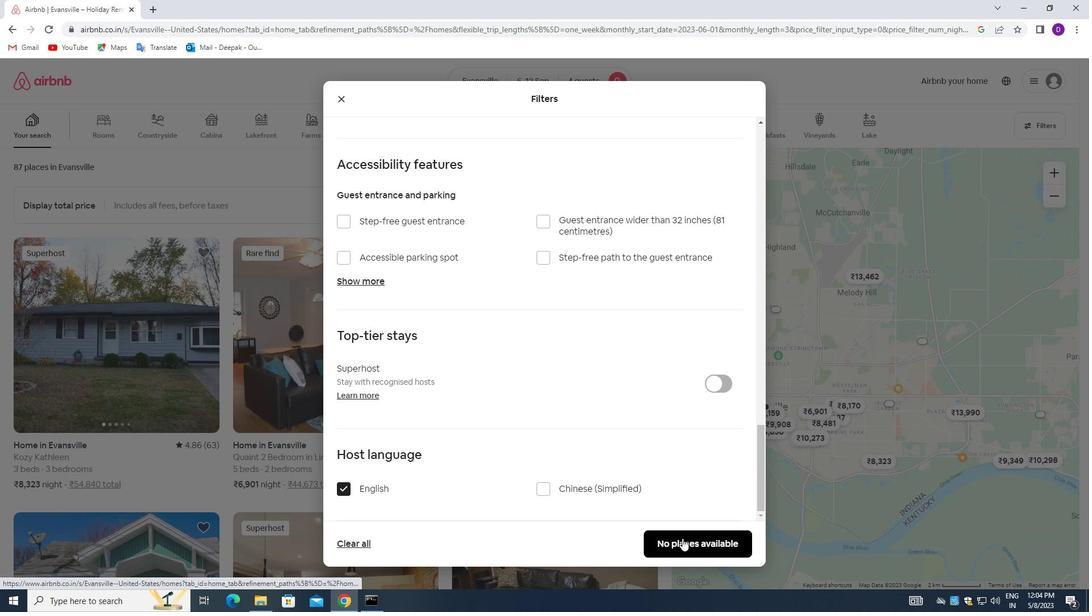 
Action: Mouse pressed left at (682, 538)
Screenshot: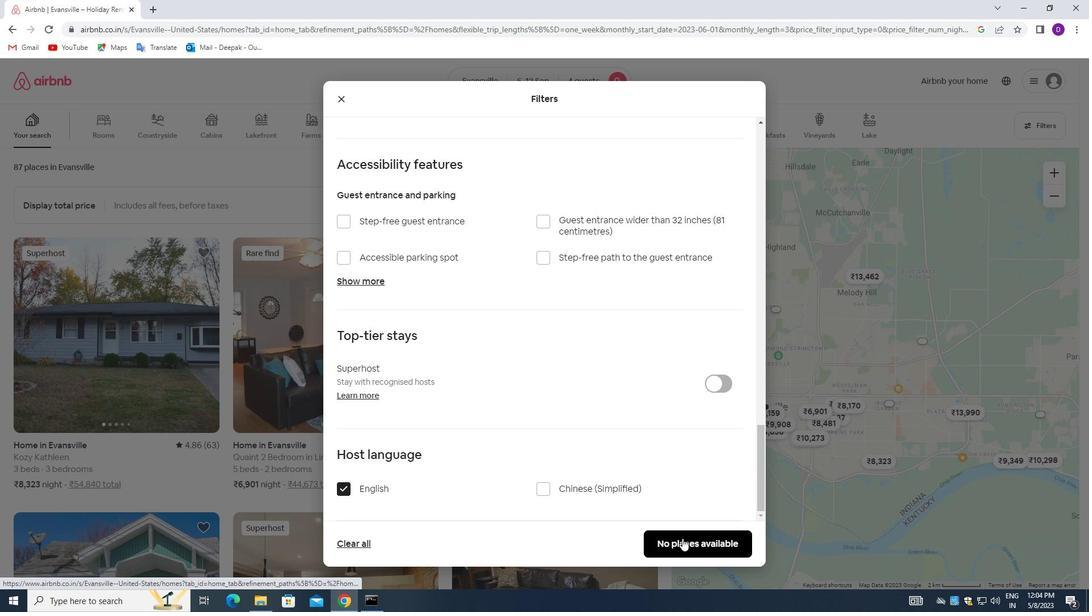 
Action: Mouse moved to (651, 407)
Screenshot: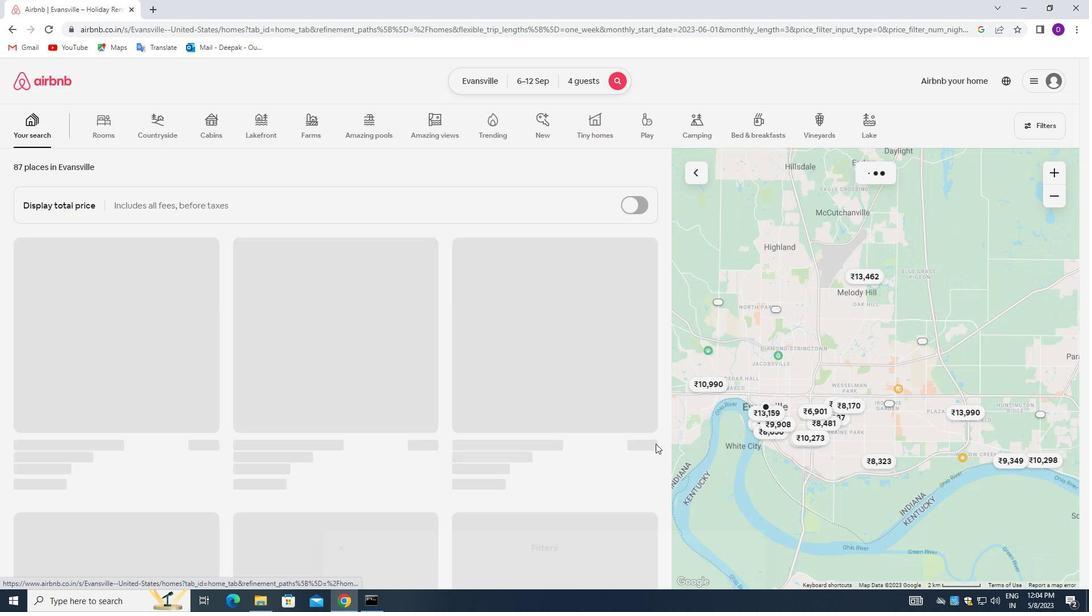 
